 Task: Search one way flight ticket for 5 adults, 1 child, 2 infants in seat and 1 infant on lap in business from Raleigh: Raleigh-durham International Airport to Jackson: Jackson Hole Airport on 5-2-2023. Number of bags: 11 checked bags. Price is upto 91000. Outbound departure time preference is 5:30.
Action: Mouse moved to (352, 446)
Screenshot: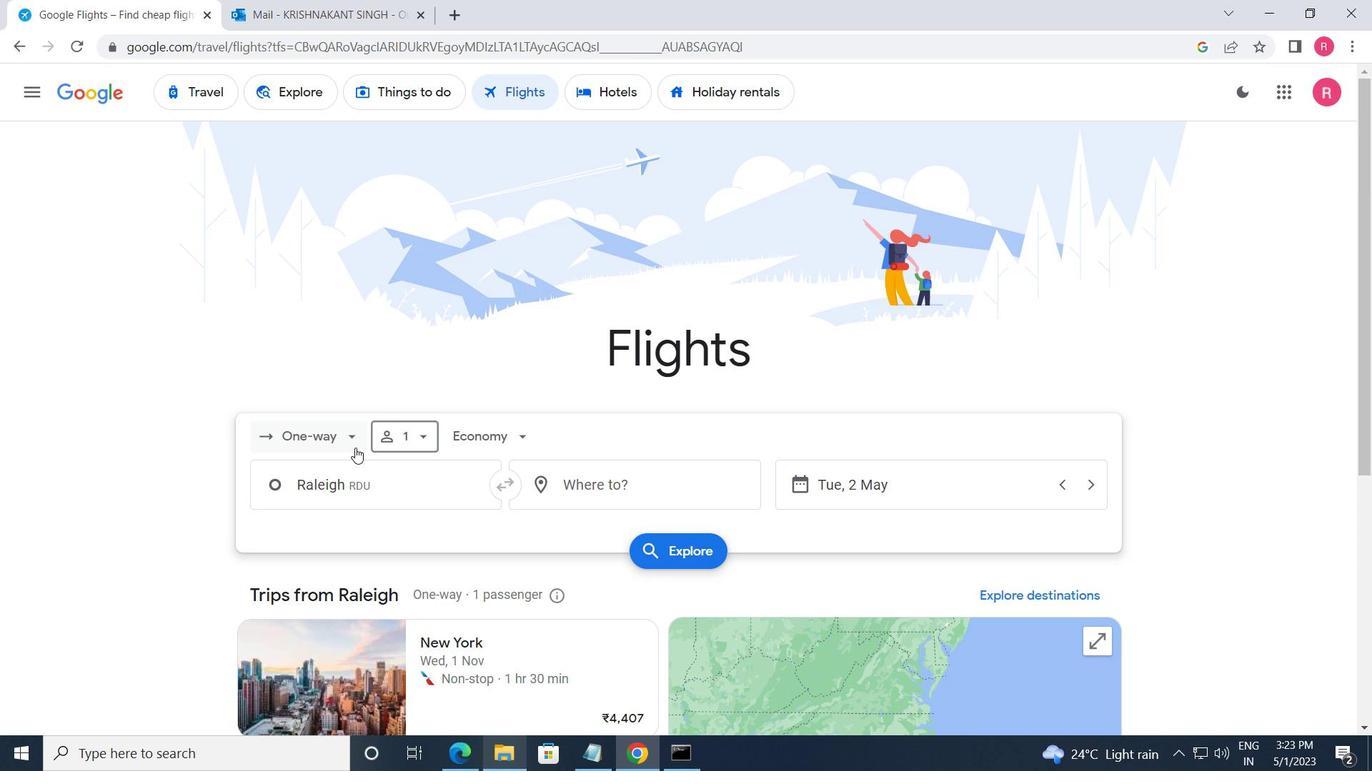 
Action: Mouse pressed left at (352, 446)
Screenshot: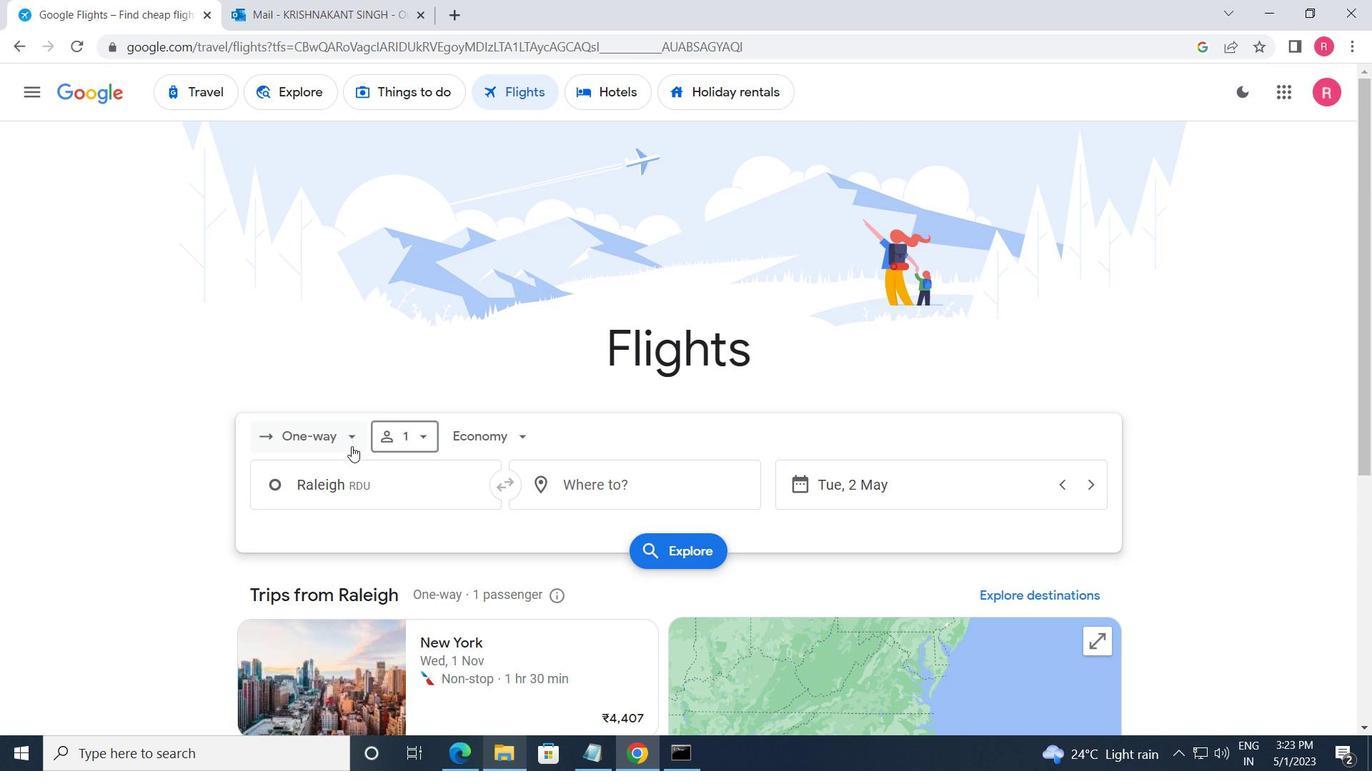 
Action: Mouse moved to (363, 523)
Screenshot: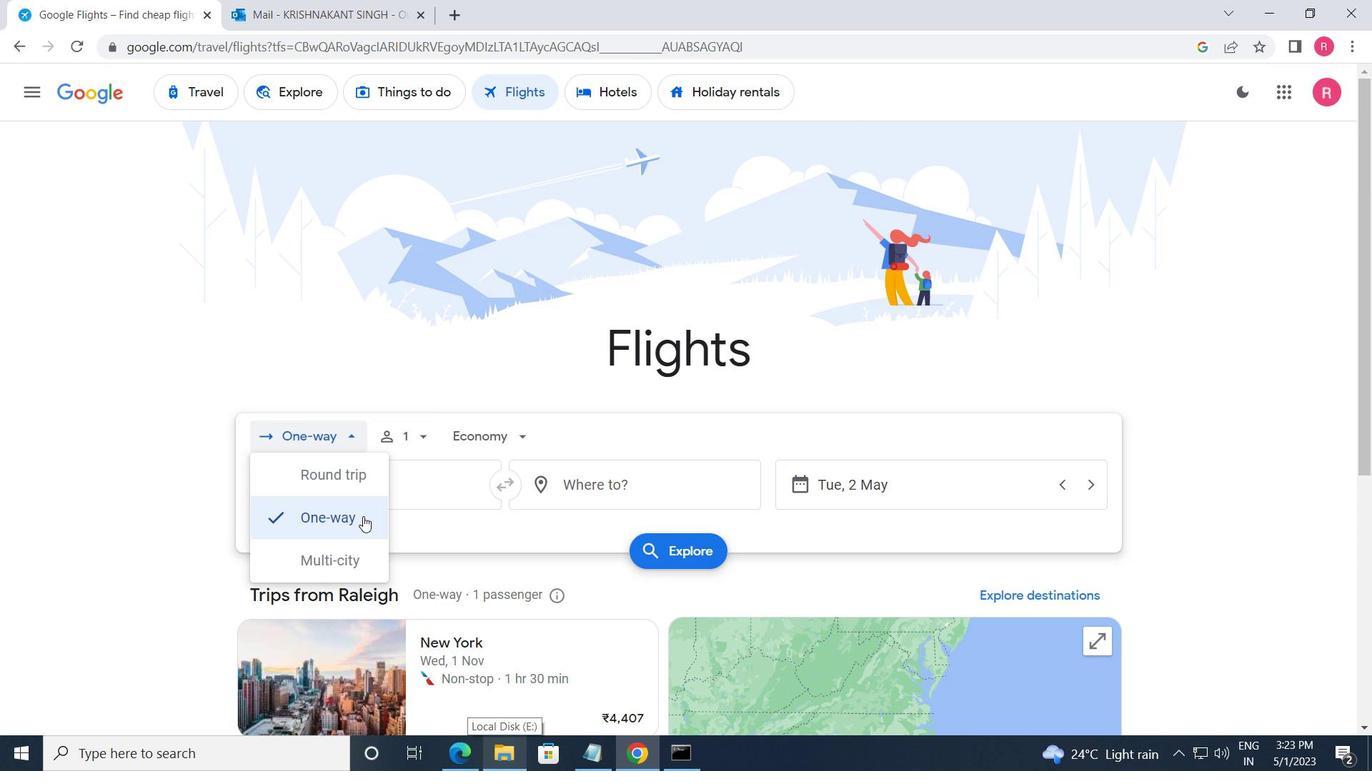 
Action: Mouse pressed left at (363, 523)
Screenshot: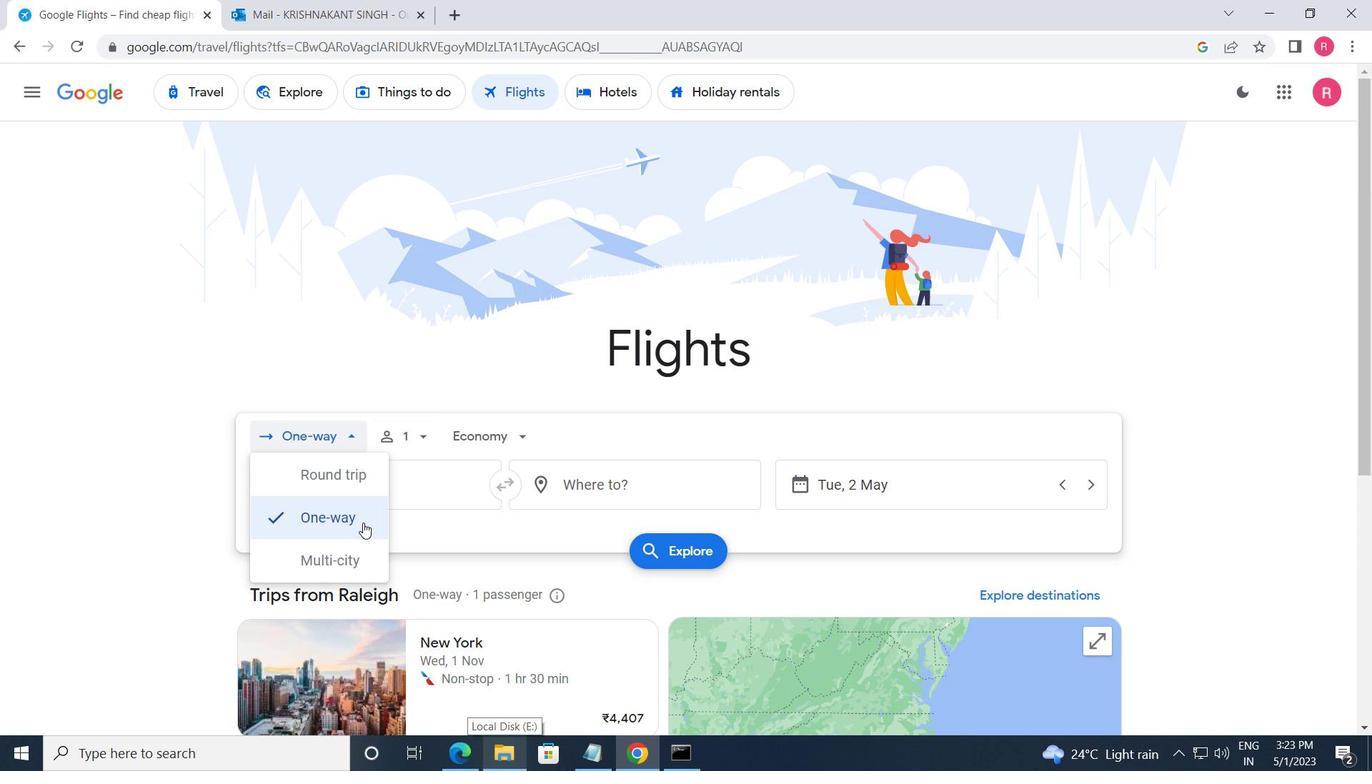 
Action: Mouse moved to (404, 435)
Screenshot: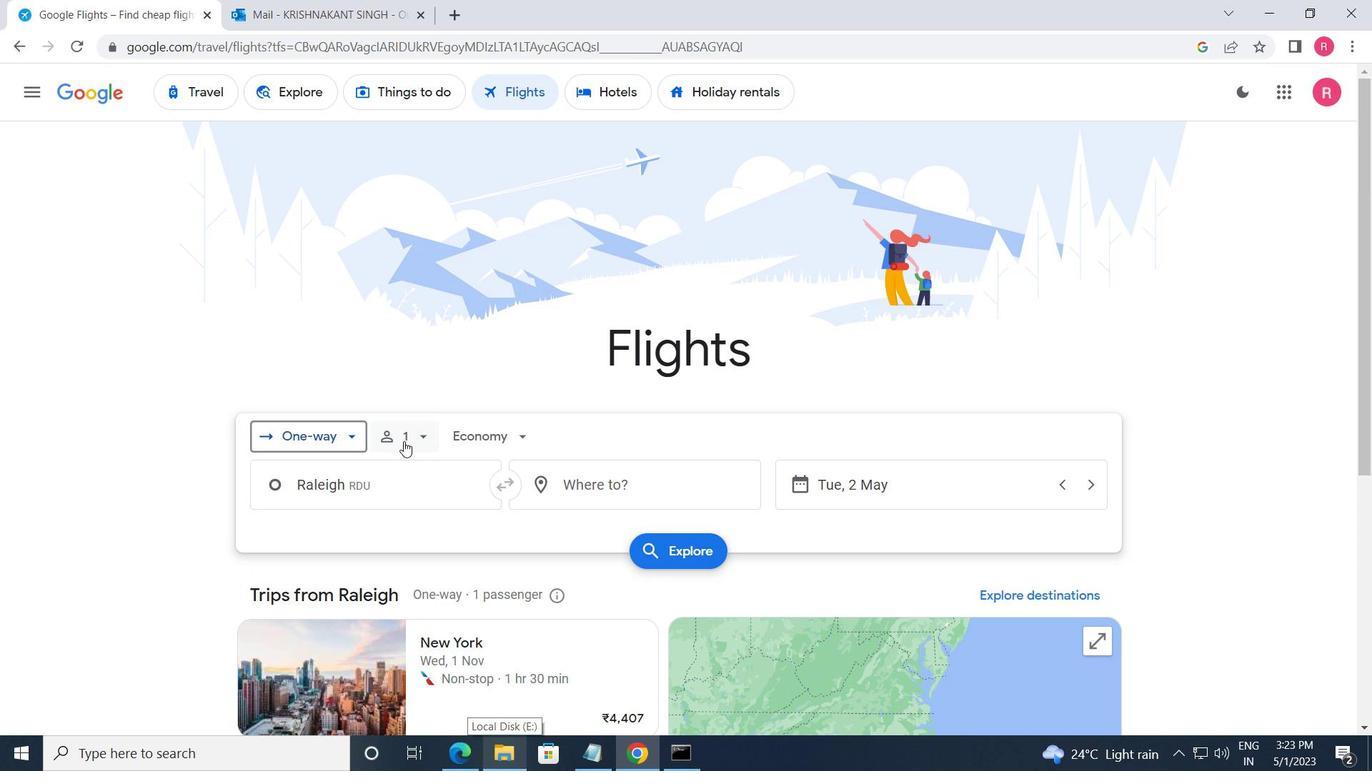 
Action: Mouse pressed left at (404, 435)
Screenshot: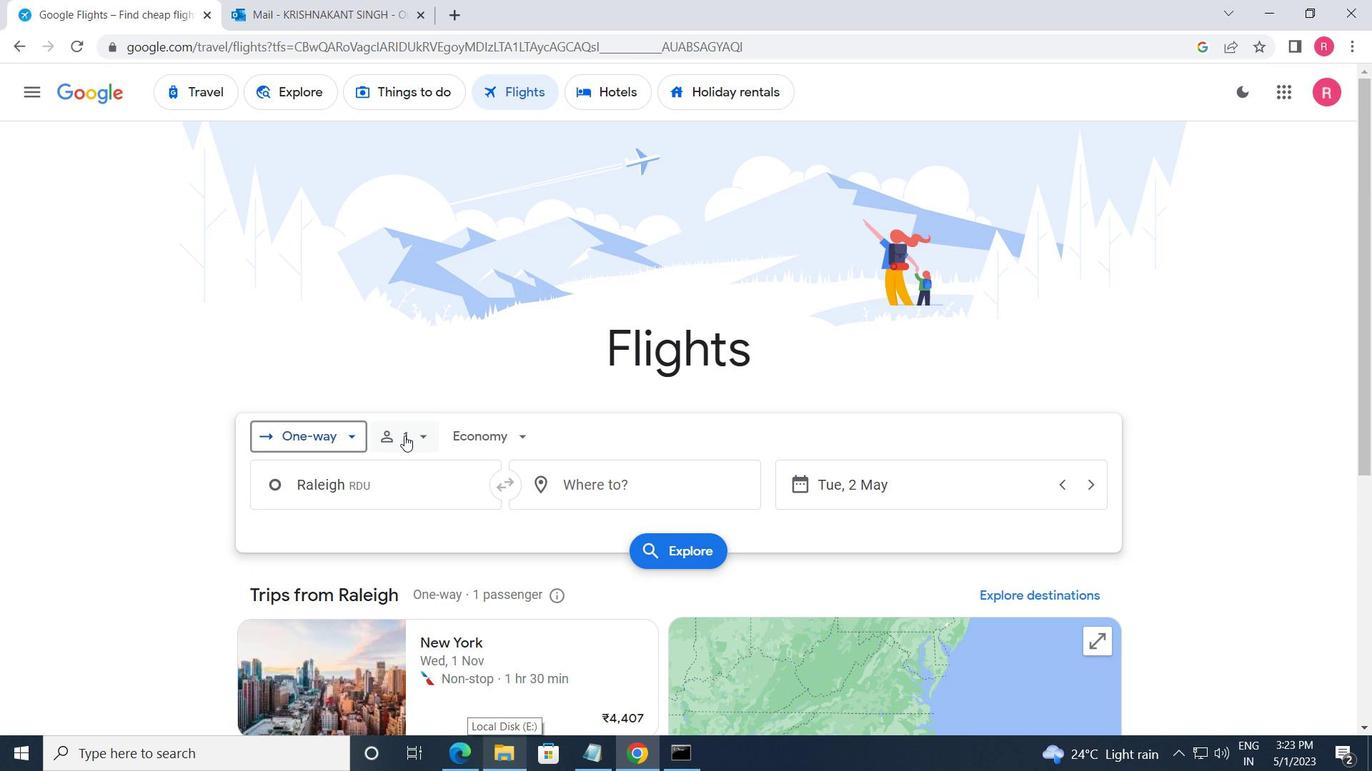 
Action: Mouse moved to (555, 474)
Screenshot: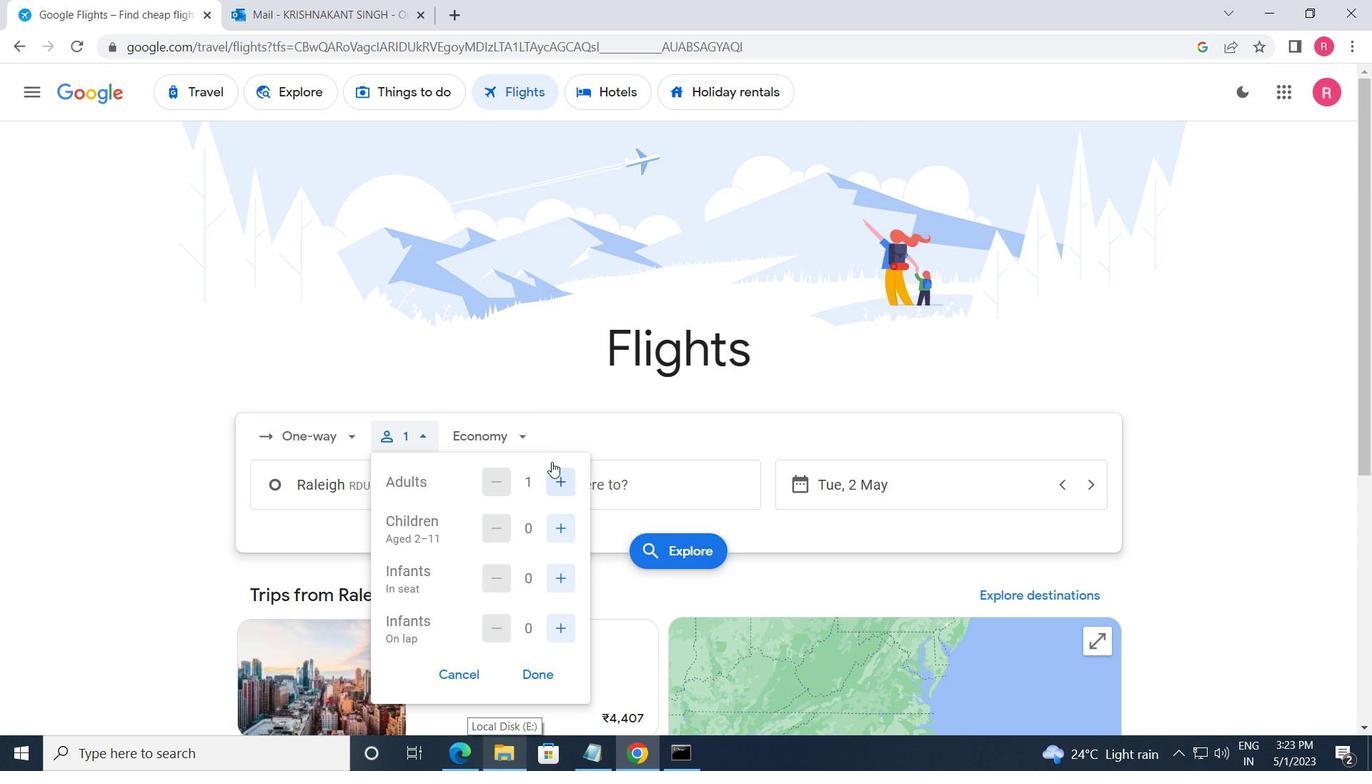 
Action: Mouse pressed left at (555, 474)
Screenshot: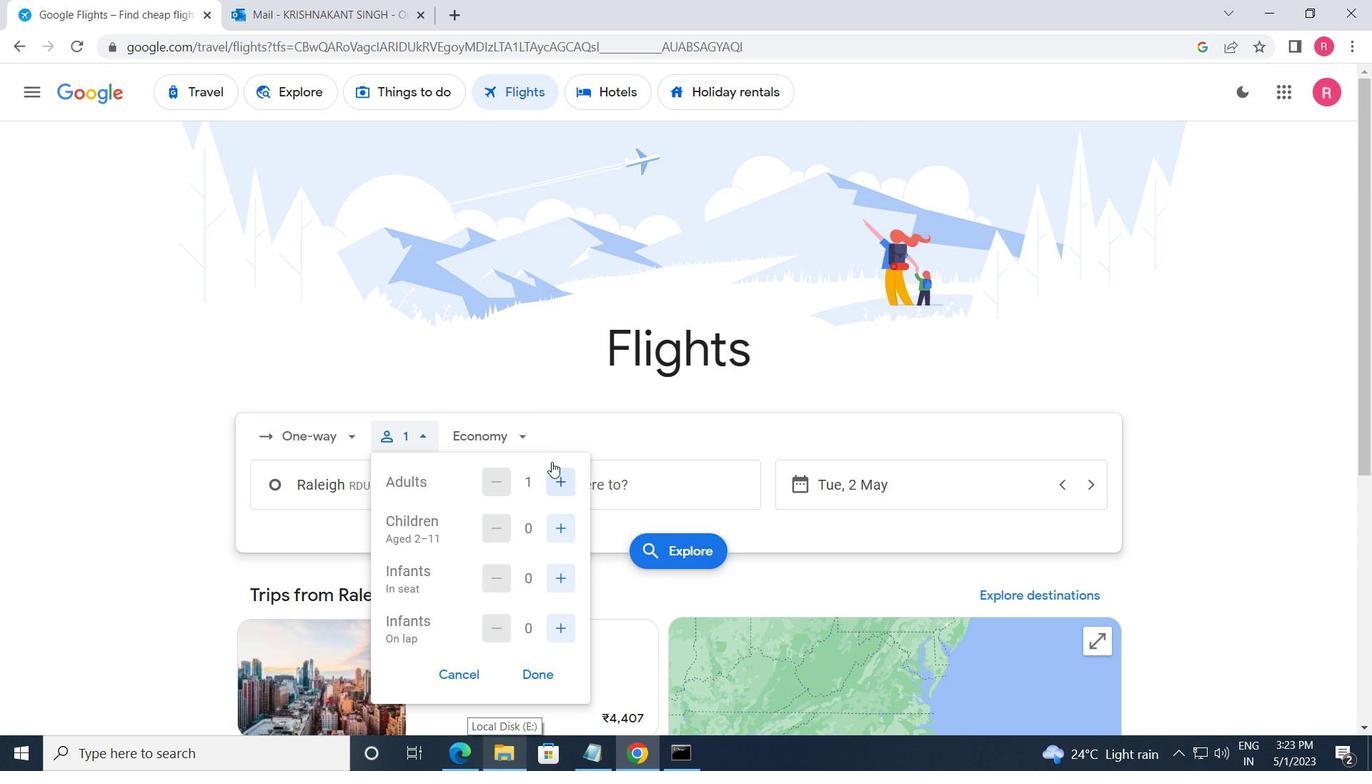 
Action: Mouse pressed left at (555, 474)
Screenshot: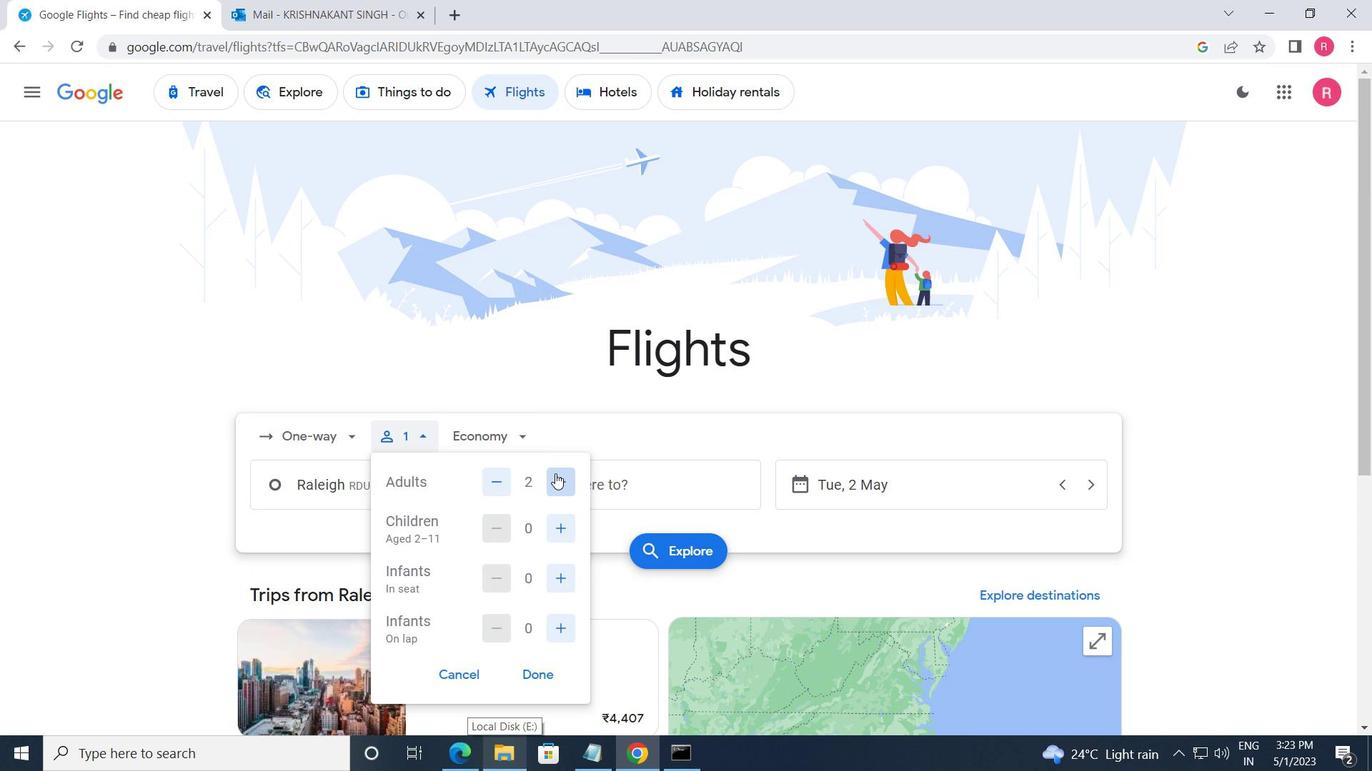 
Action: Mouse pressed left at (555, 474)
Screenshot: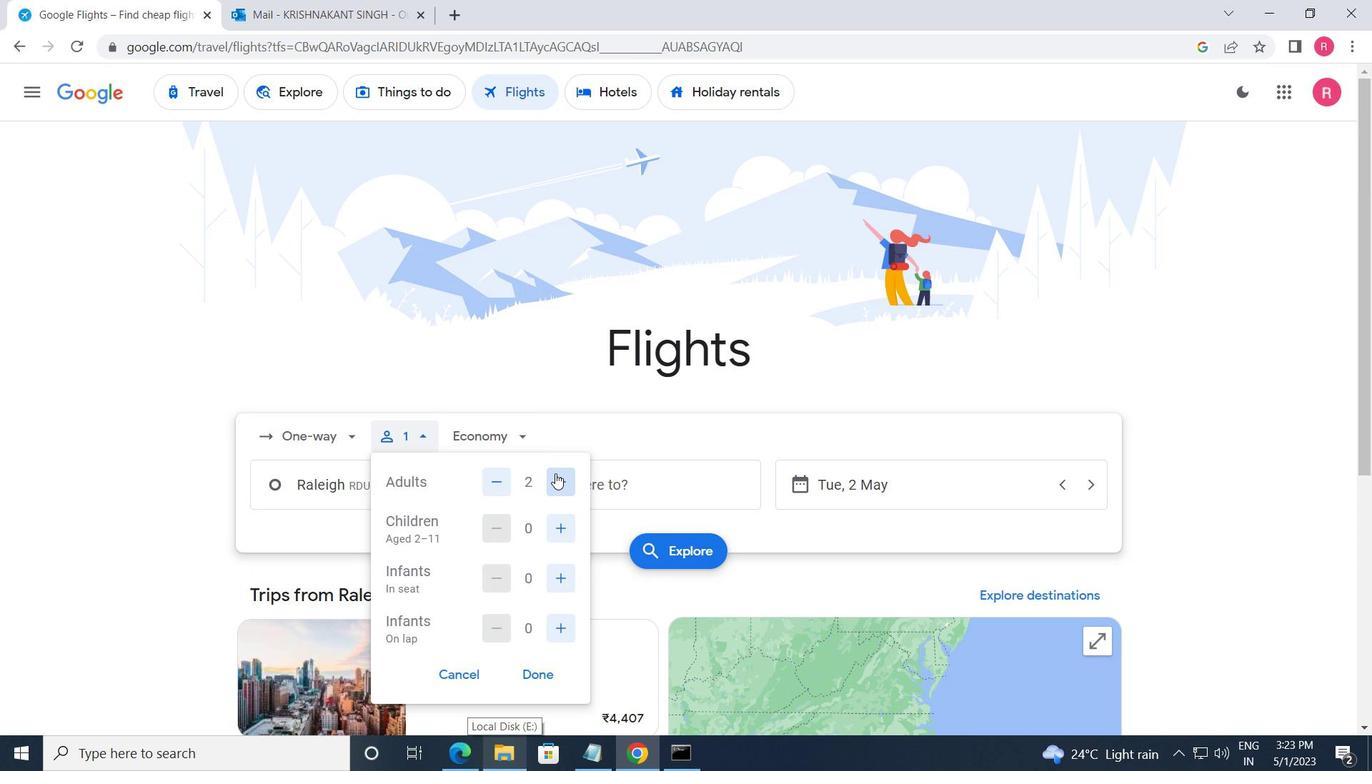 
Action: Mouse pressed left at (555, 474)
Screenshot: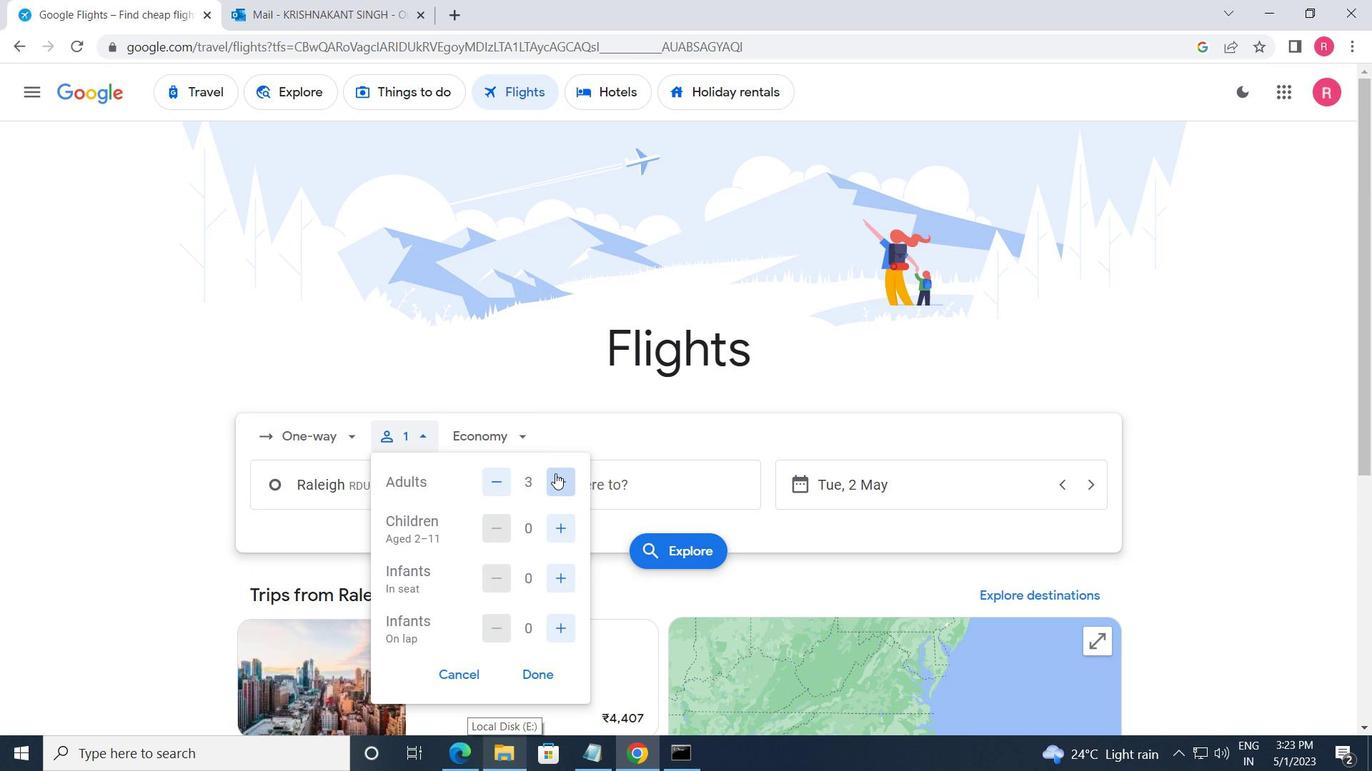 
Action: Mouse moved to (572, 537)
Screenshot: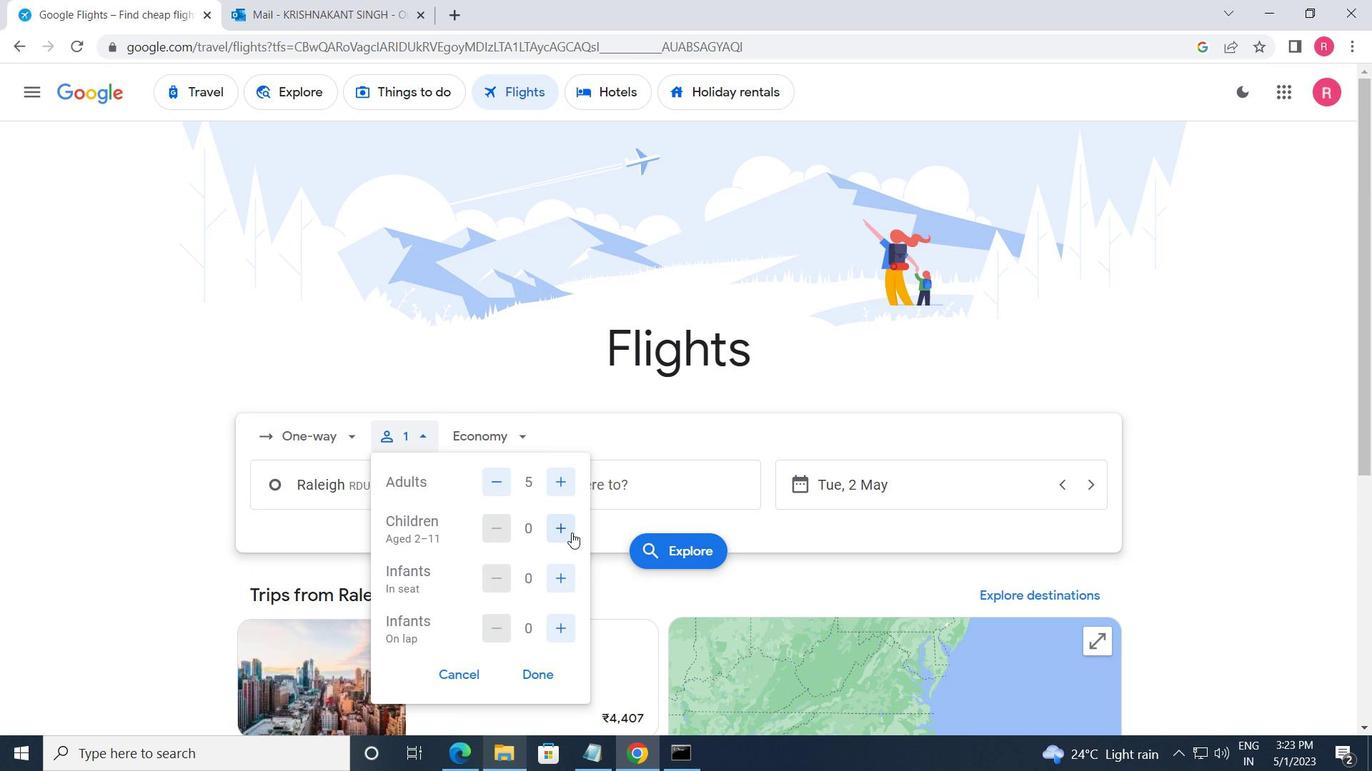 
Action: Mouse pressed left at (572, 537)
Screenshot: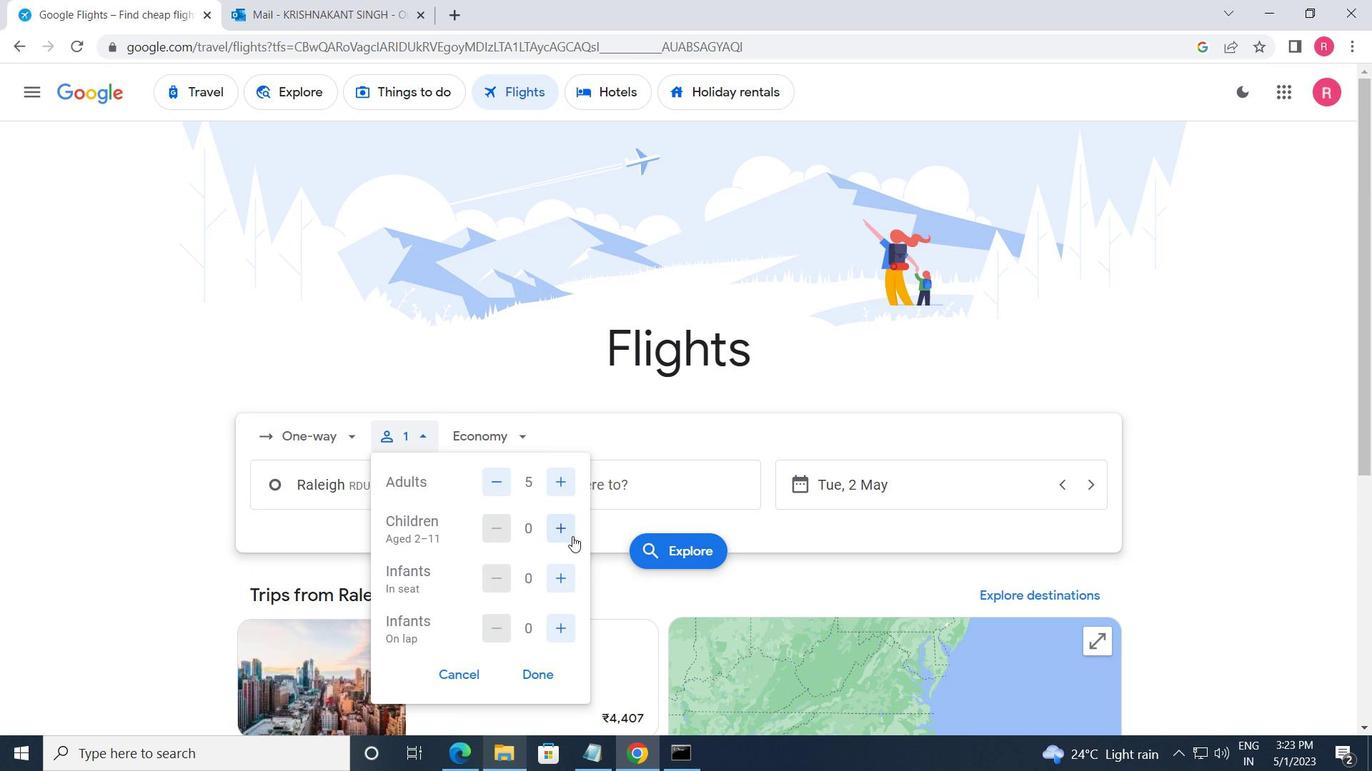 
Action: Mouse moved to (564, 573)
Screenshot: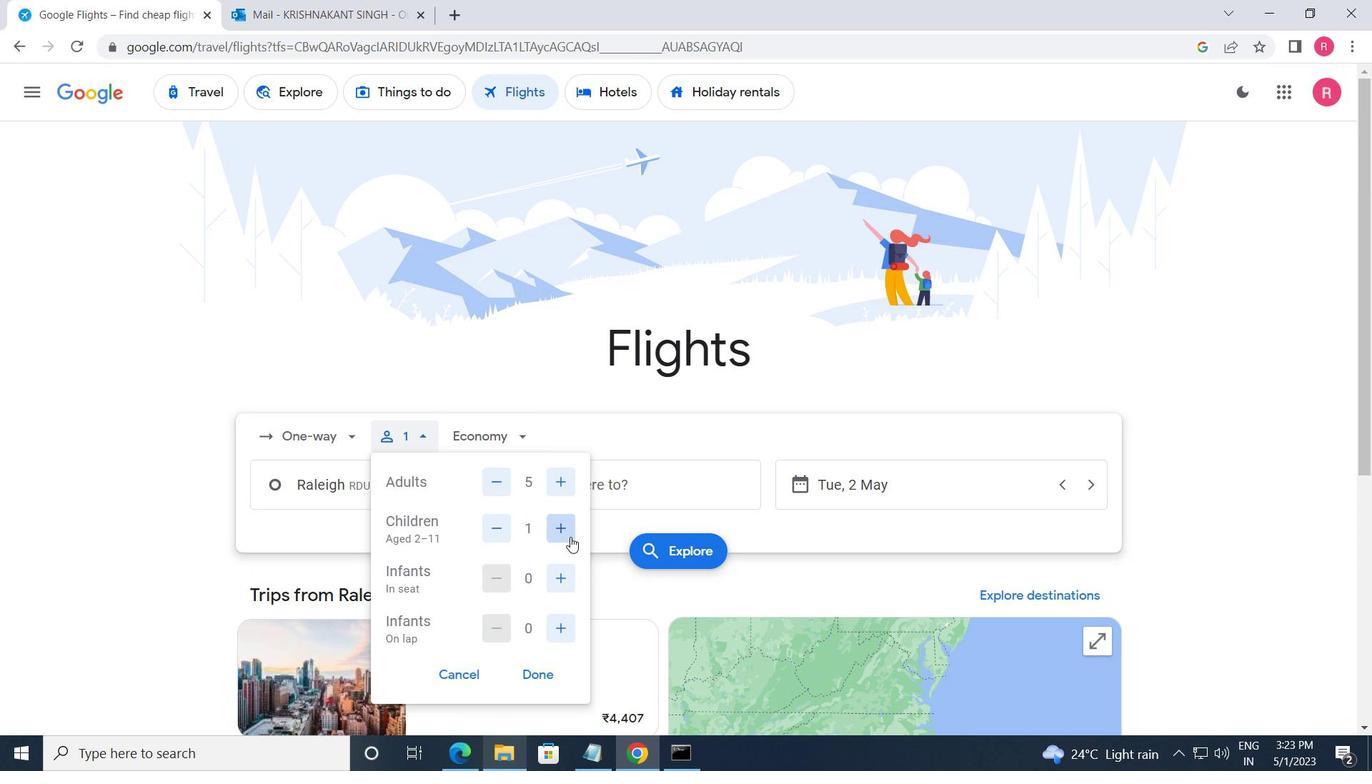 
Action: Mouse pressed left at (564, 573)
Screenshot: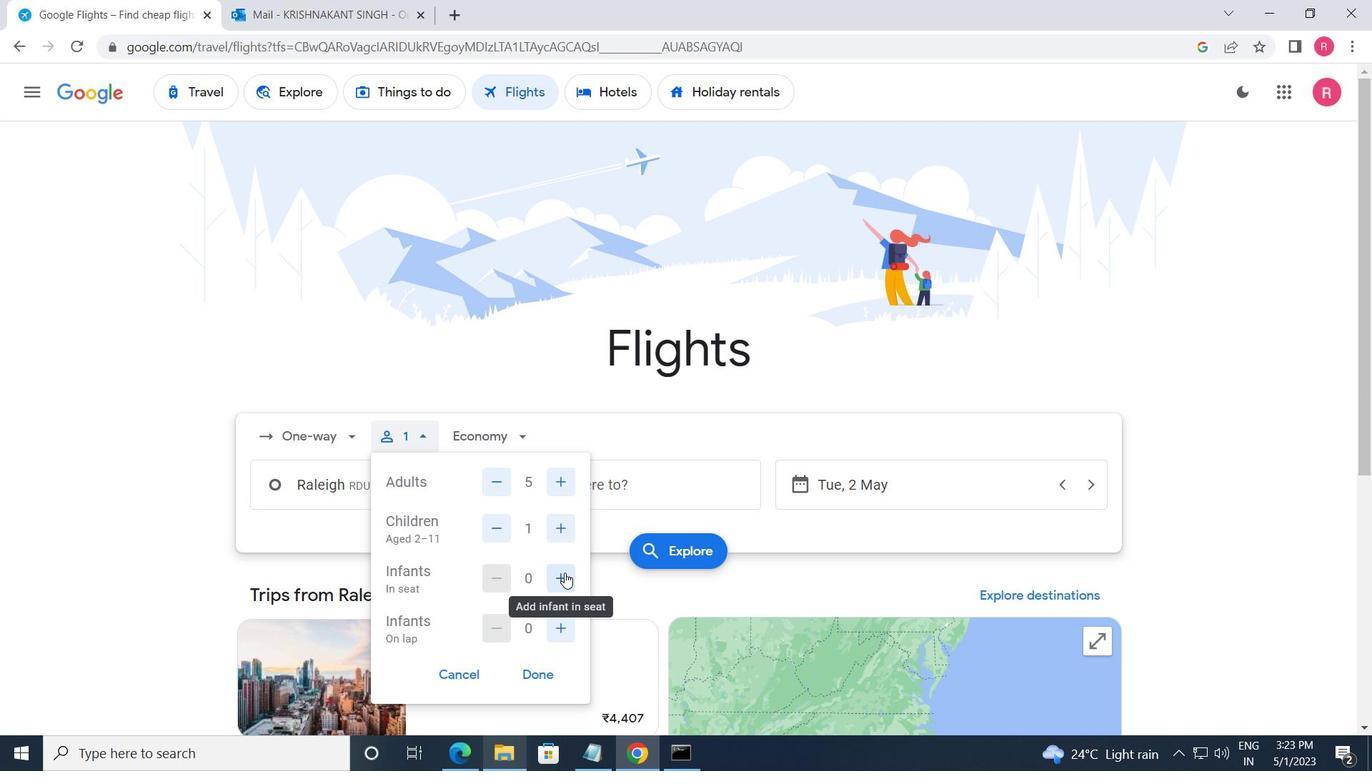 
Action: Mouse pressed left at (564, 573)
Screenshot: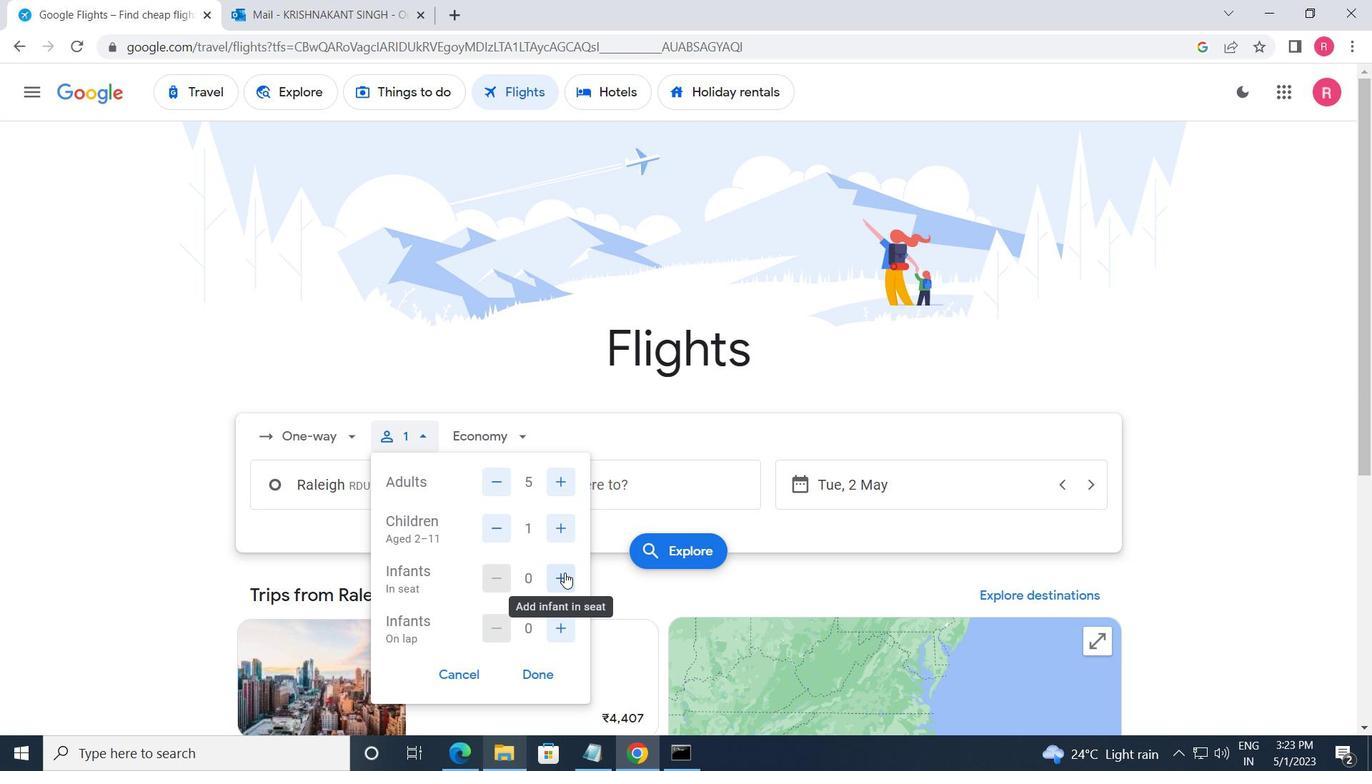 
Action: Mouse moved to (560, 613)
Screenshot: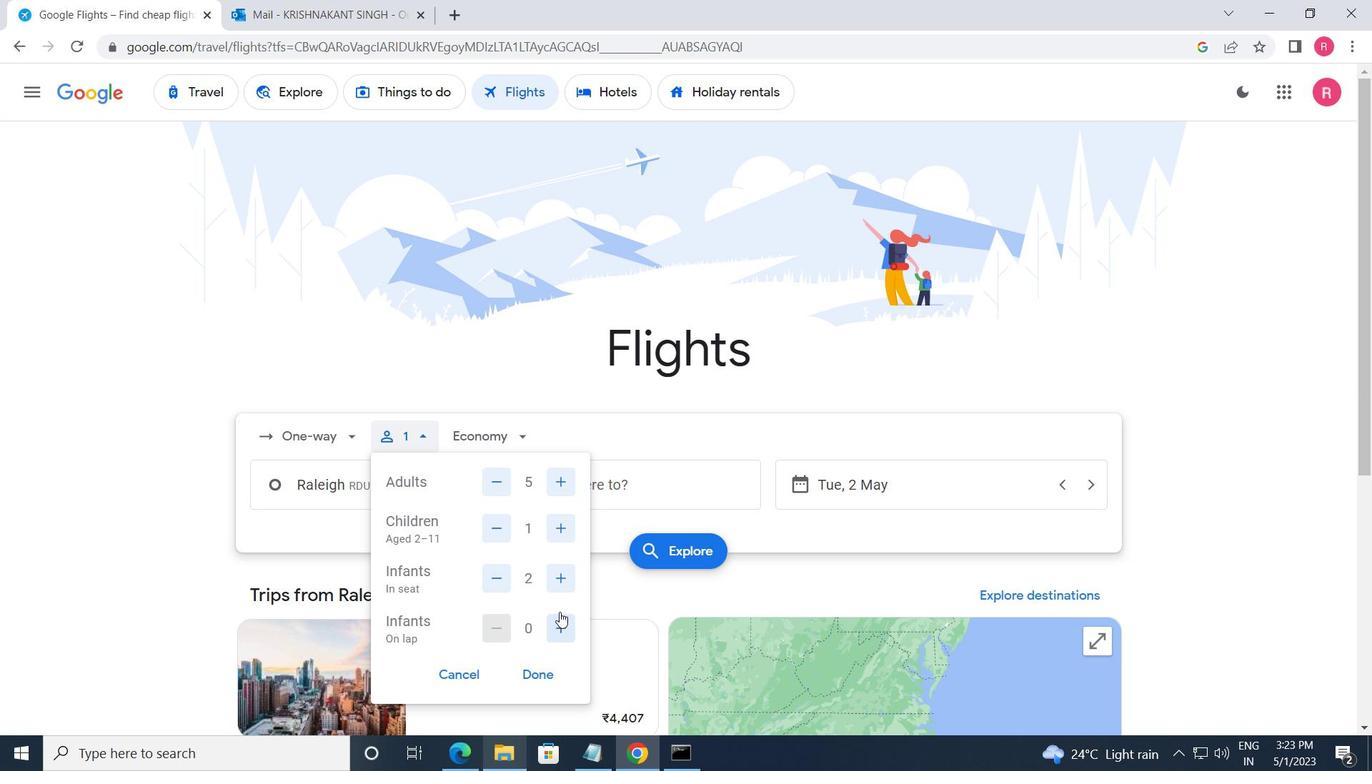 
Action: Mouse pressed left at (560, 613)
Screenshot: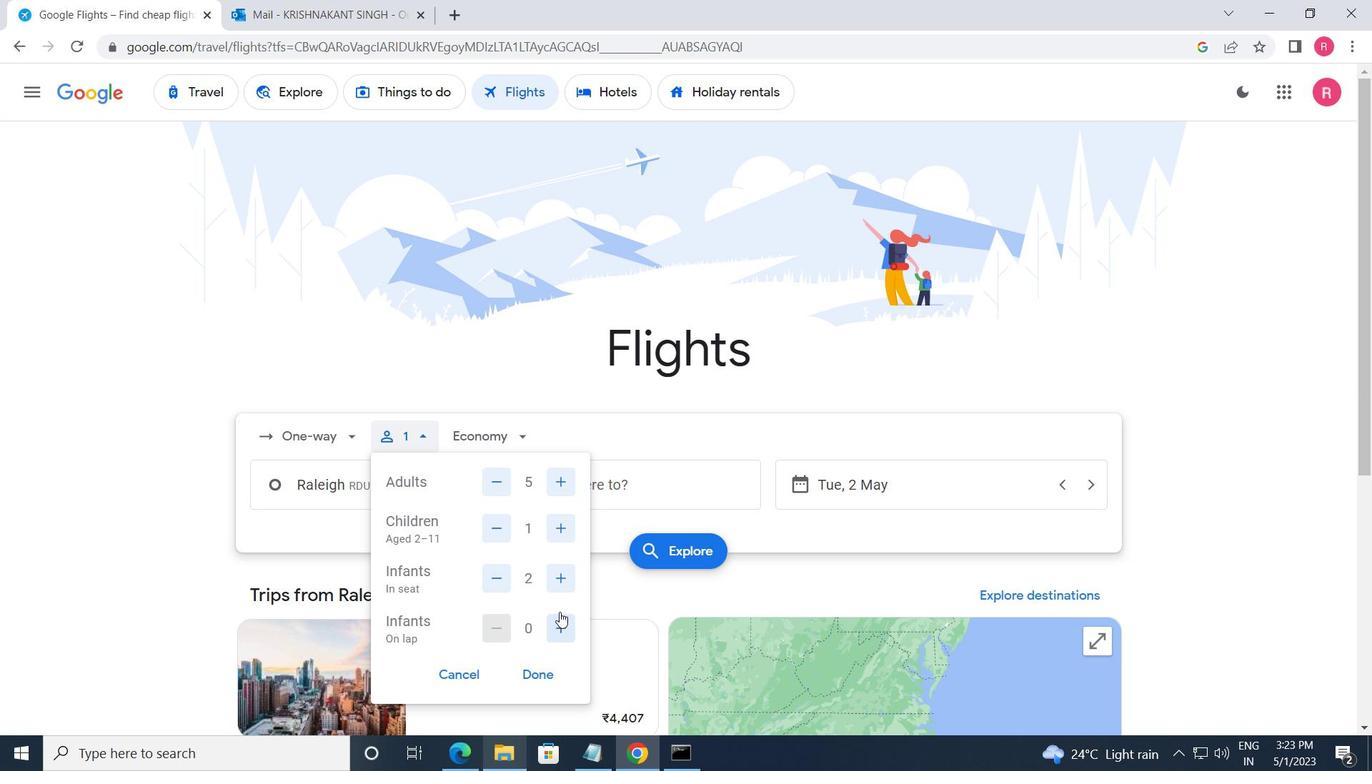 
Action: Mouse moved to (545, 676)
Screenshot: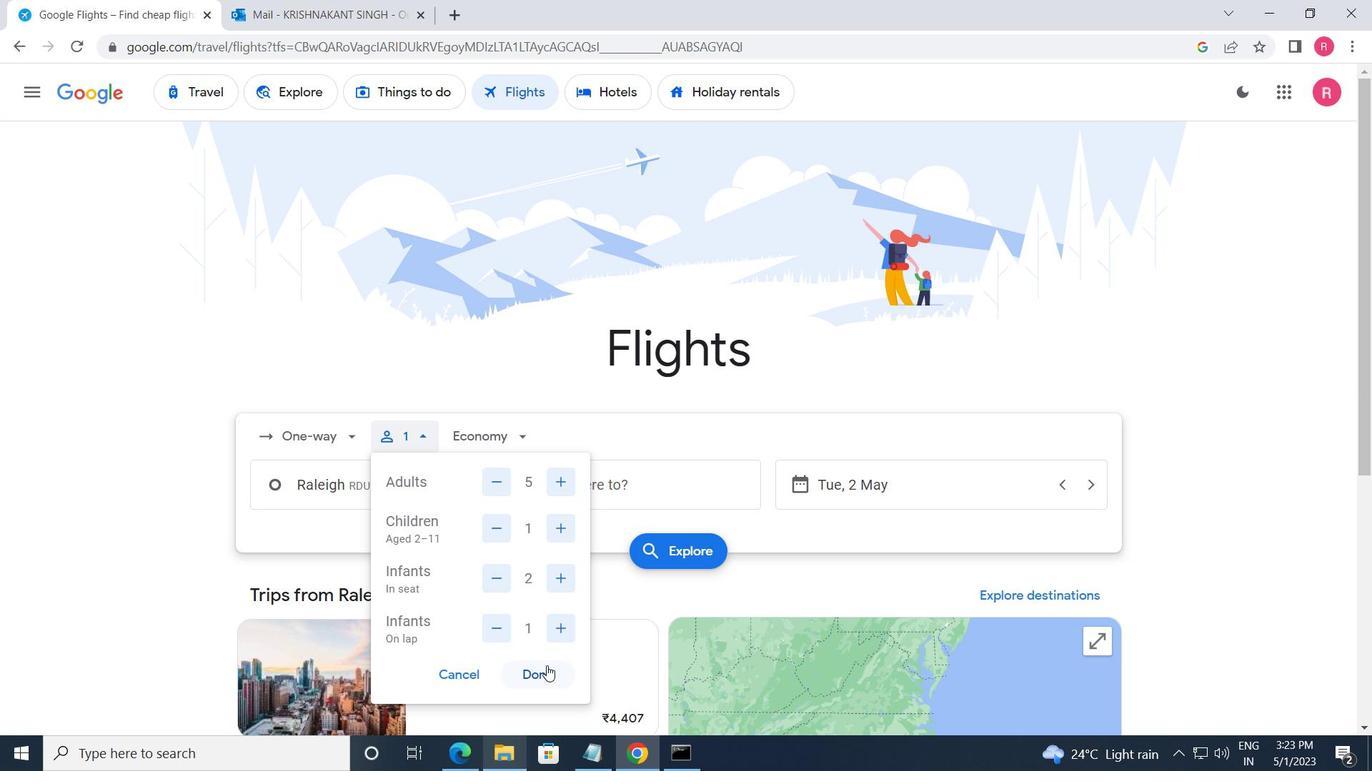 
Action: Mouse pressed left at (545, 676)
Screenshot: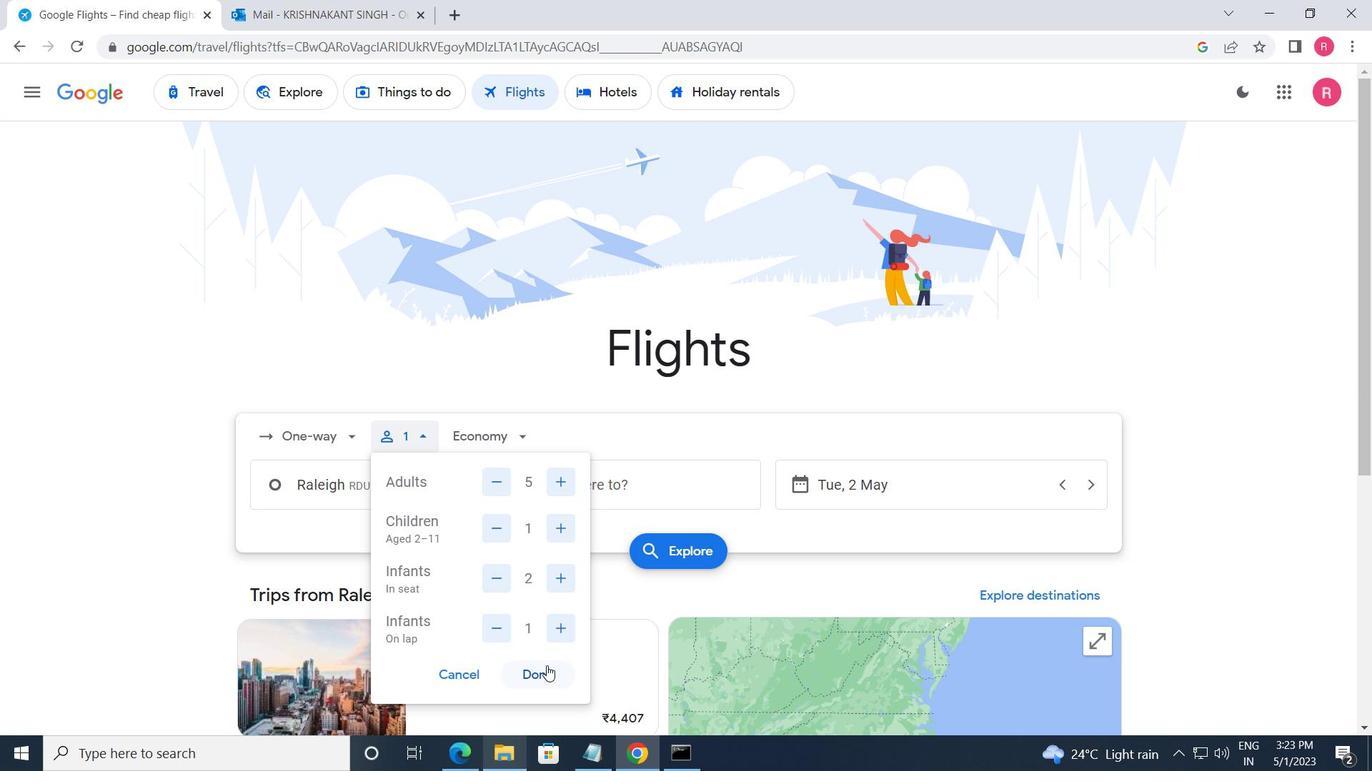 
Action: Mouse moved to (495, 435)
Screenshot: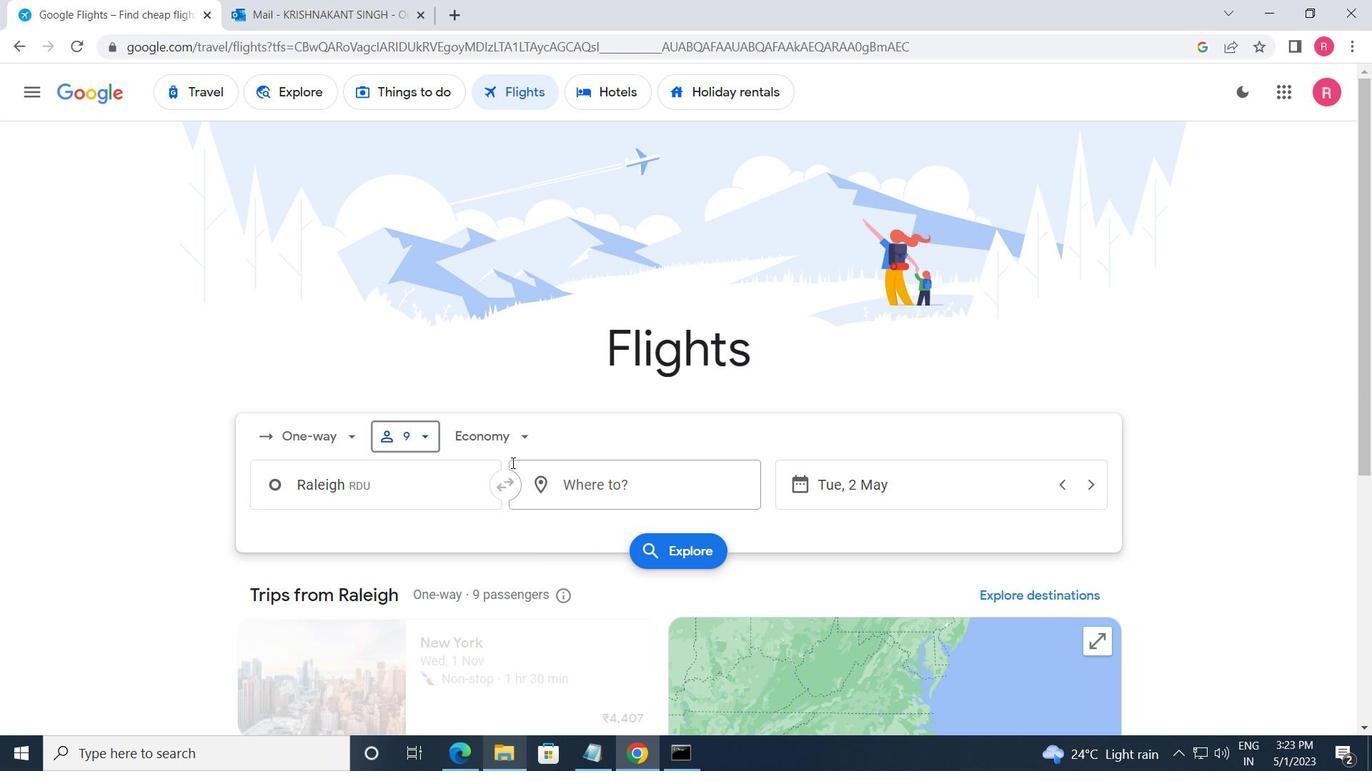 
Action: Mouse pressed left at (495, 435)
Screenshot: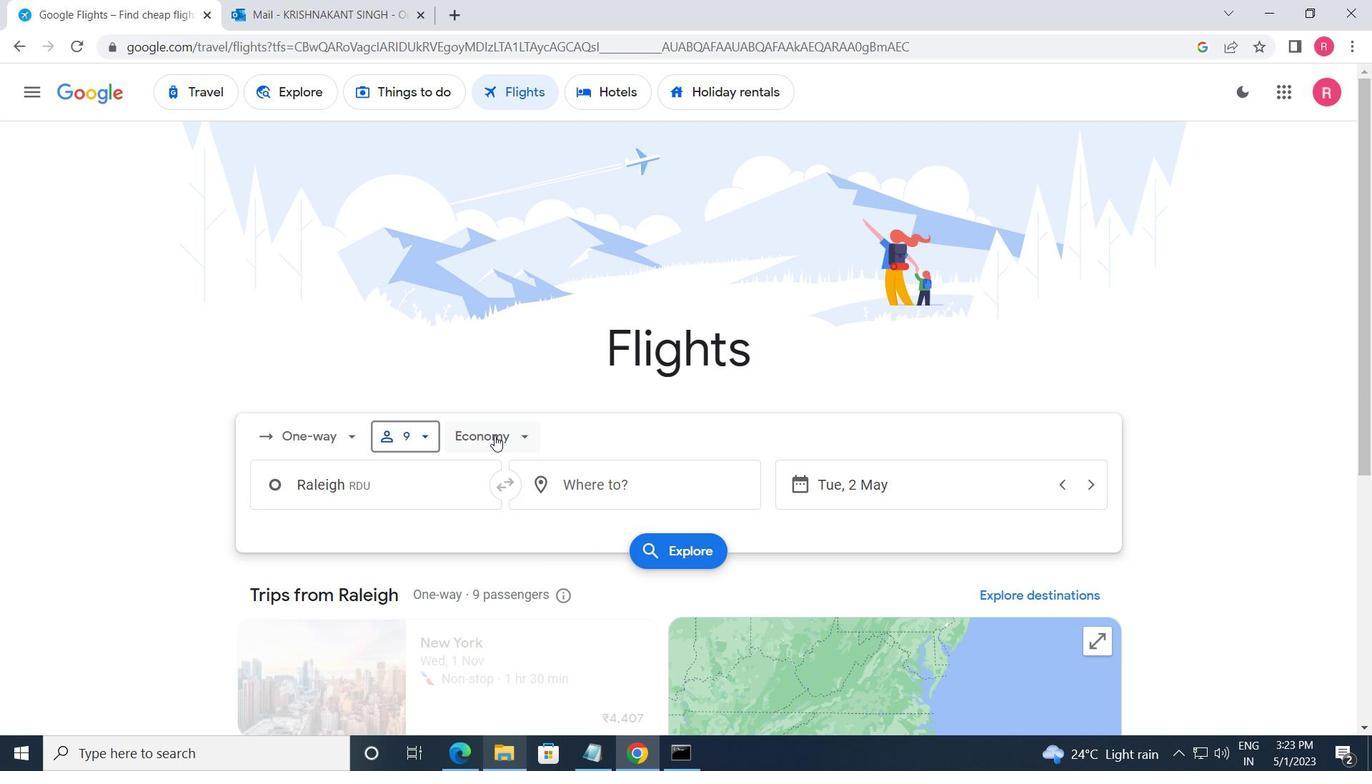 
Action: Mouse moved to (510, 564)
Screenshot: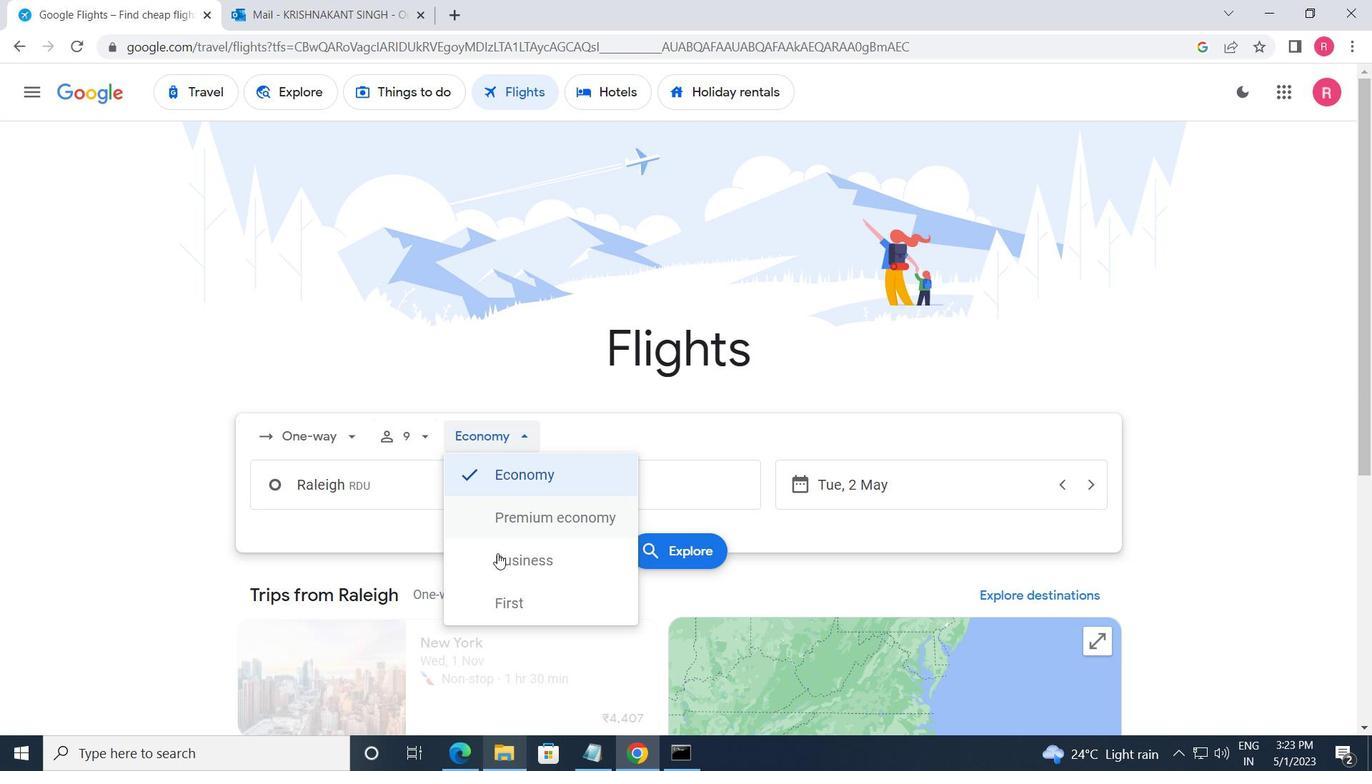 
Action: Mouse pressed left at (510, 564)
Screenshot: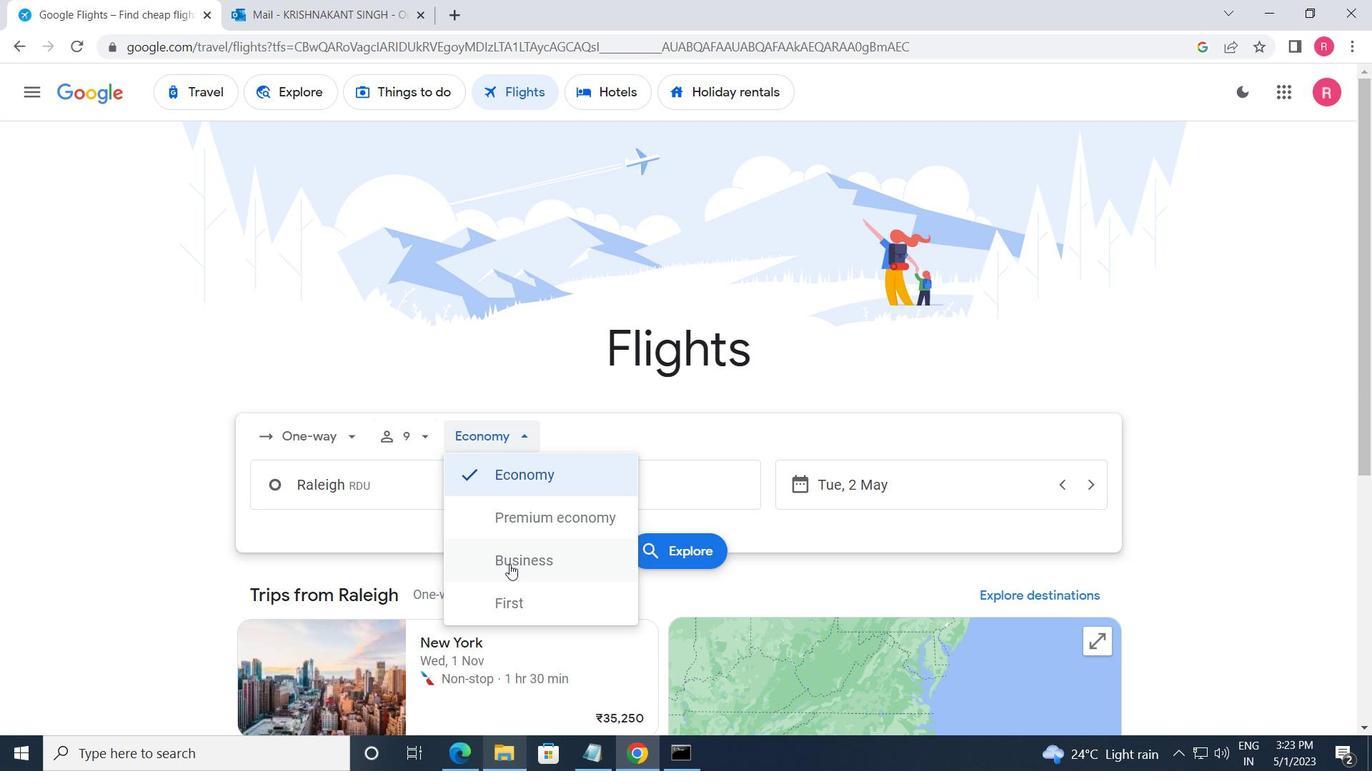 
Action: Mouse moved to (440, 503)
Screenshot: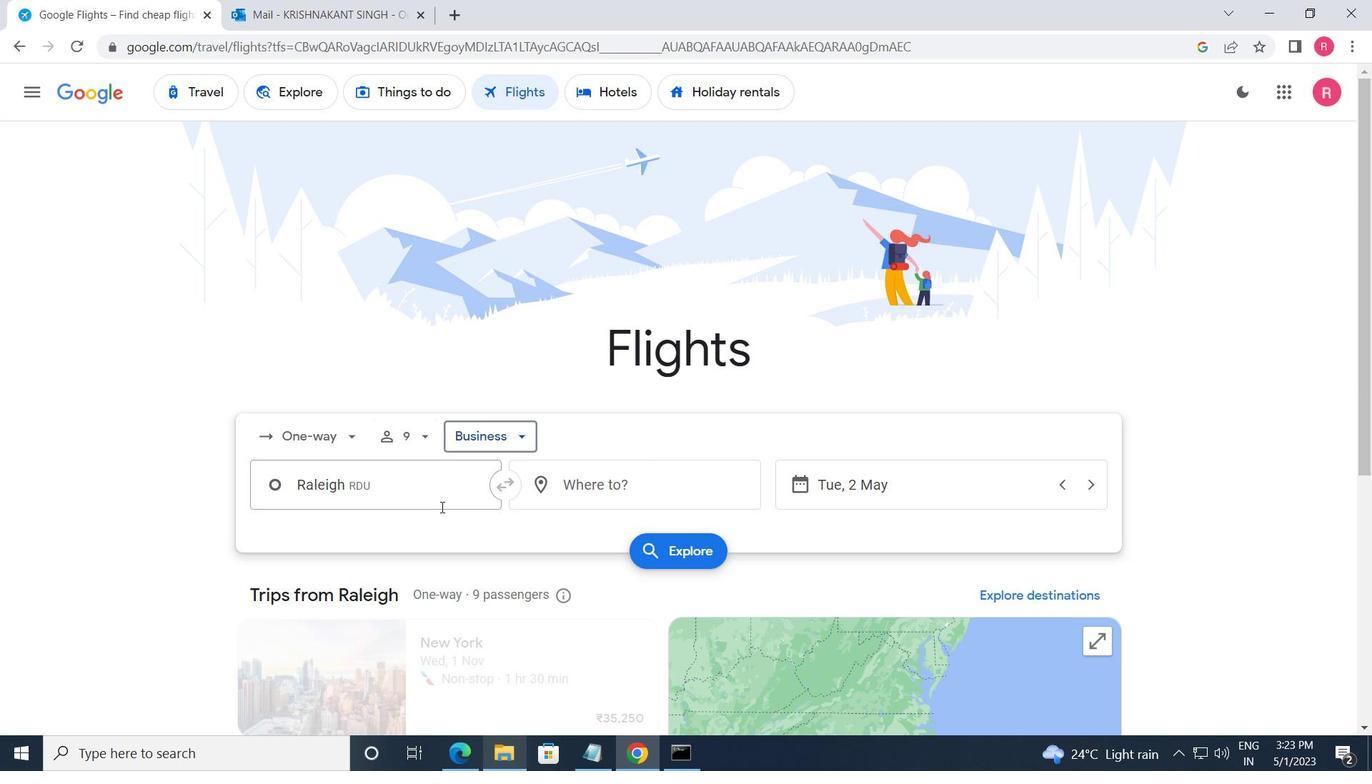 
Action: Mouse pressed left at (440, 503)
Screenshot: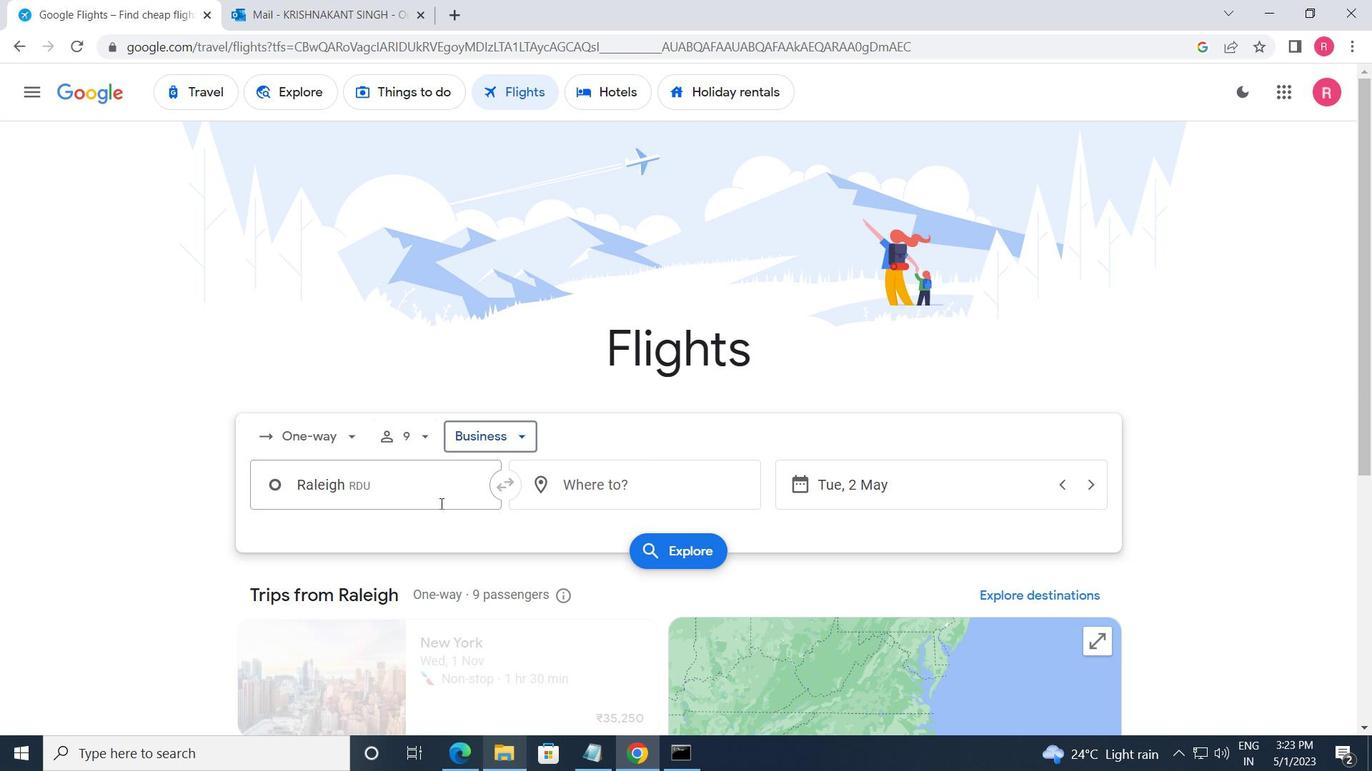 
Action: Mouse moved to (471, 568)
Screenshot: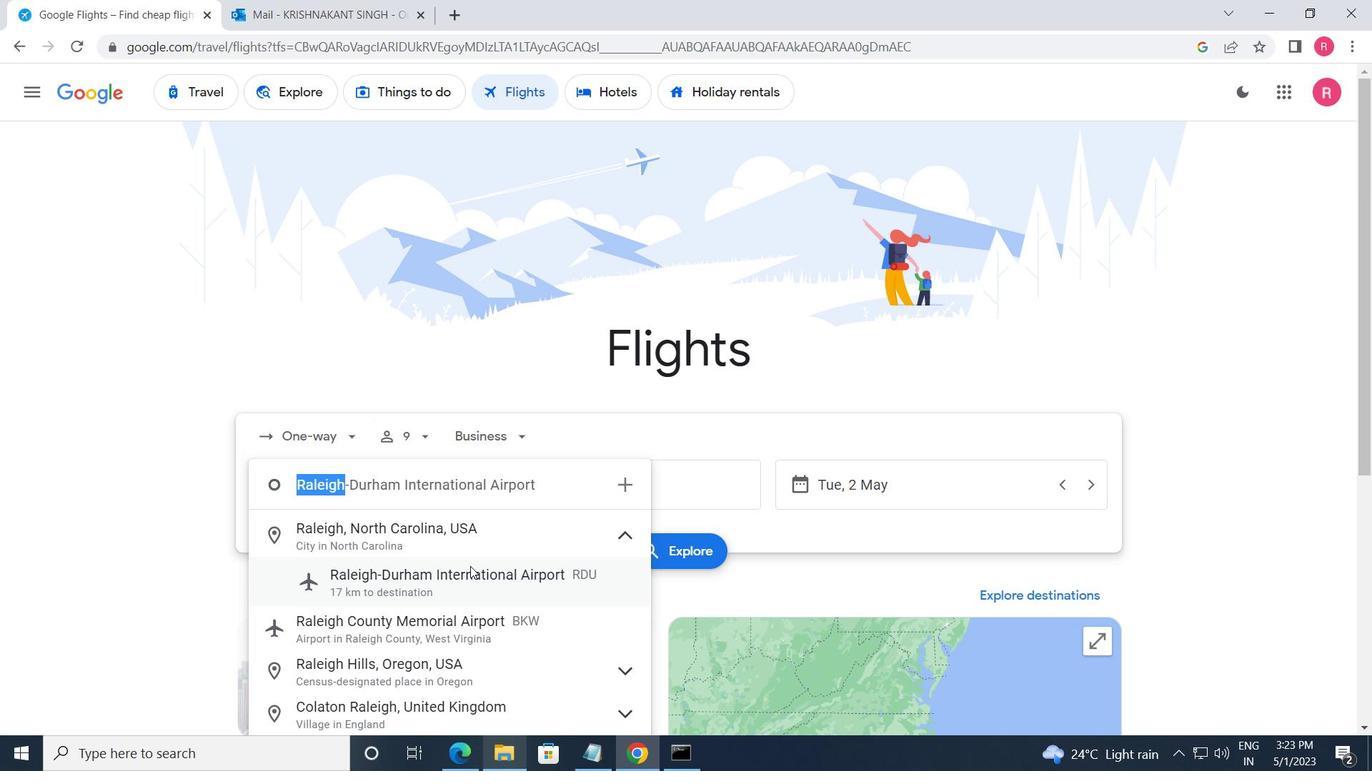 
Action: Mouse pressed left at (471, 568)
Screenshot: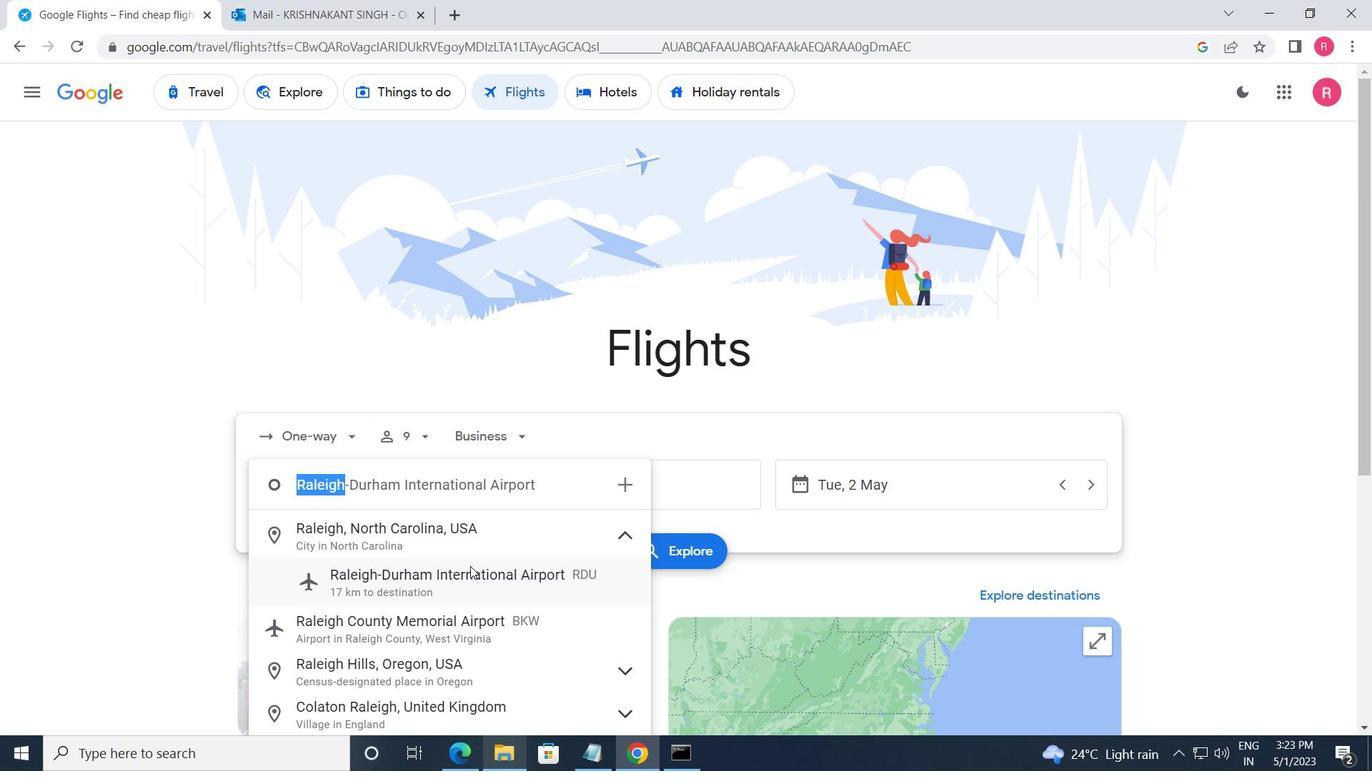 
Action: Mouse moved to (596, 487)
Screenshot: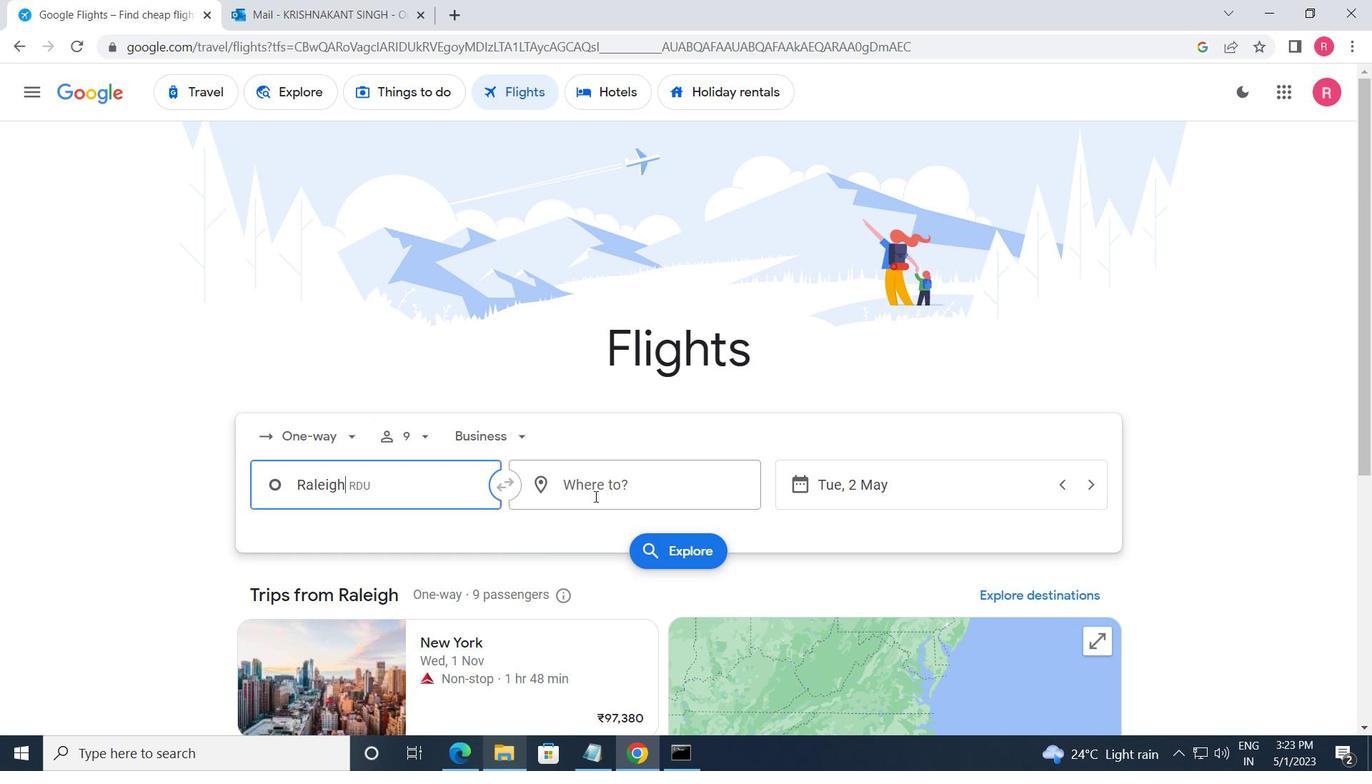 
Action: Mouse pressed left at (596, 487)
Screenshot: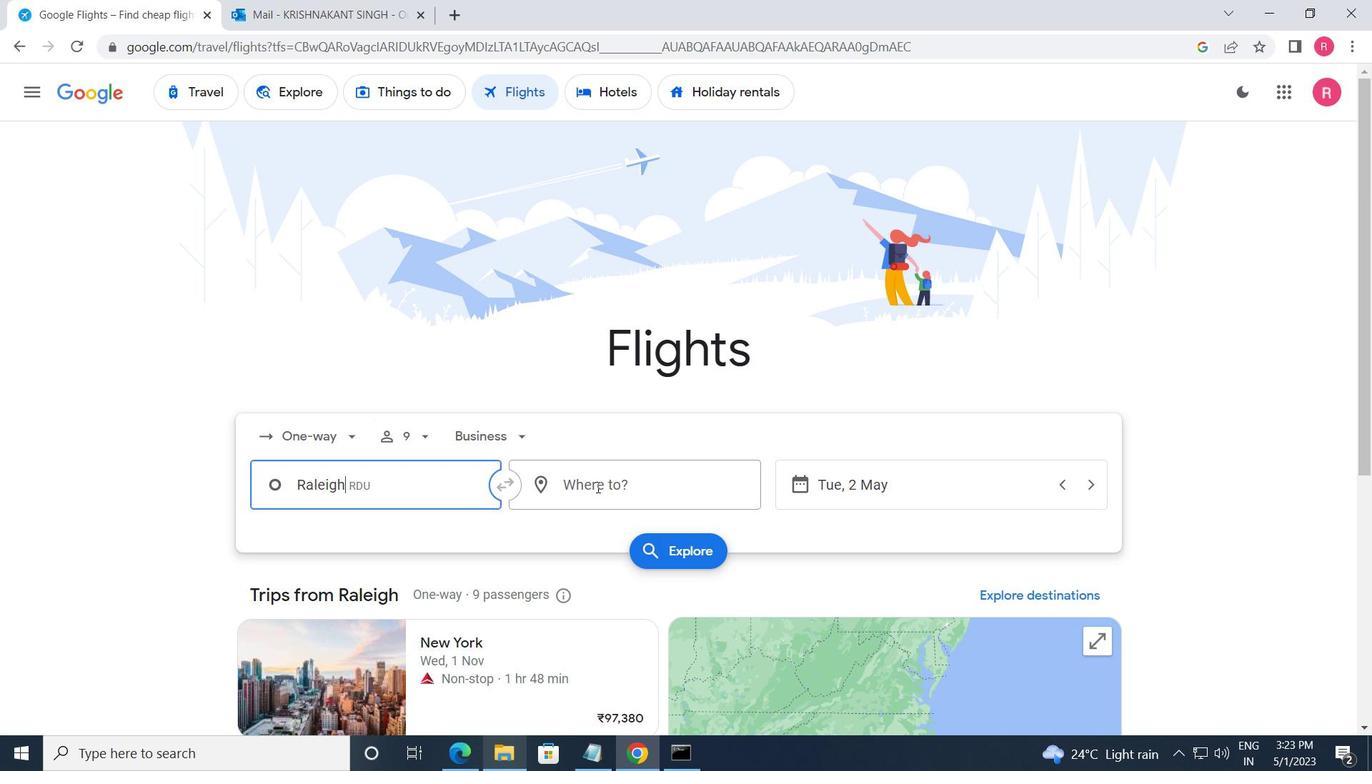 
Action: Mouse moved to (594, 672)
Screenshot: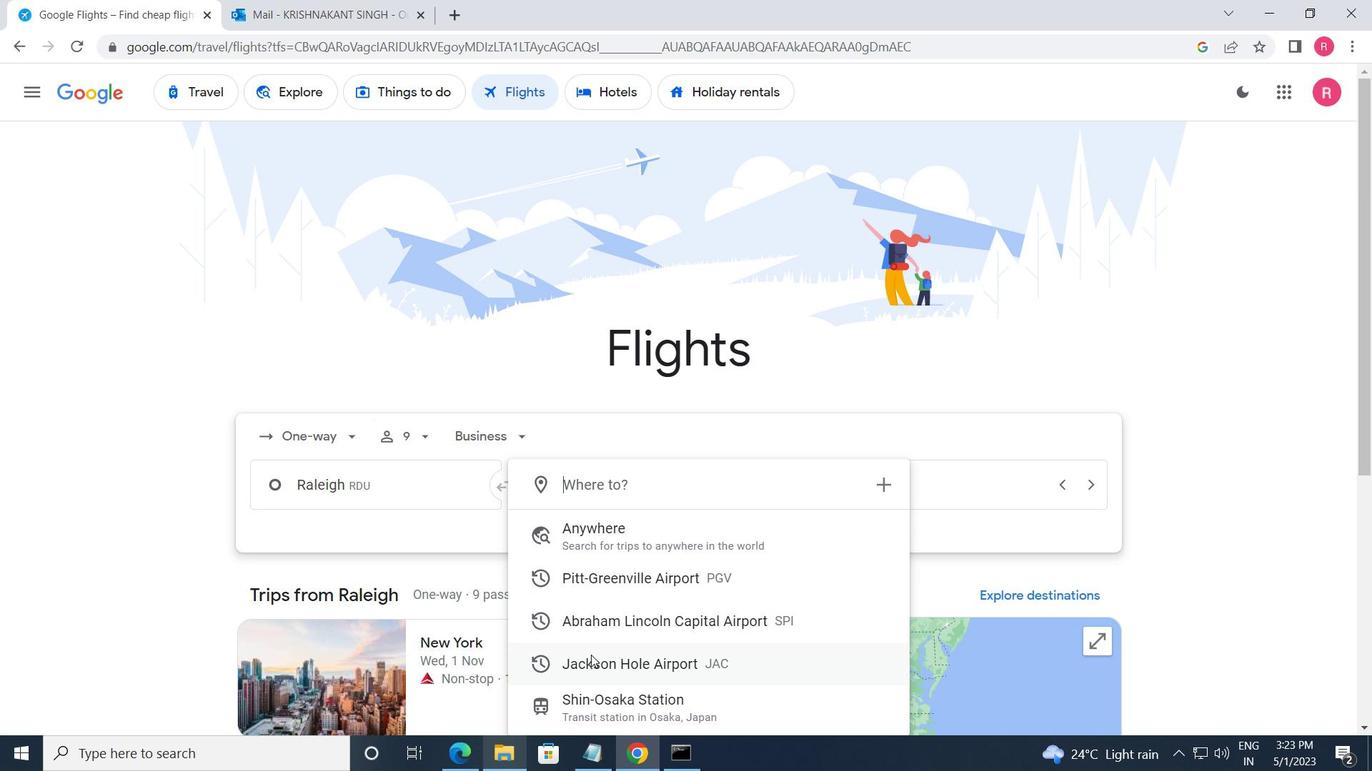 
Action: Mouse pressed left at (594, 672)
Screenshot: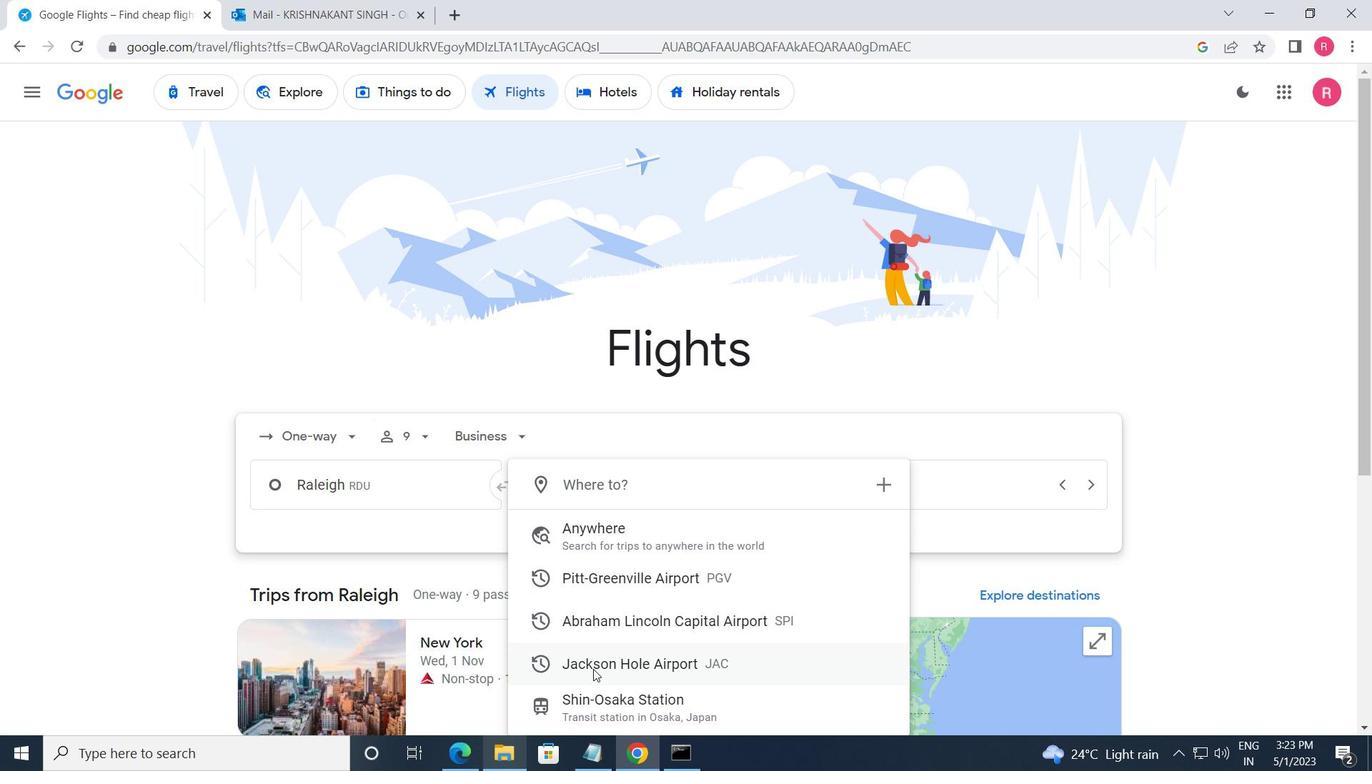 
Action: Mouse moved to (881, 480)
Screenshot: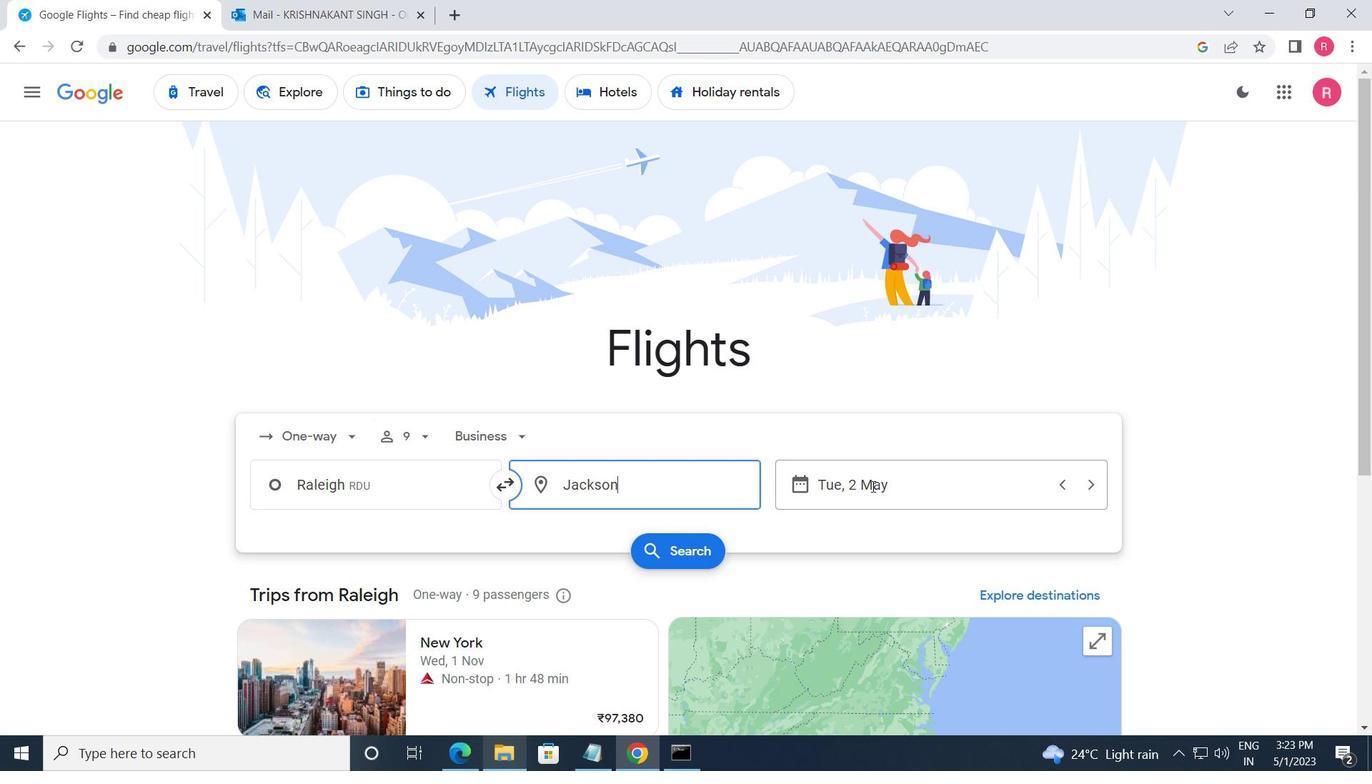 
Action: Mouse pressed left at (881, 480)
Screenshot: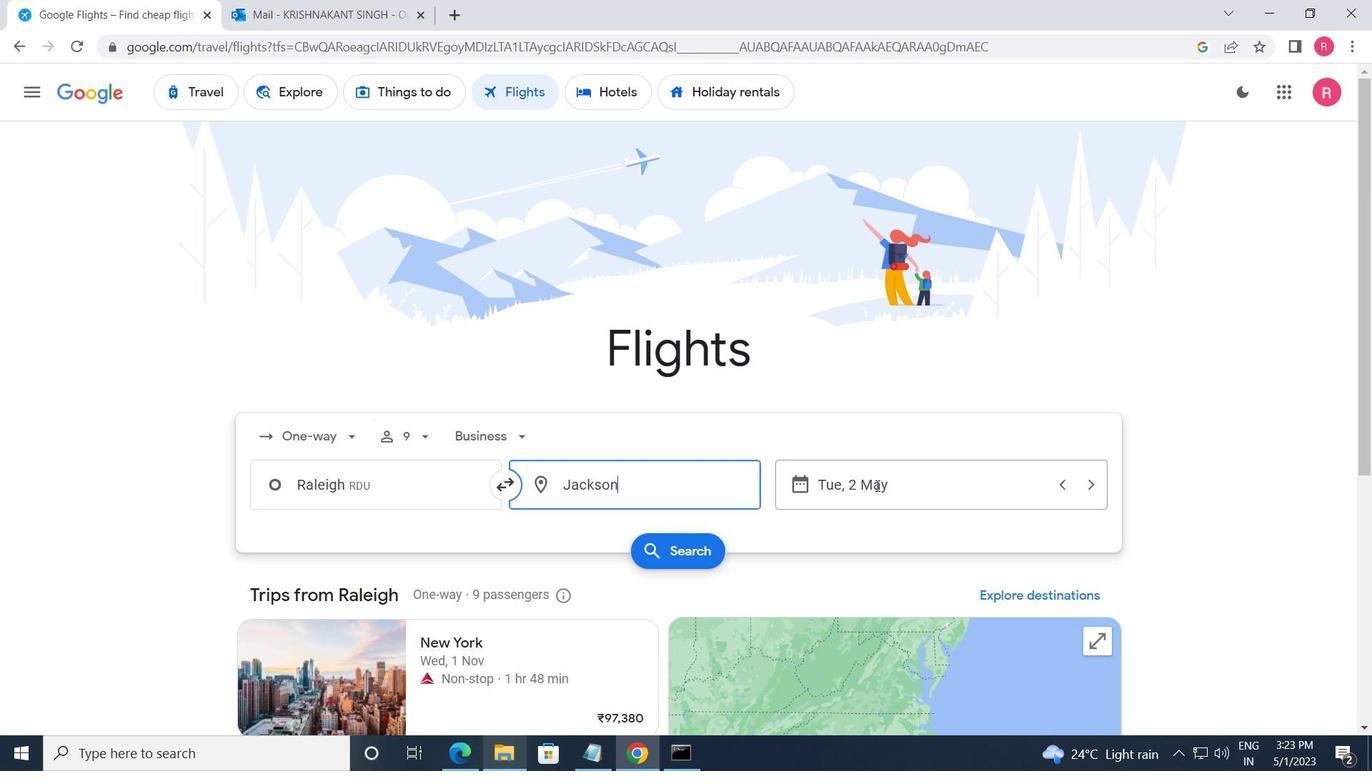 
Action: Mouse moved to (548, 413)
Screenshot: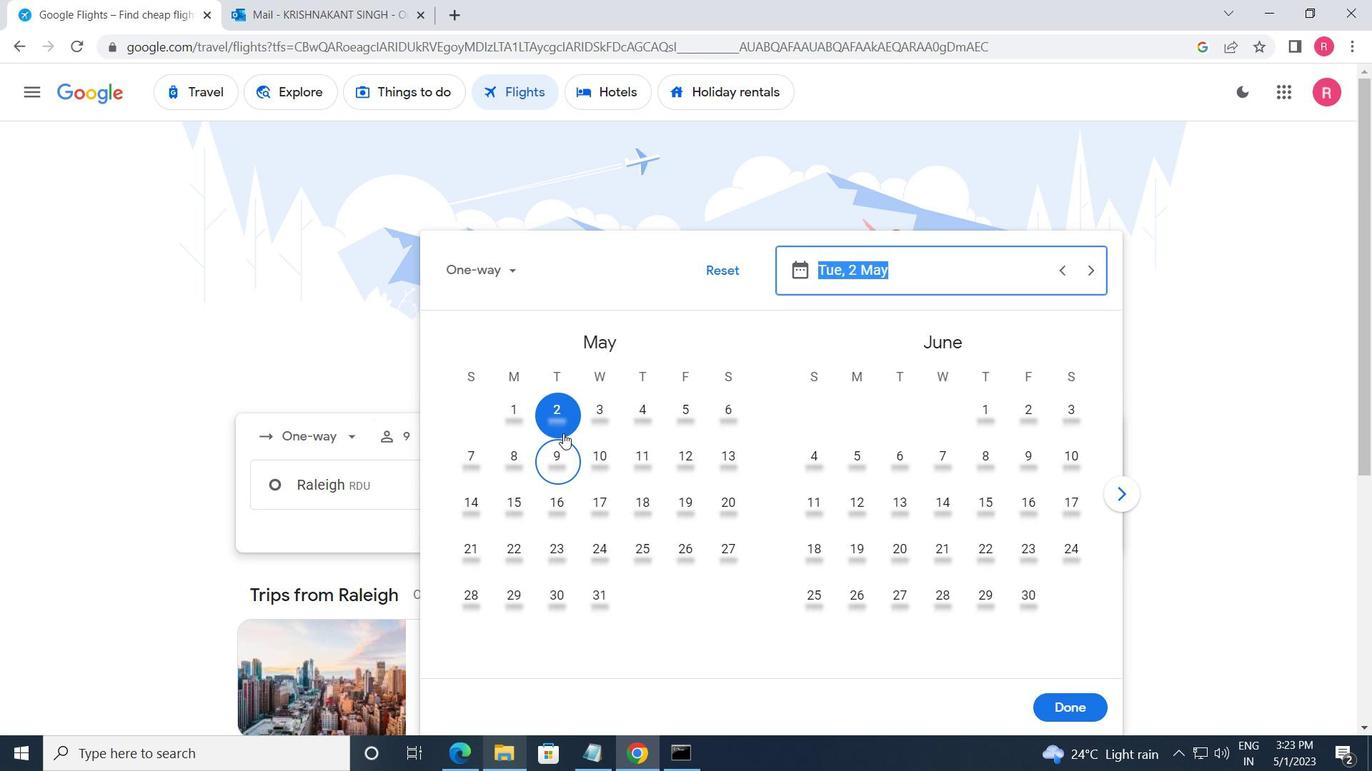 
Action: Mouse pressed left at (548, 413)
Screenshot: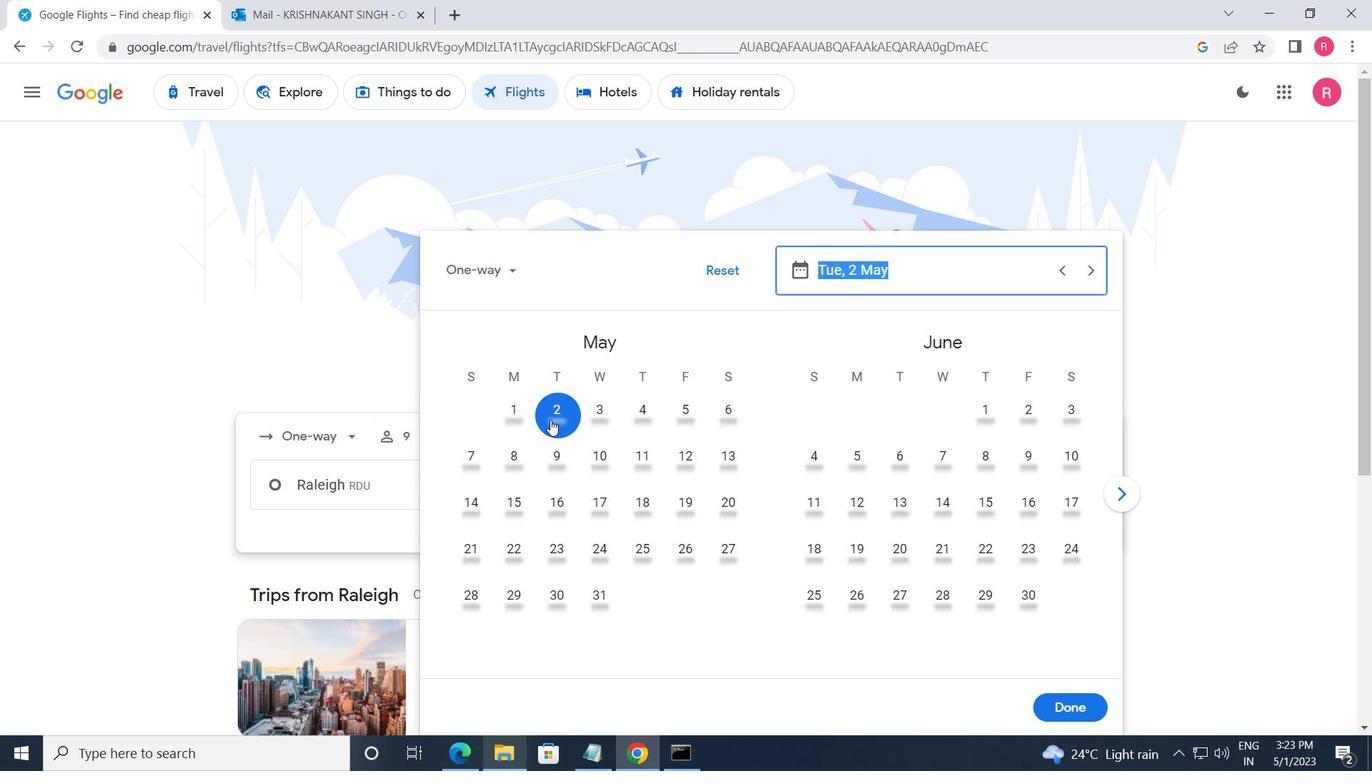 
Action: Mouse moved to (1064, 704)
Screenshot: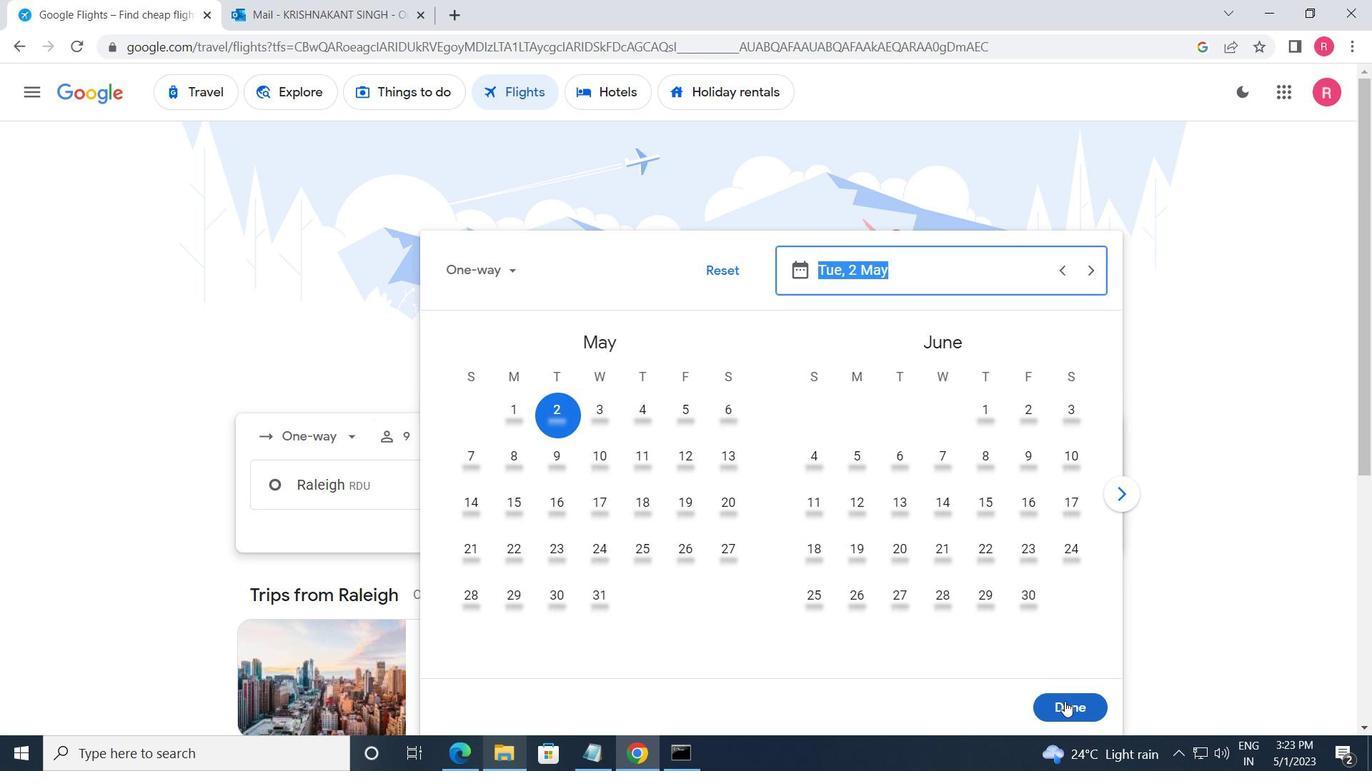 
Action: Mouse pressed left at (1064, 704)
Screenshot: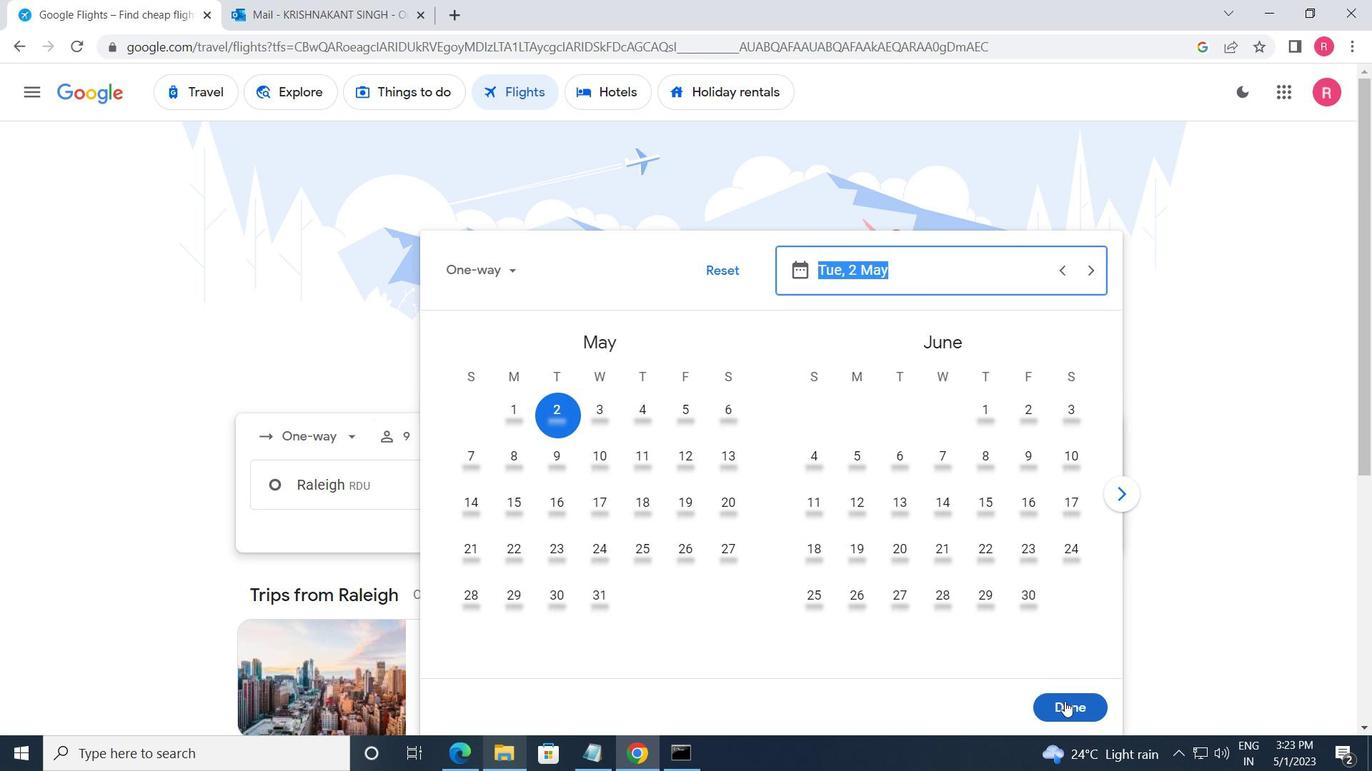 
Action: Mouse moved to (672, 541)
Screenshot: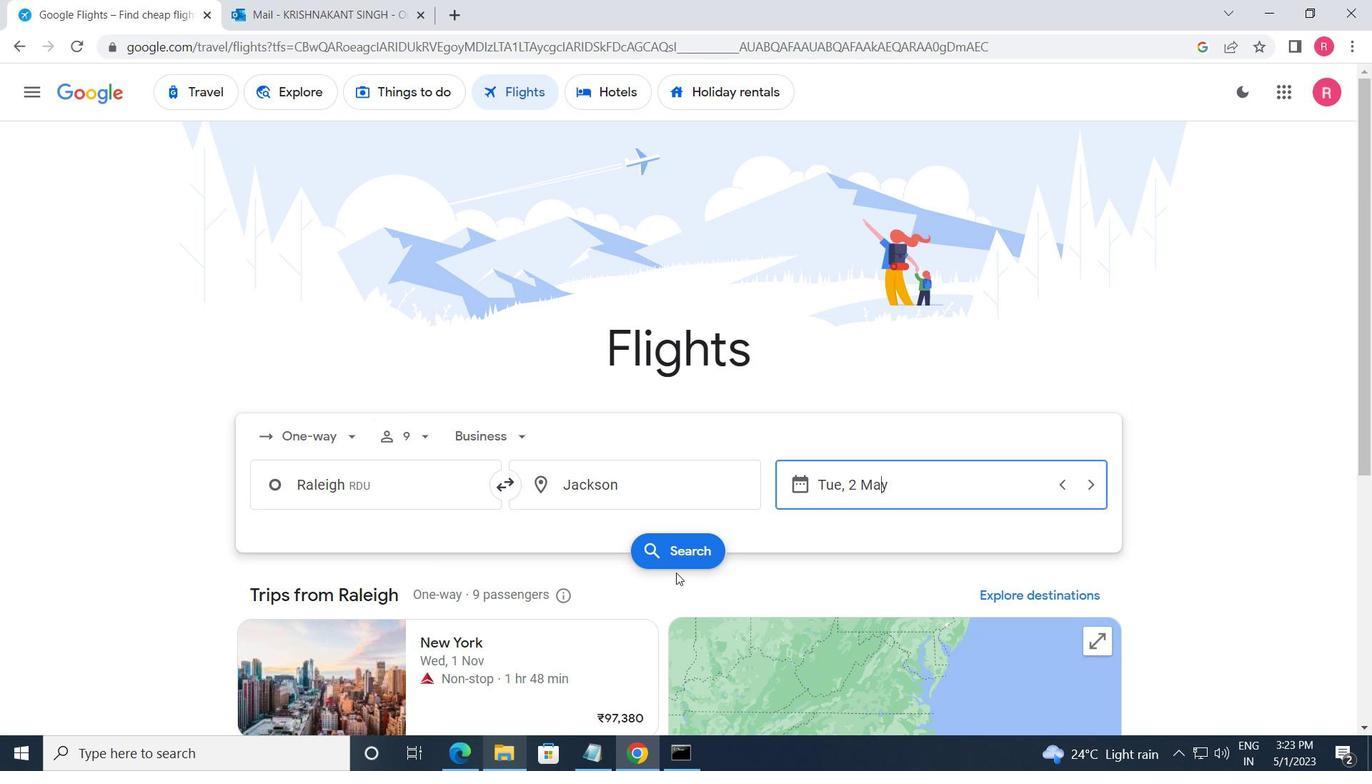
Action: Mouse pressed left at (672, 541)
Screenshot: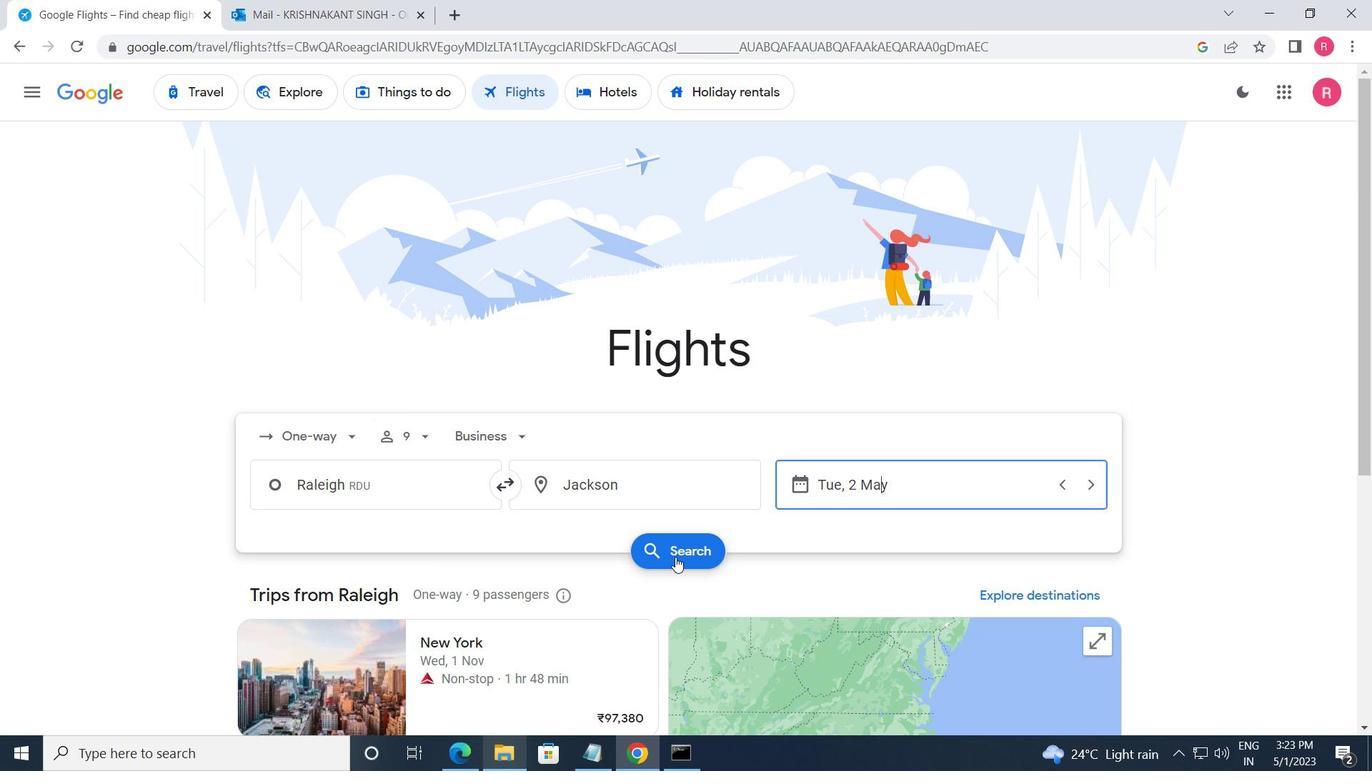 
Action: Mouse moved to (658, 560)
Screenshot: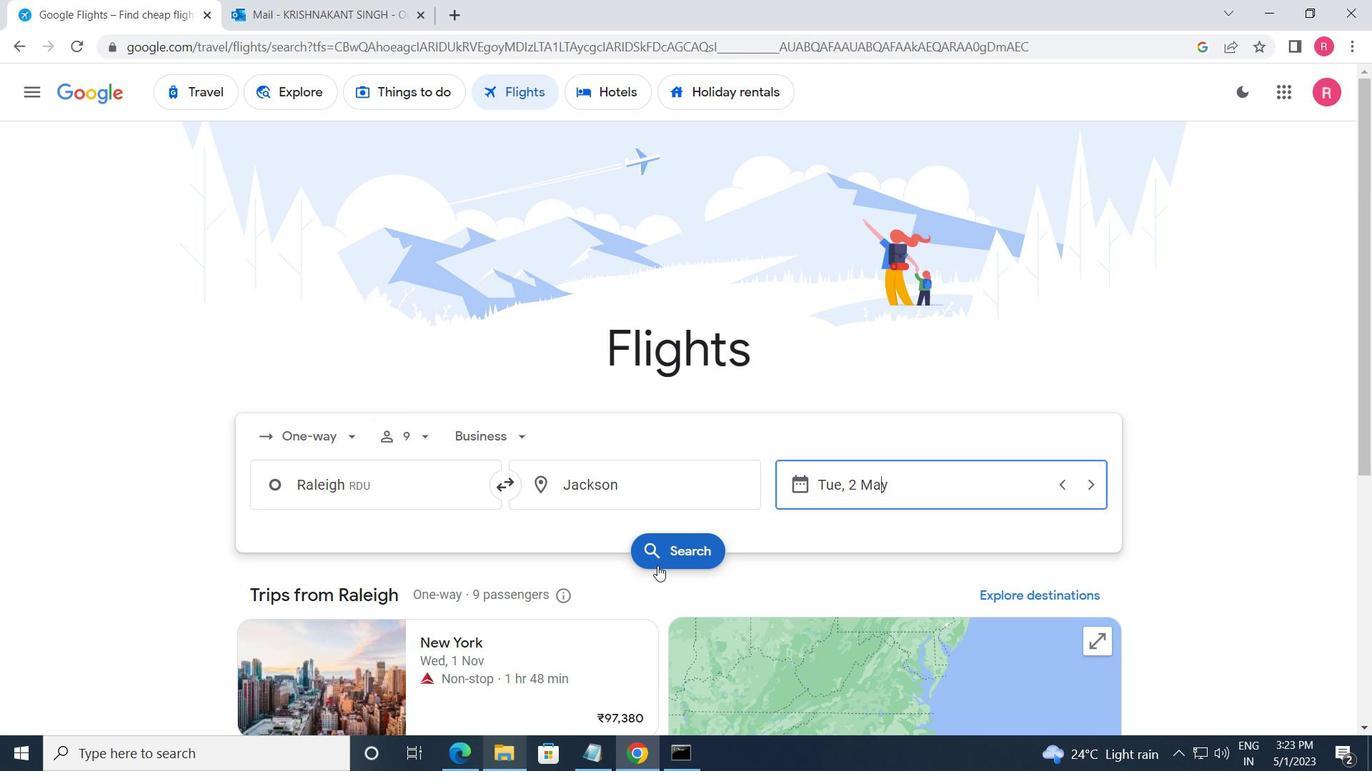 
Action: Mouse pressed left at (658, 560)
Screenshot: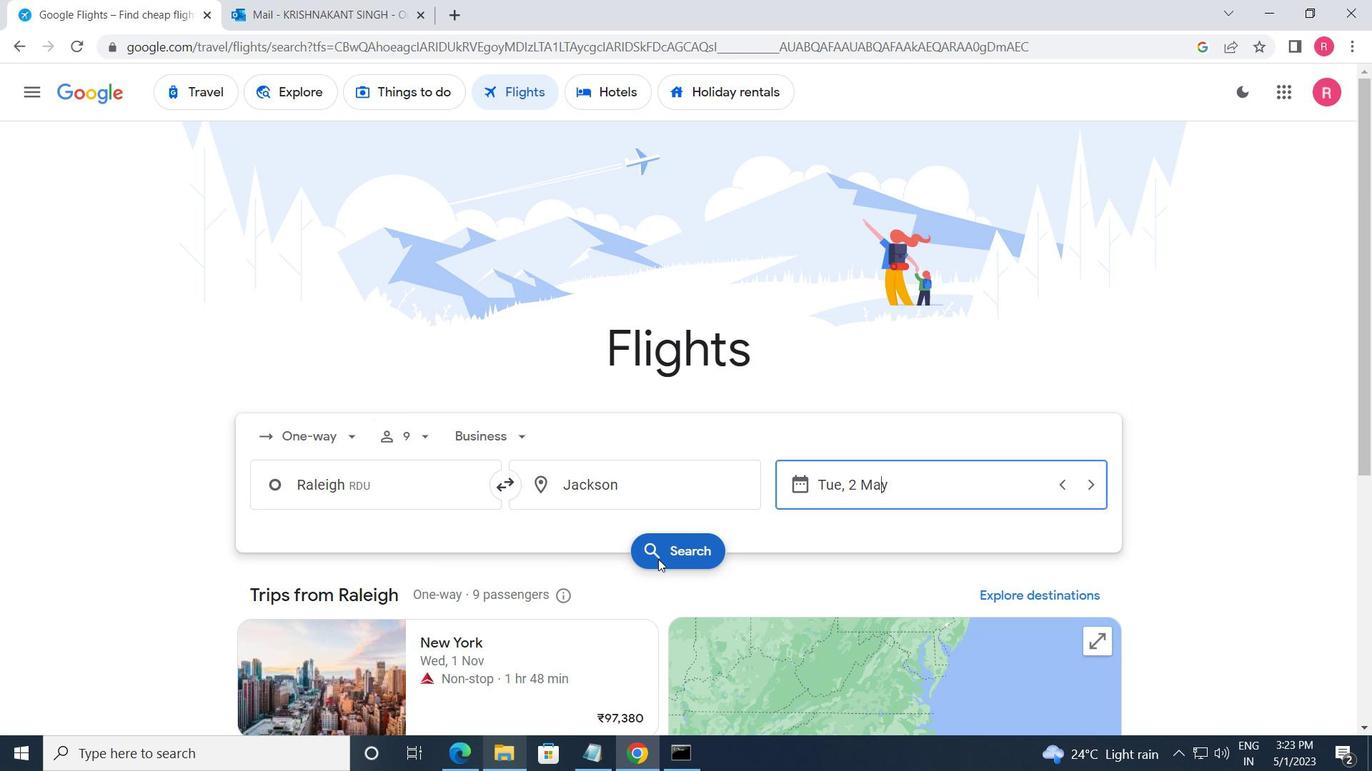 
Action: Mouse moved to (263, 264)
Screenshot: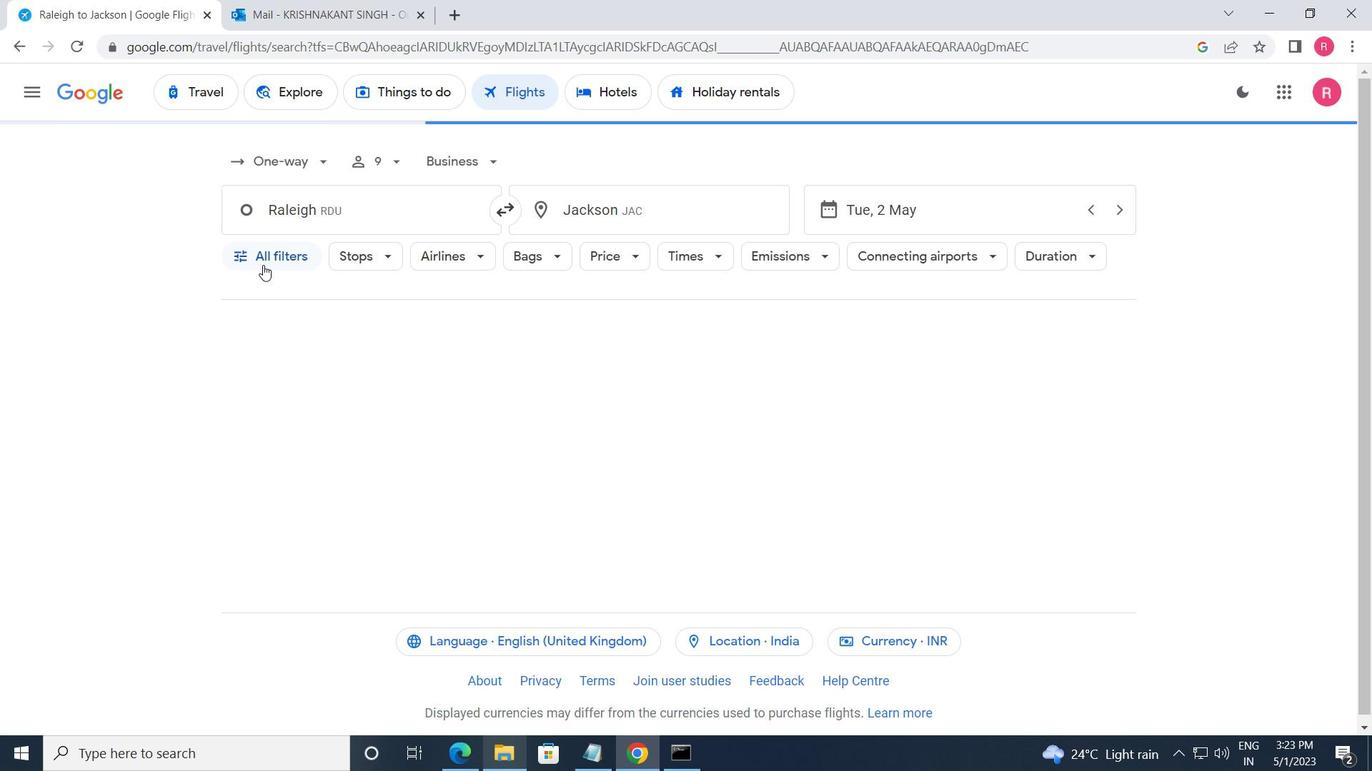 
Action: Mouse pressed left at (263, 264)
Screenshot: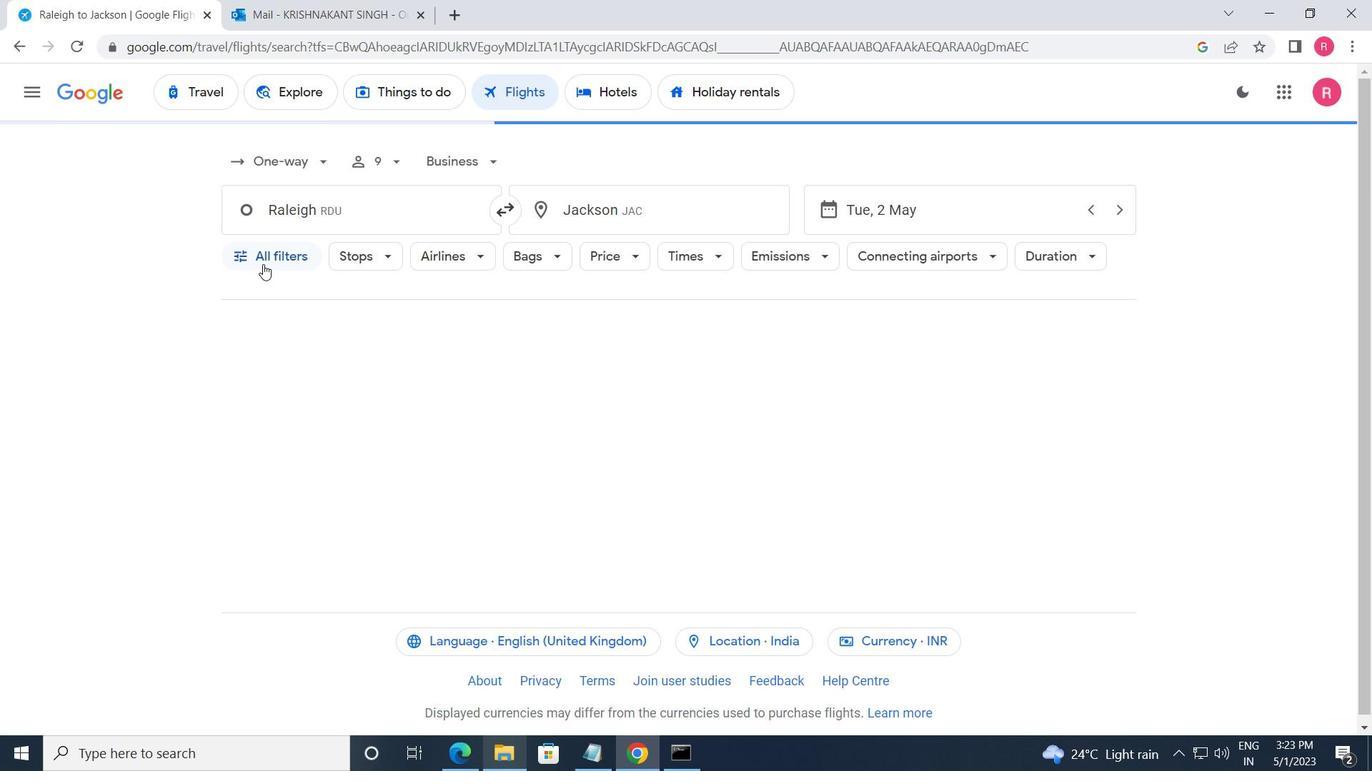 
Action: Mouse moved to (325, 451)
Screenshot: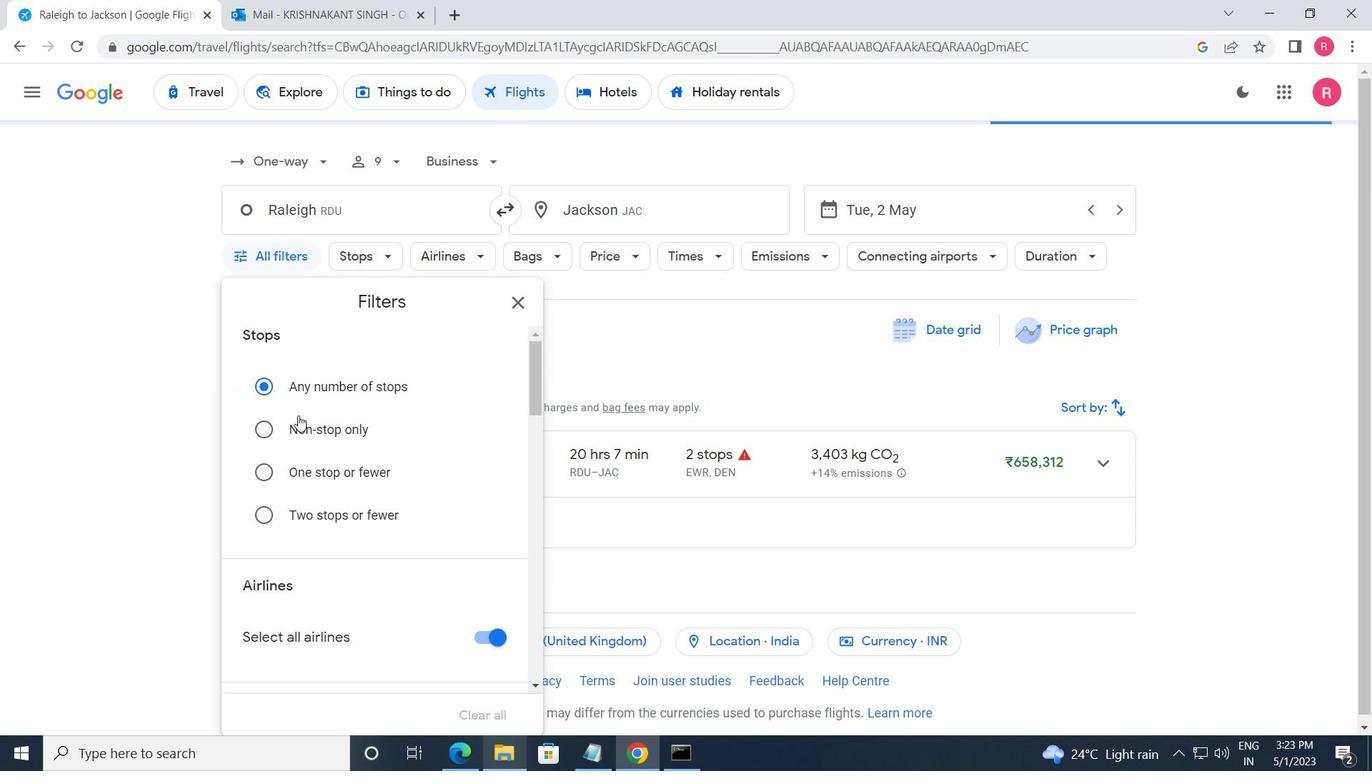 
Action: Mouse scrolled (325, 450) with delta (0, 0)
Screenshot: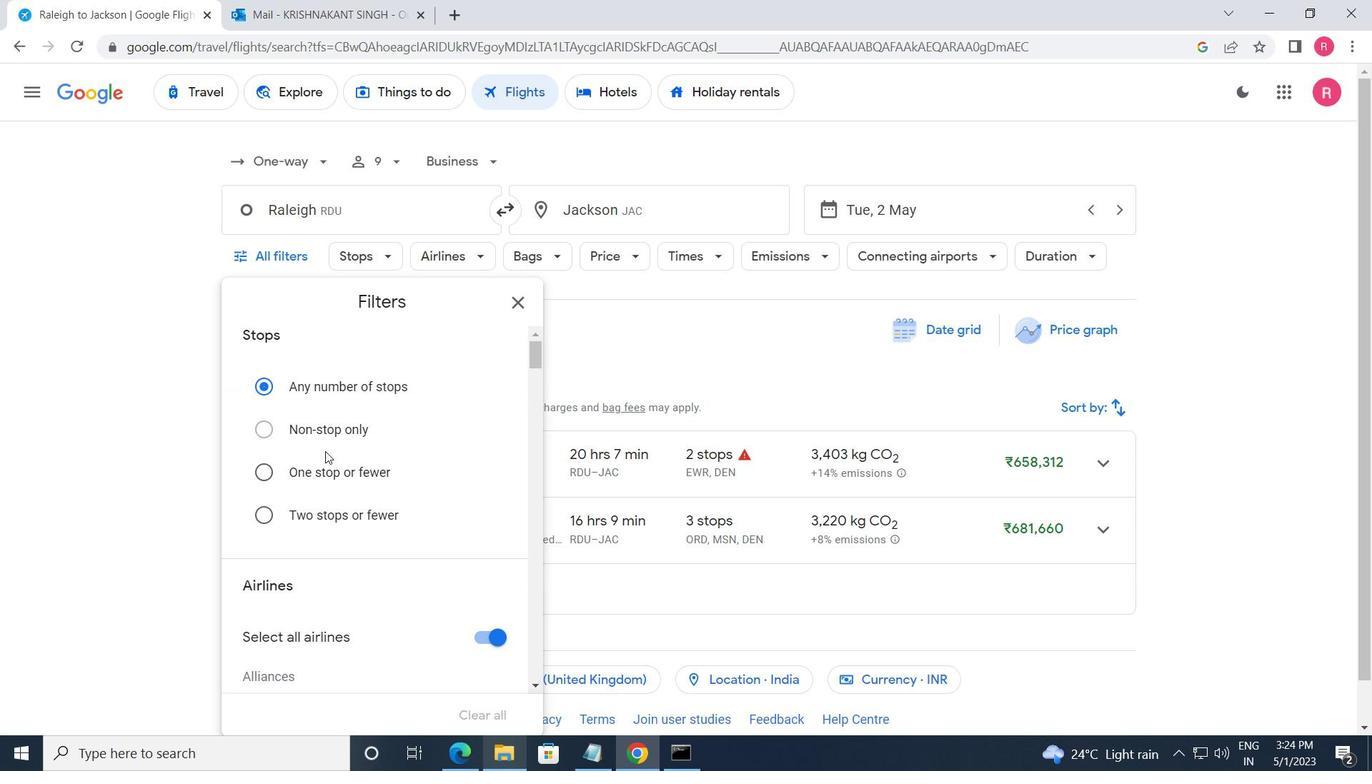 
Action: Mouse scrolled (325, 450) with delta (0, 0)
Screenshot: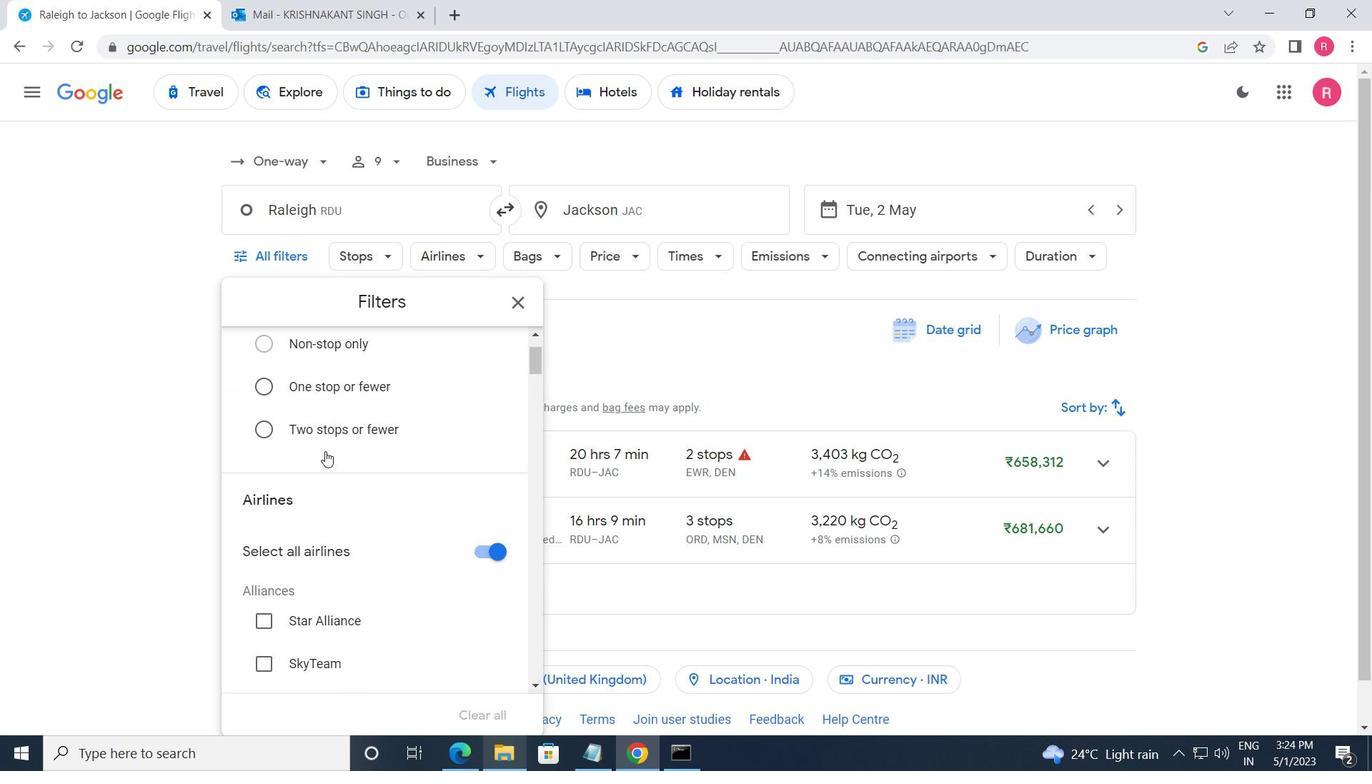 
Action: Mouse moved to (325, 454)
Screenshot: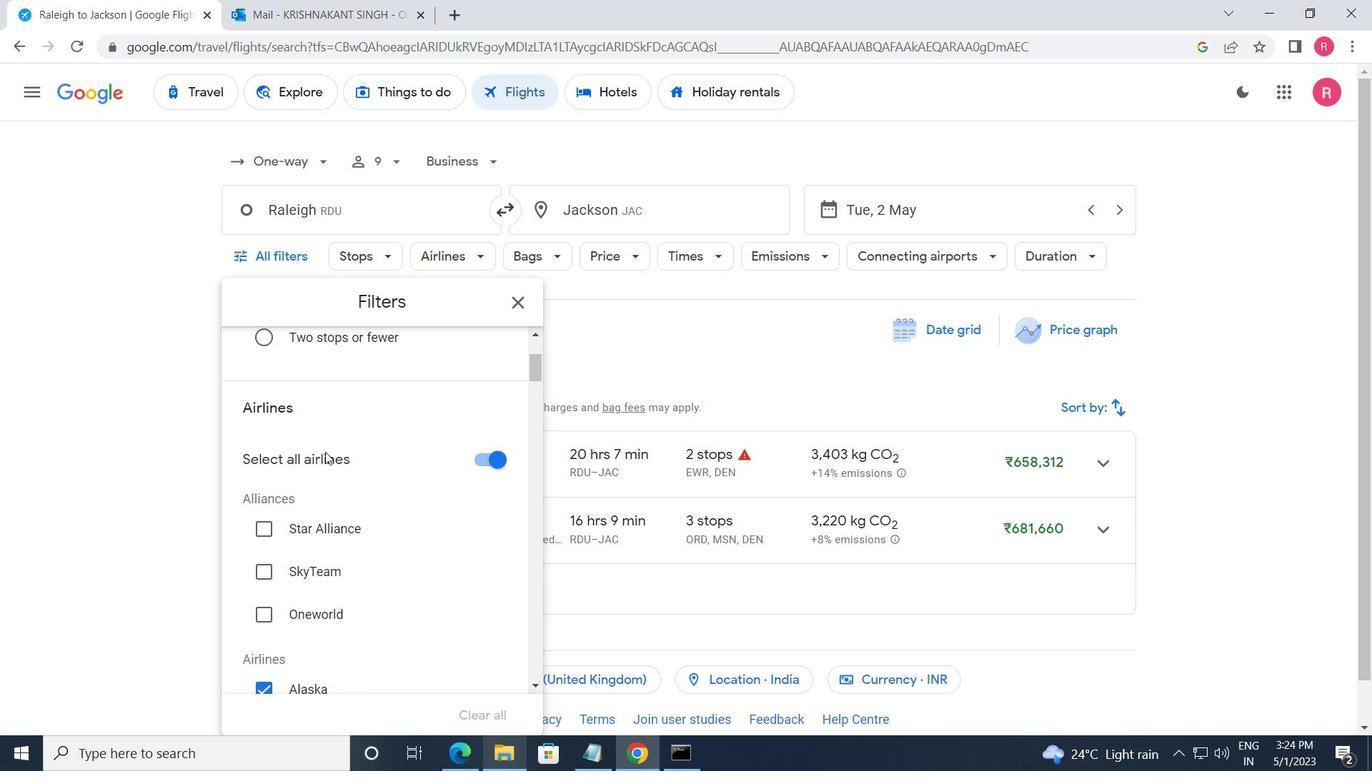 
Action: Mouse scrolled (325, 453) with delta (0, 0)
Screenshot: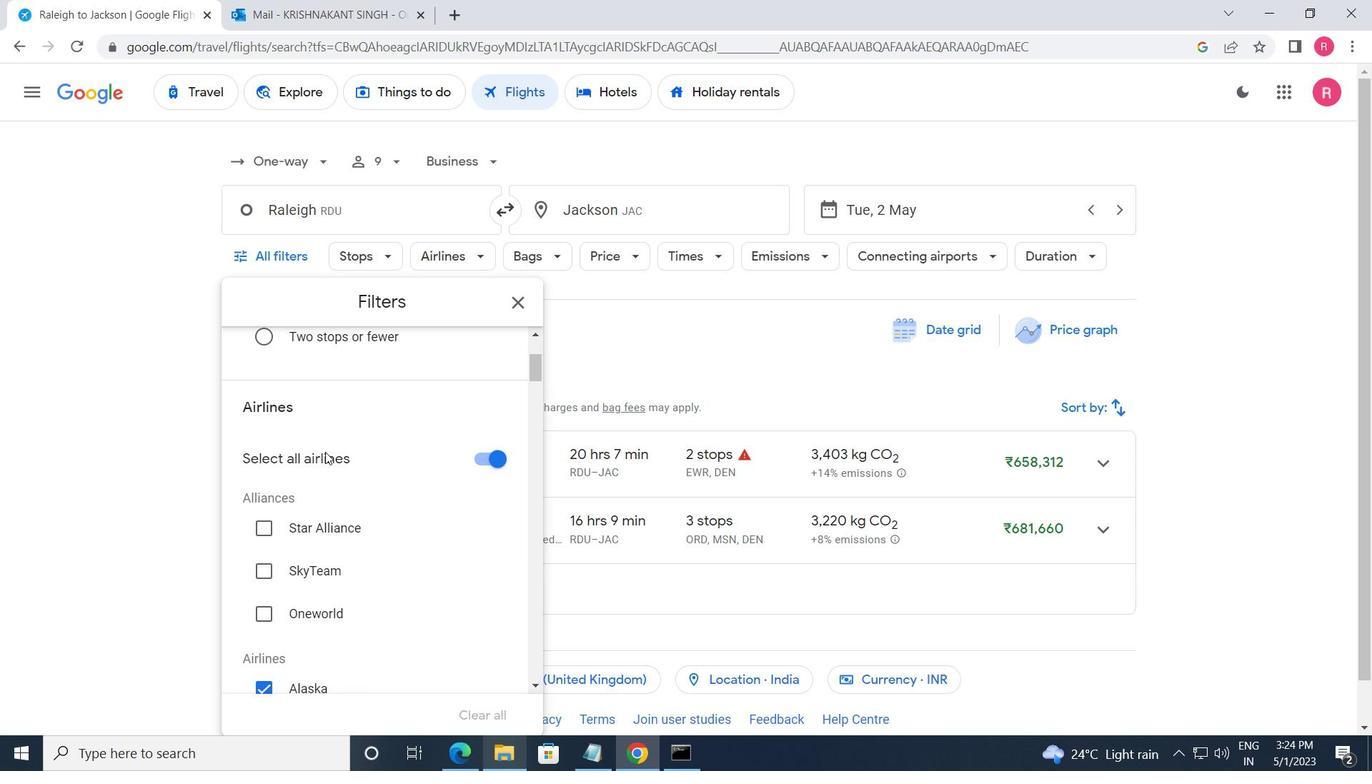 
Action: Mouse scrolled (325, 453) with delta (0, 0)
Screenshot: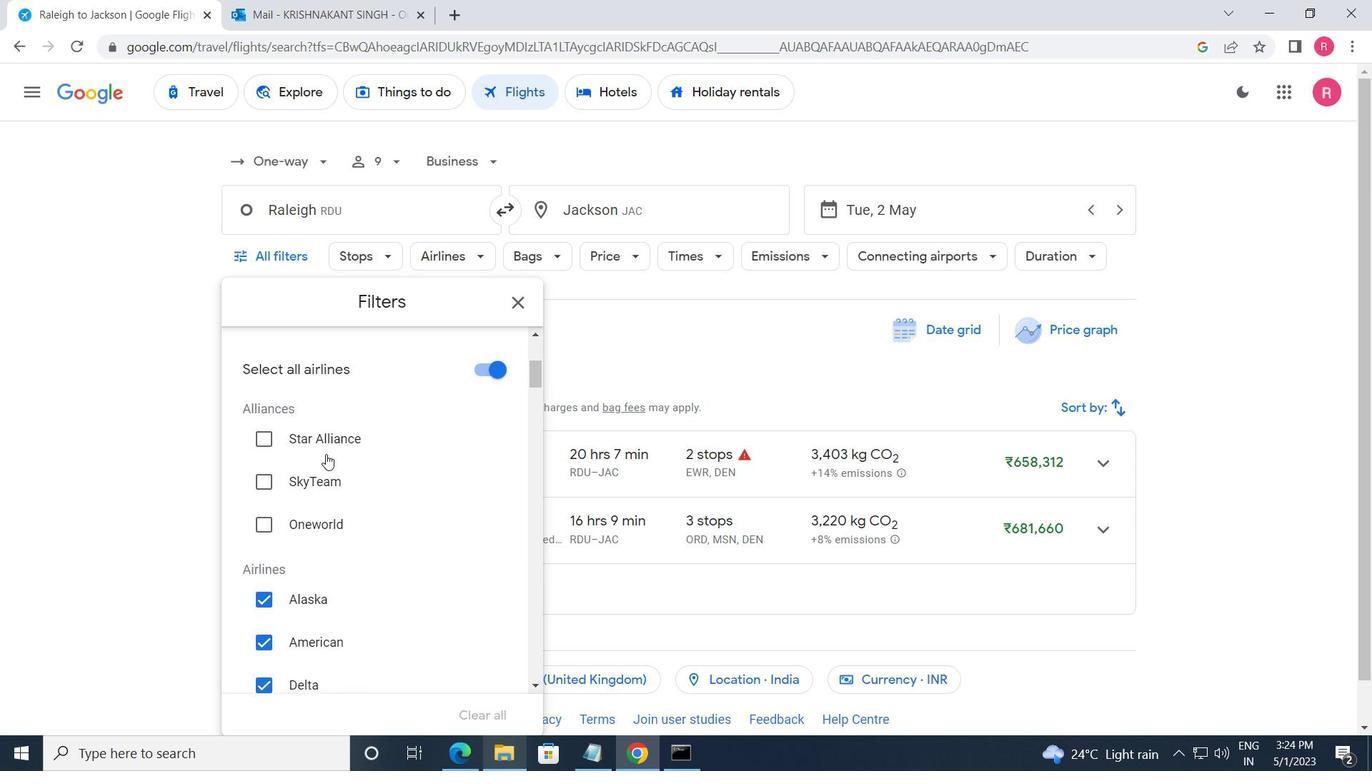 
Action: Mouse scrolled (325, 453) with delta (0, 0)
Screenshot: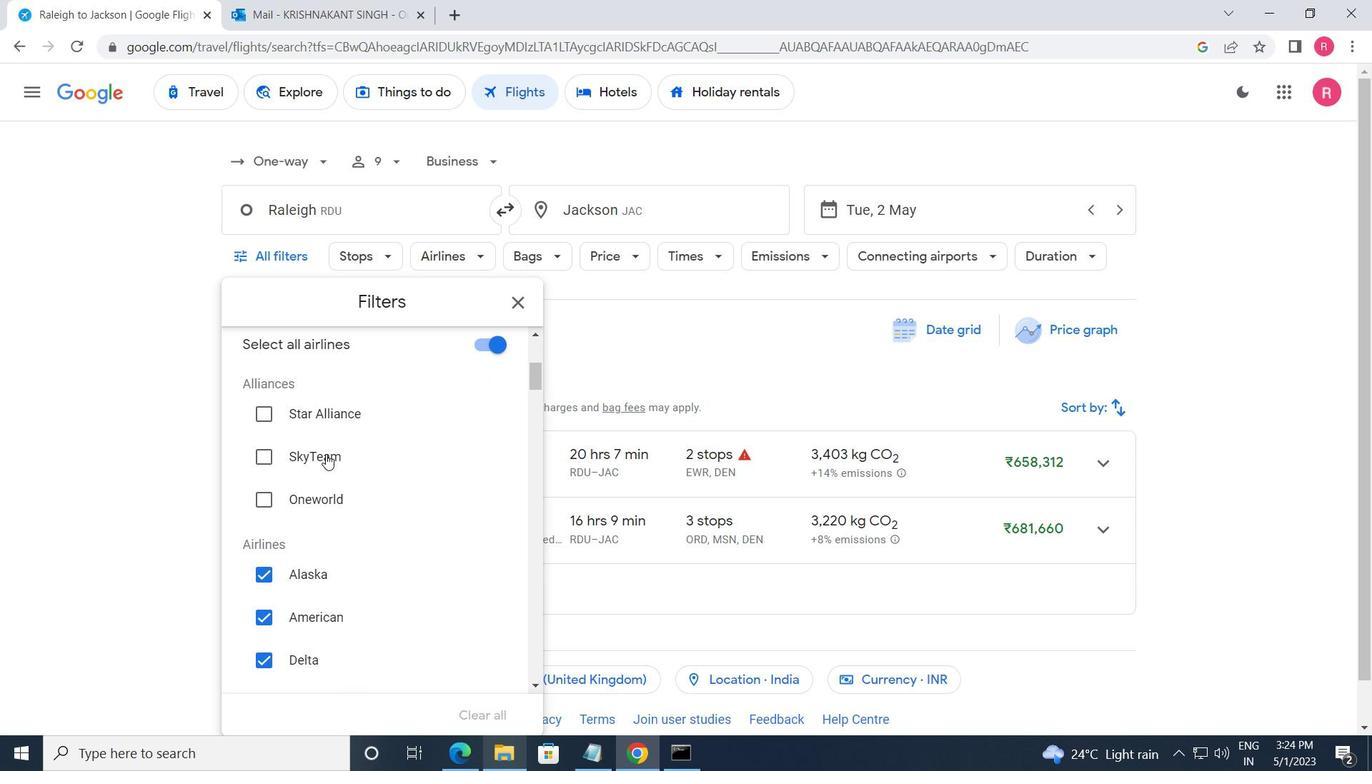 
Action: Mouse scrolled (325, 453) with delta (0, 0)
Screenshot: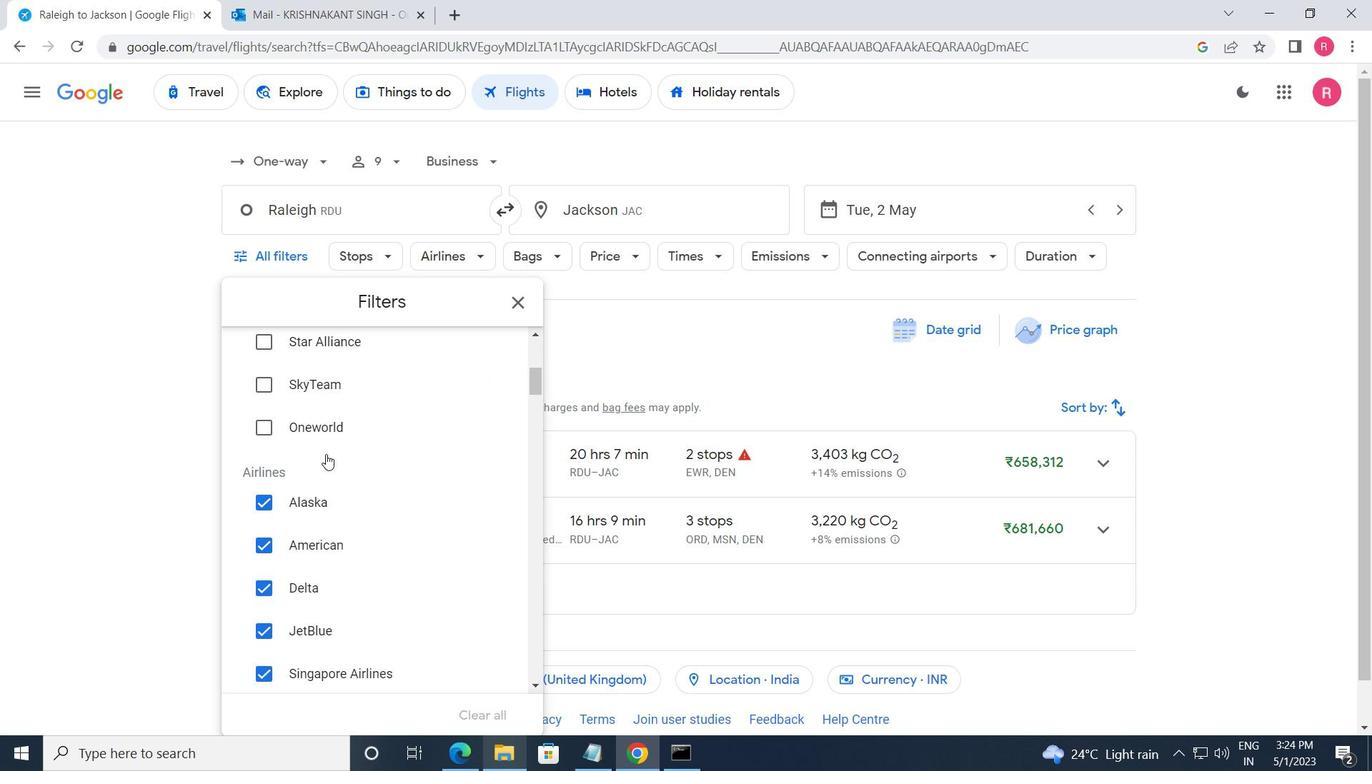
Action: Mouse scrolled (325, 453) with delta (0, 0)
Screenshot: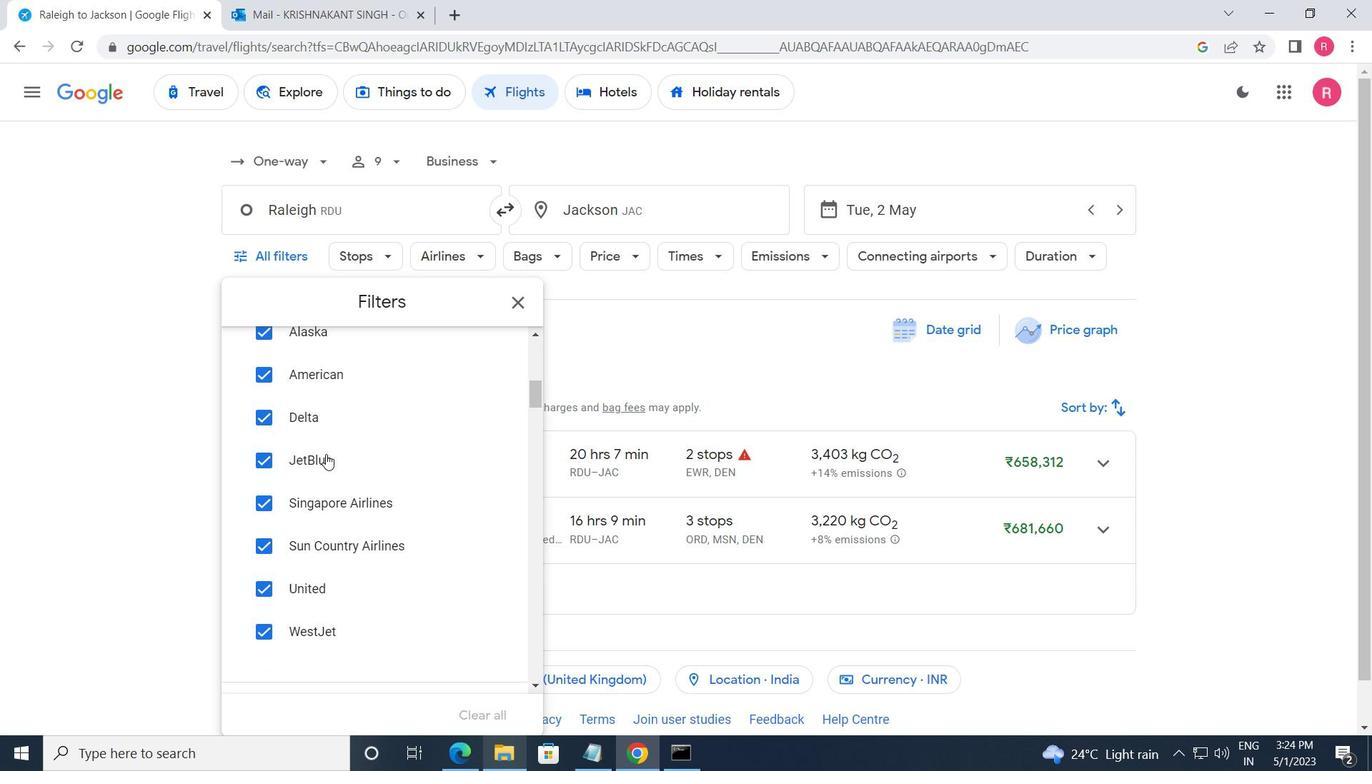 
Action: Mouse scrolled (325, 453) with delta (0, 0)
Screenshot: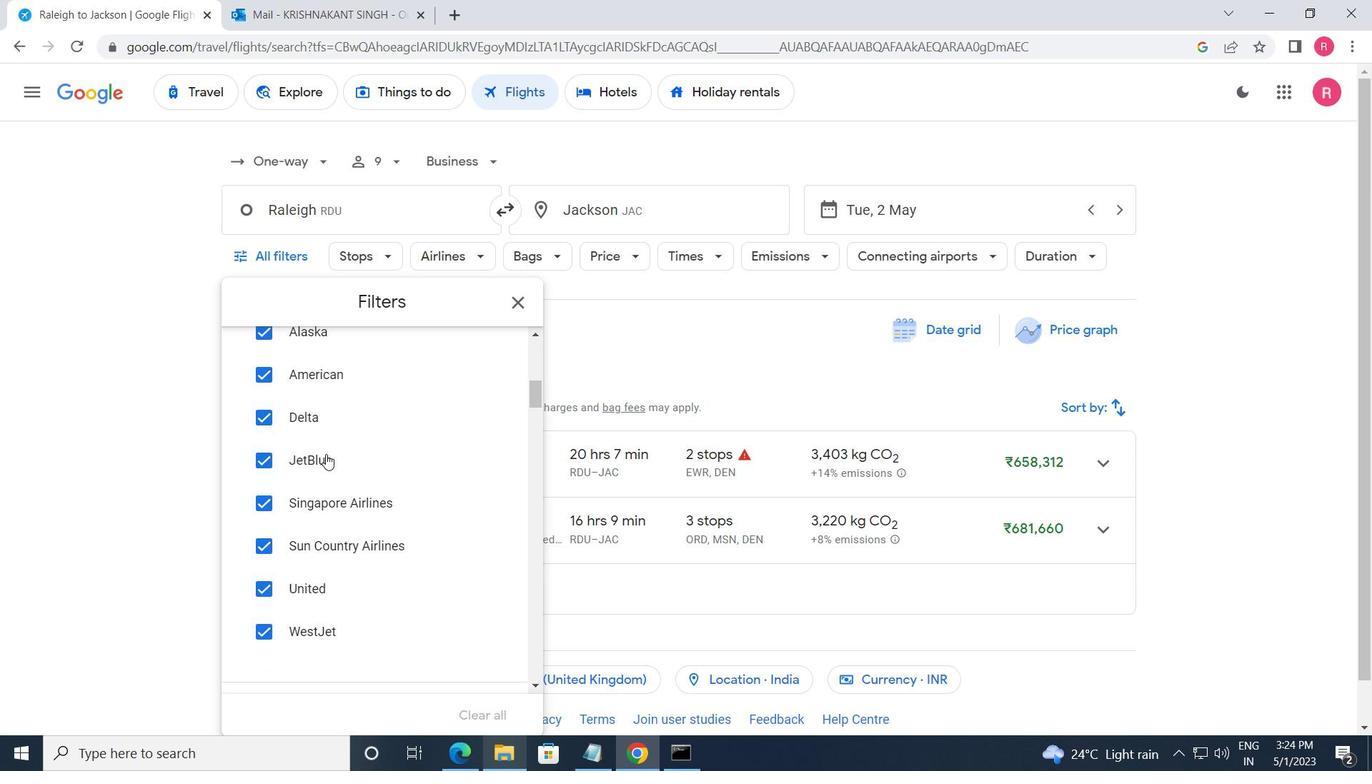 
Action: Mouse scrolled (325, 453) with delta (0, 0)
Screenshot: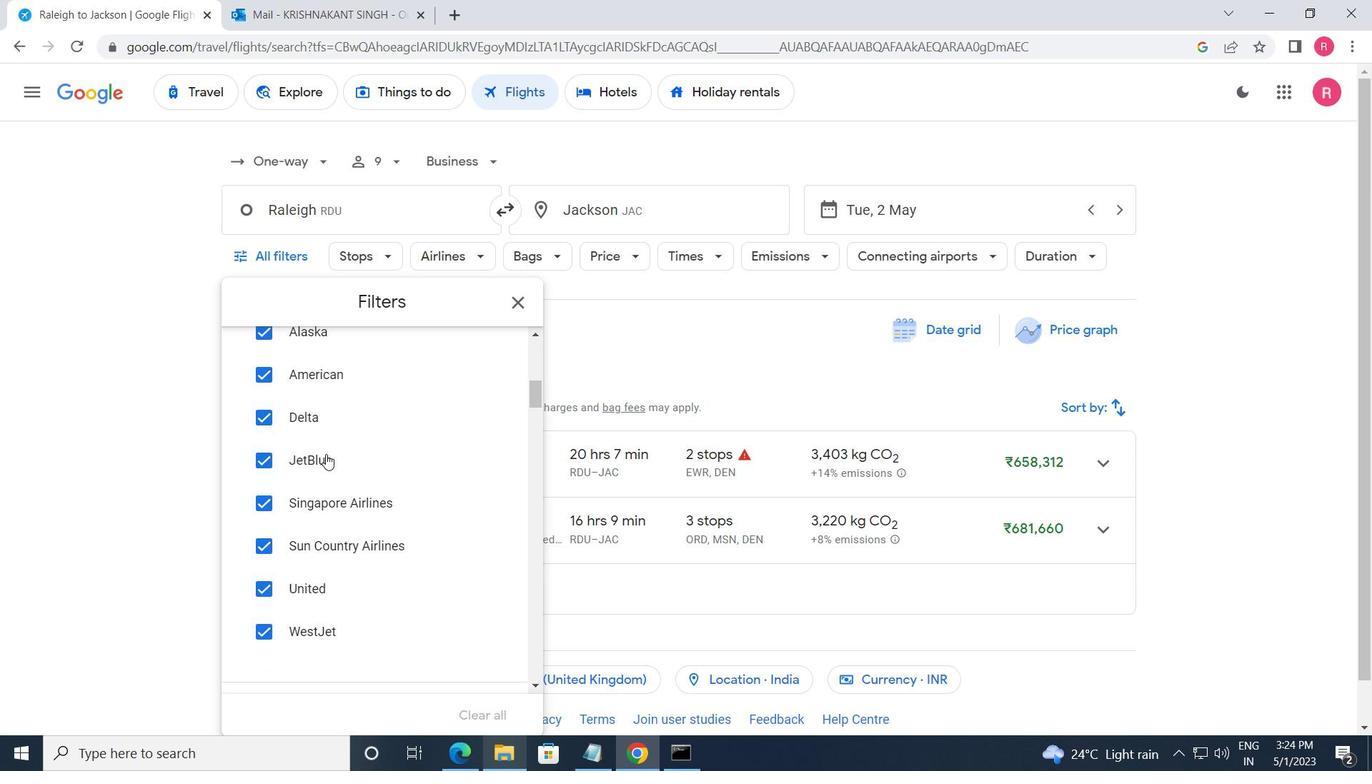 
Action: Mouse moved to (505, 531)
Screenshot: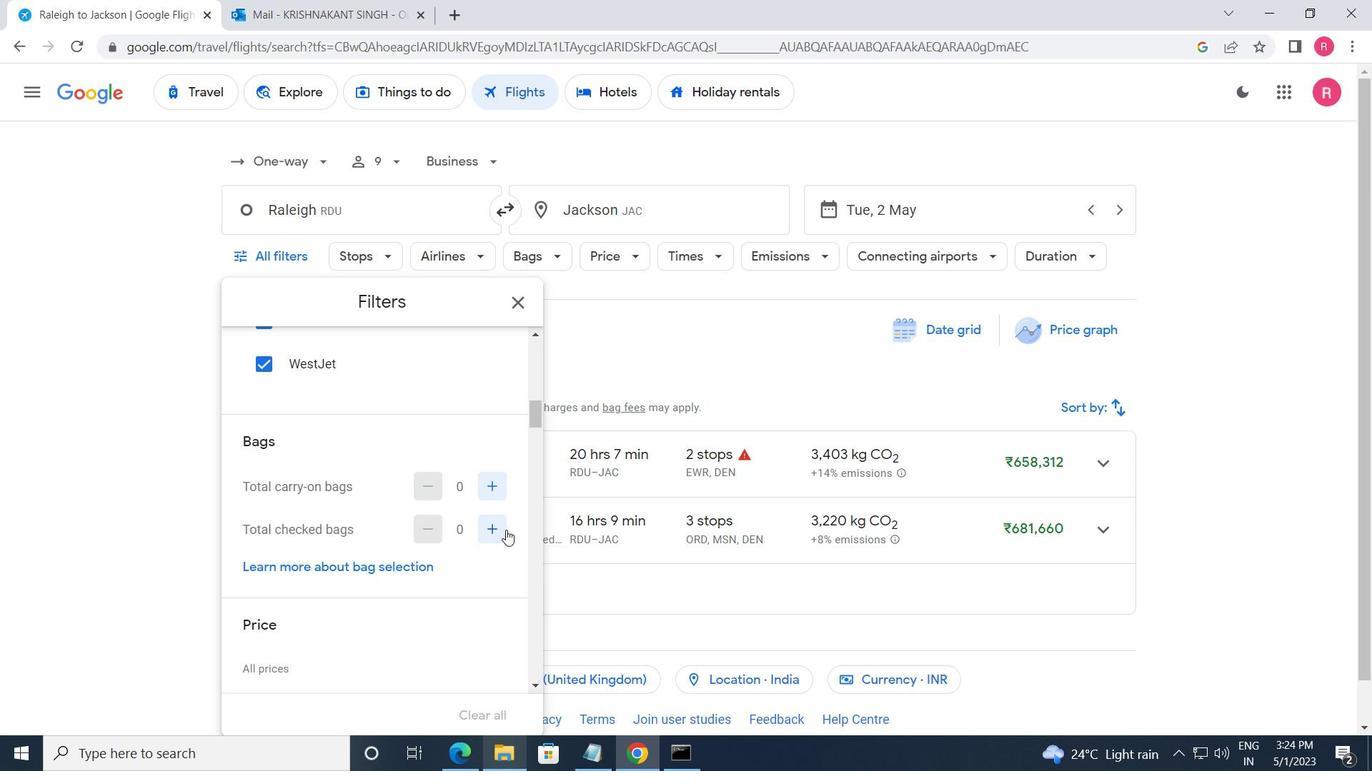 
Action: Mouse pressed left at (505, 531)
Screenshot: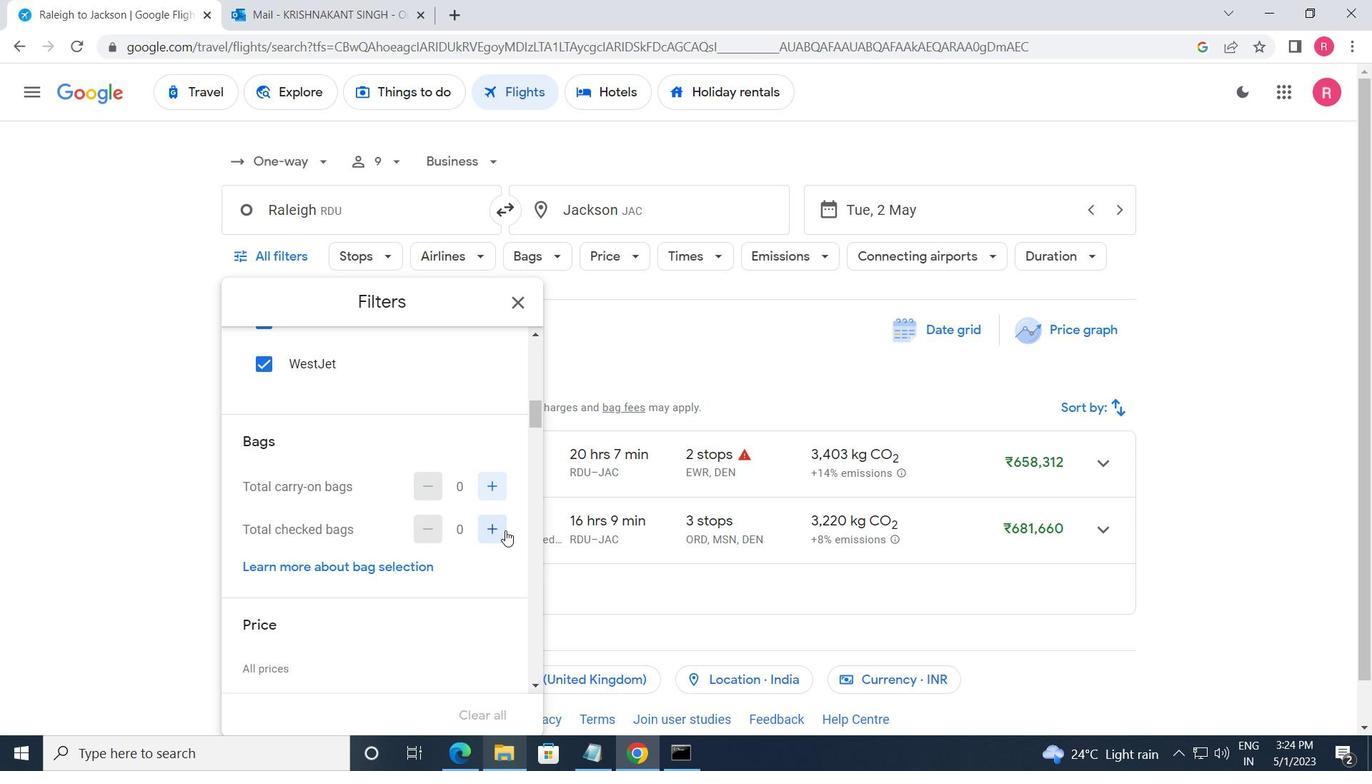 
Action: Mouse pressed left at (505, 531)
Screenshot: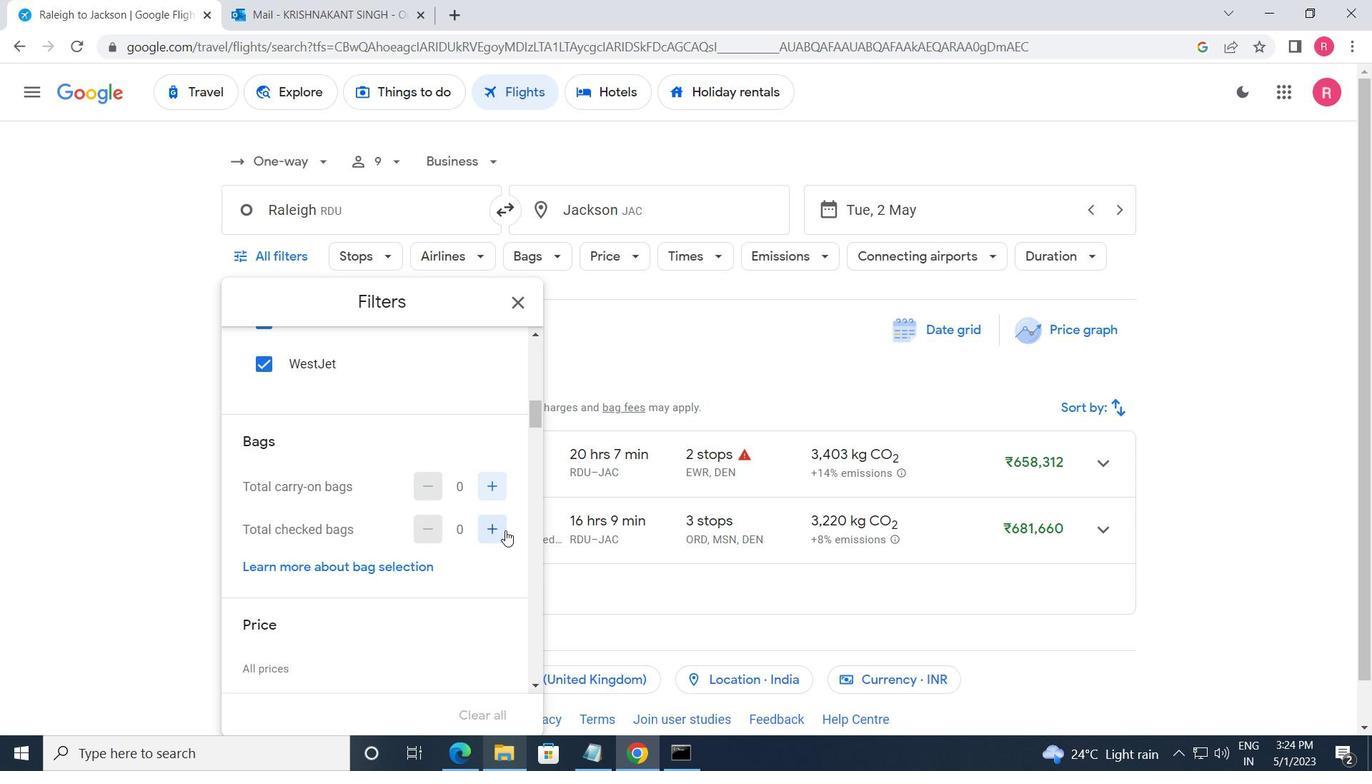 
Action: Mouse pressed left at (505, 531)
Screenshot: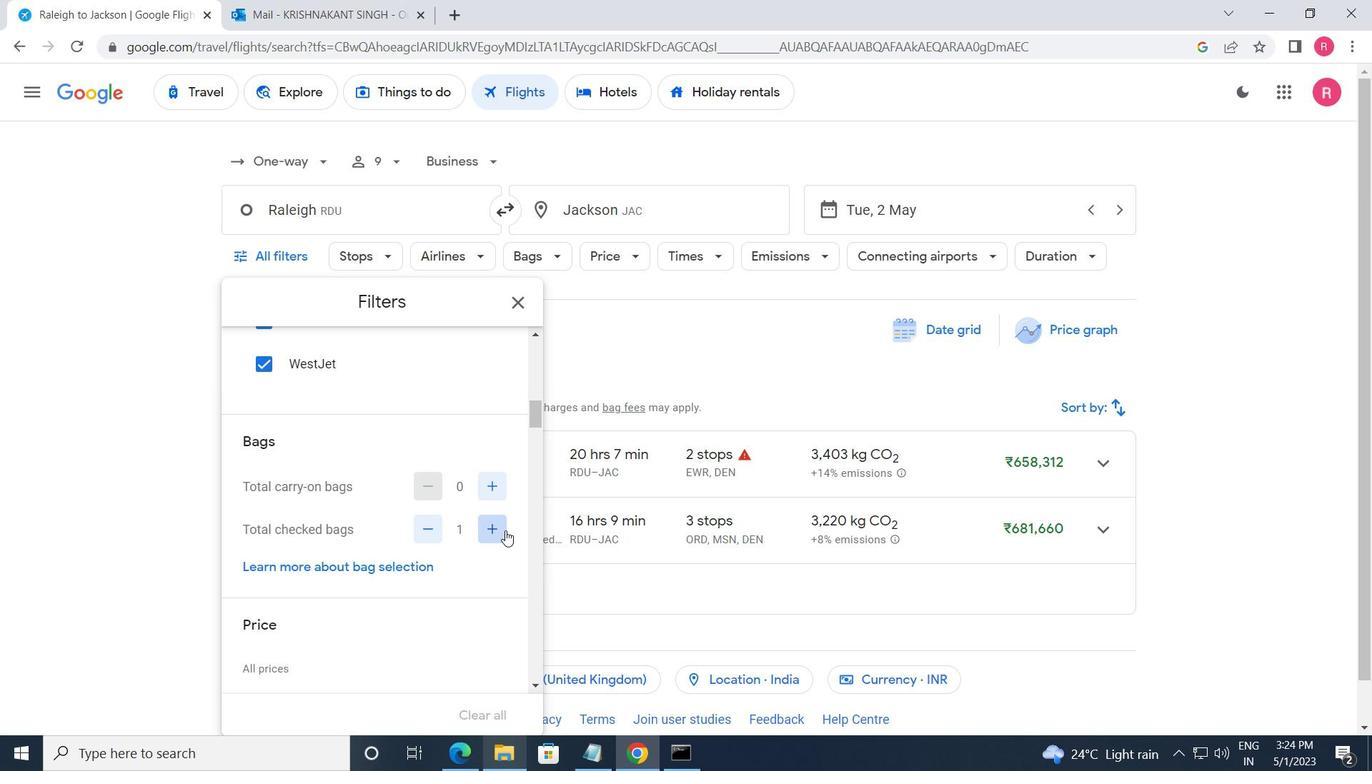 
Action: Mouse pressed left at (505, 531)
Screenshot: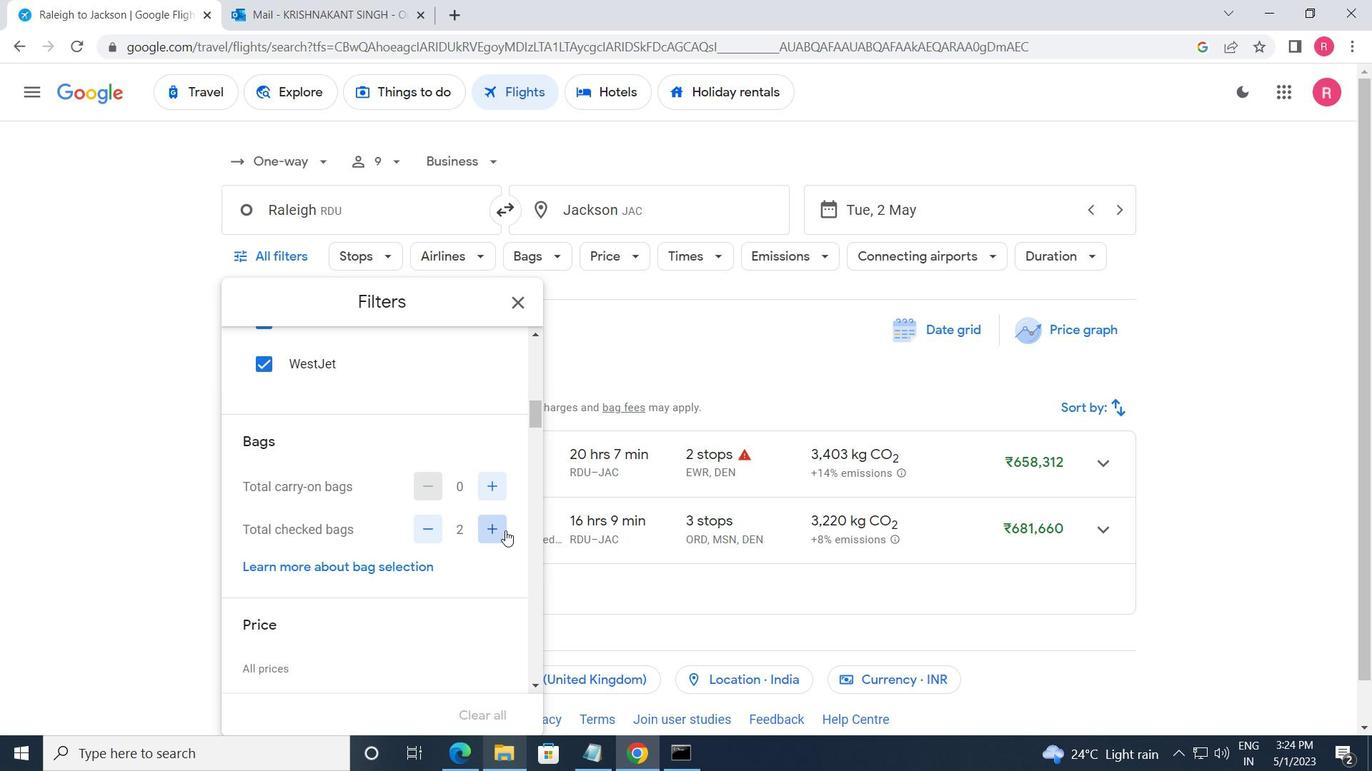 
Action: Mouse pressed left at (505, 531)
Screenshot: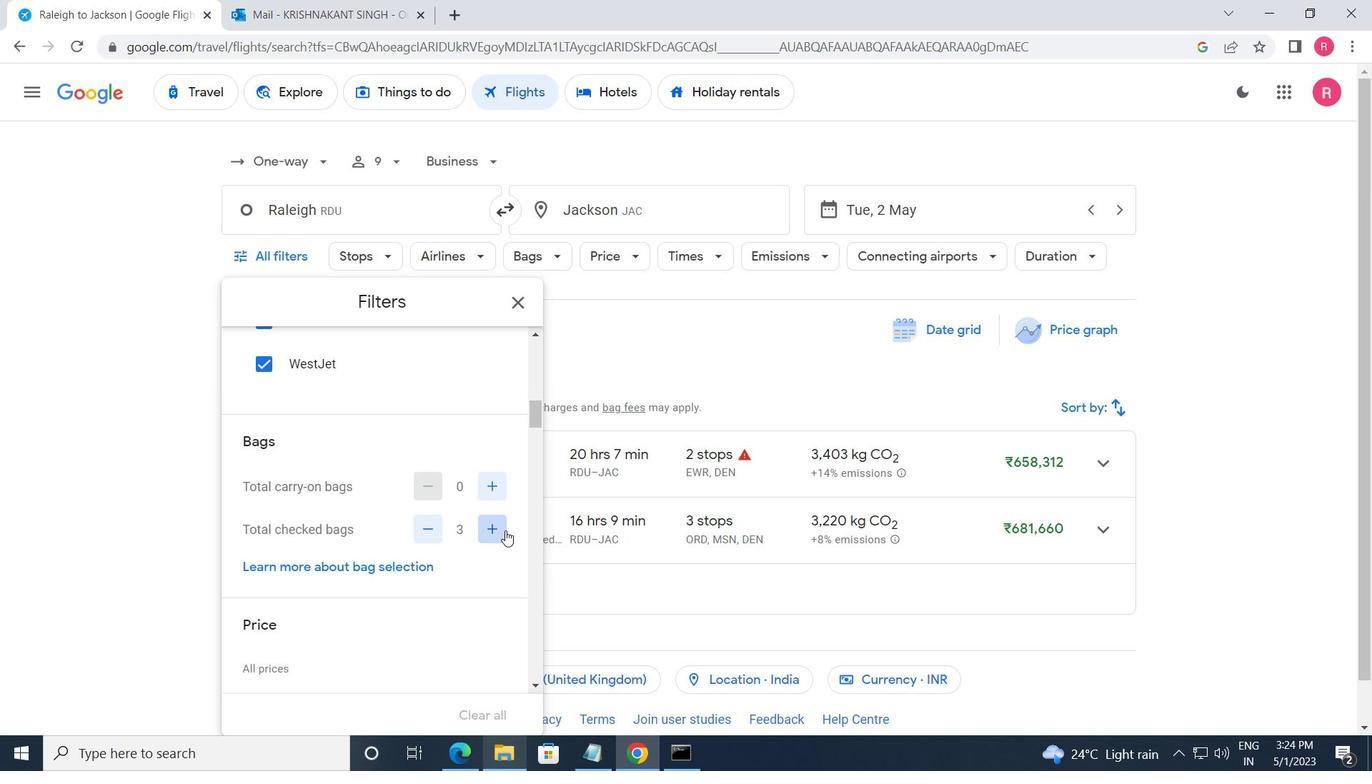 
Action: Mouse pressed left at (505, 531)
Screenshot: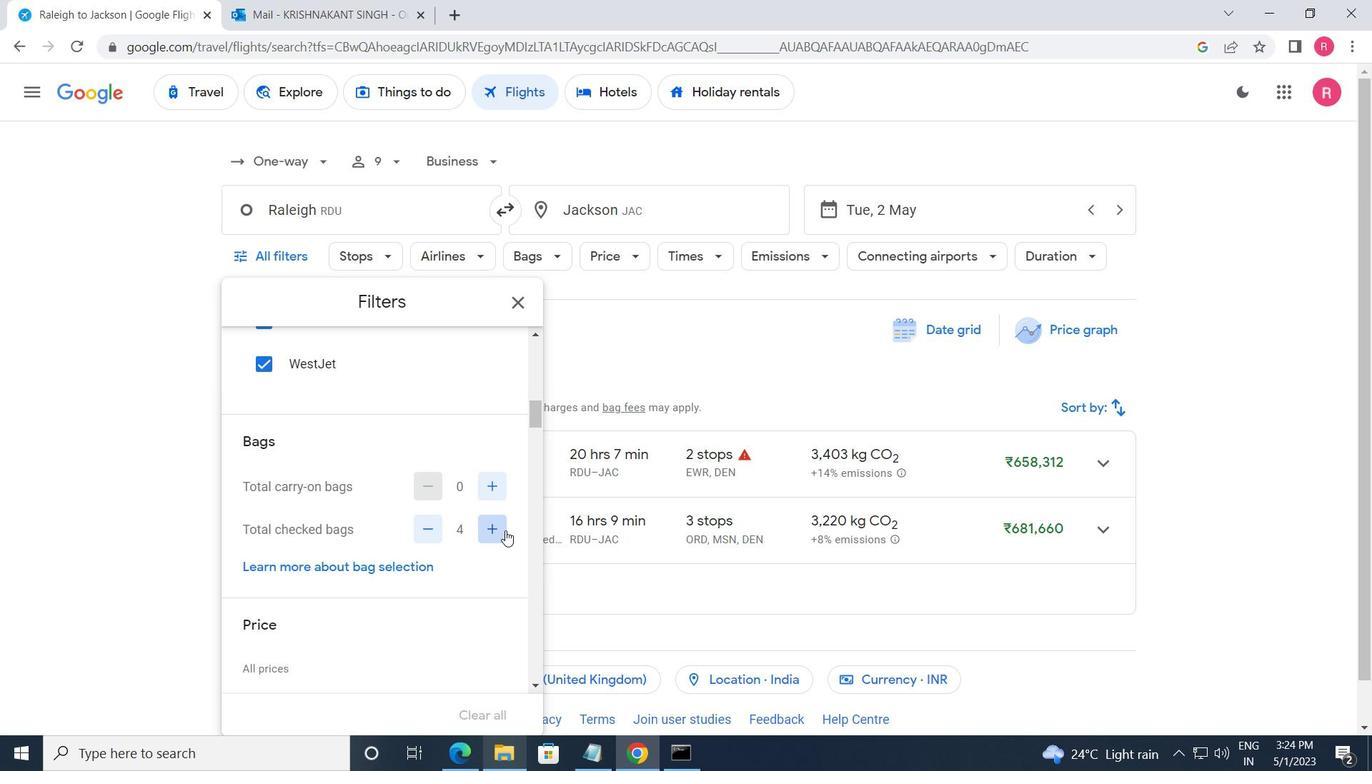 
Action: Mouse pressed left at (505, 531)
Screenshot: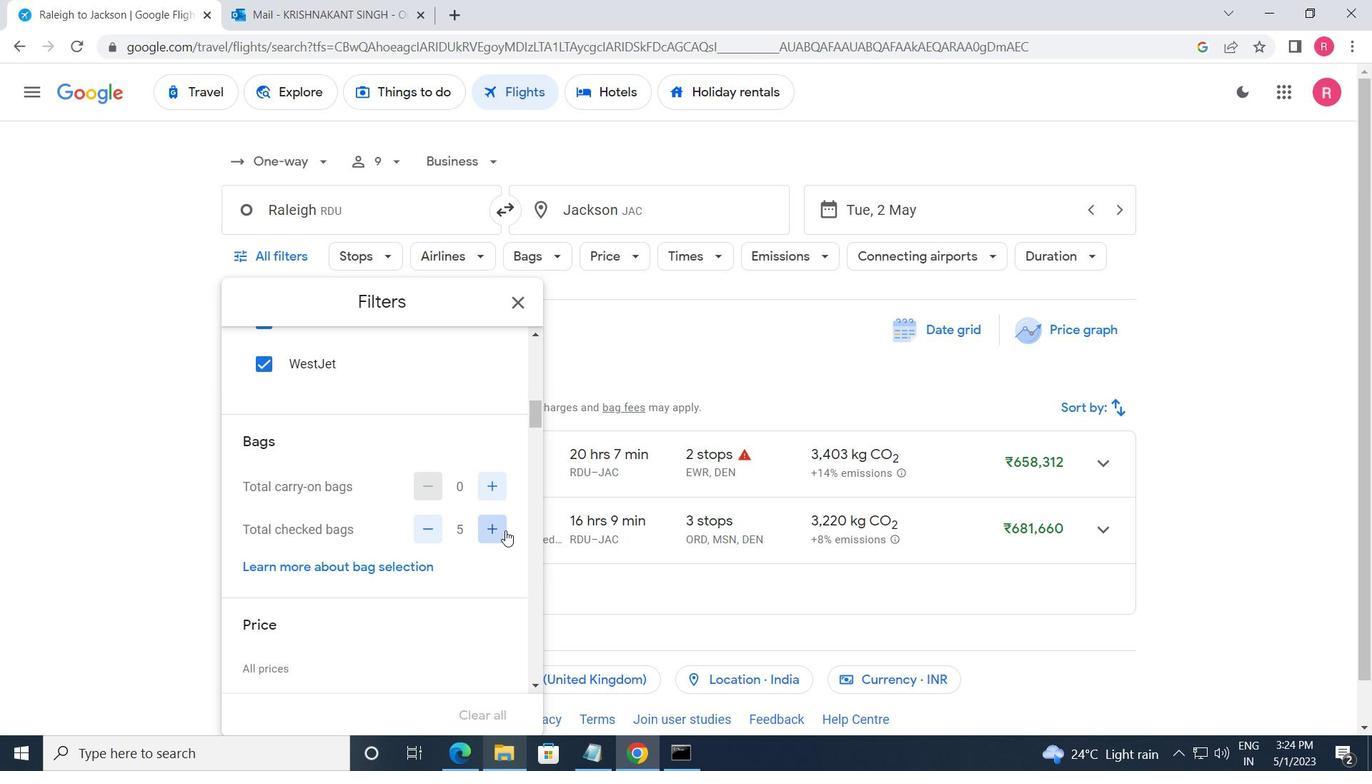 
Action: Mouse pressed left at (505, 531)
Screenshot: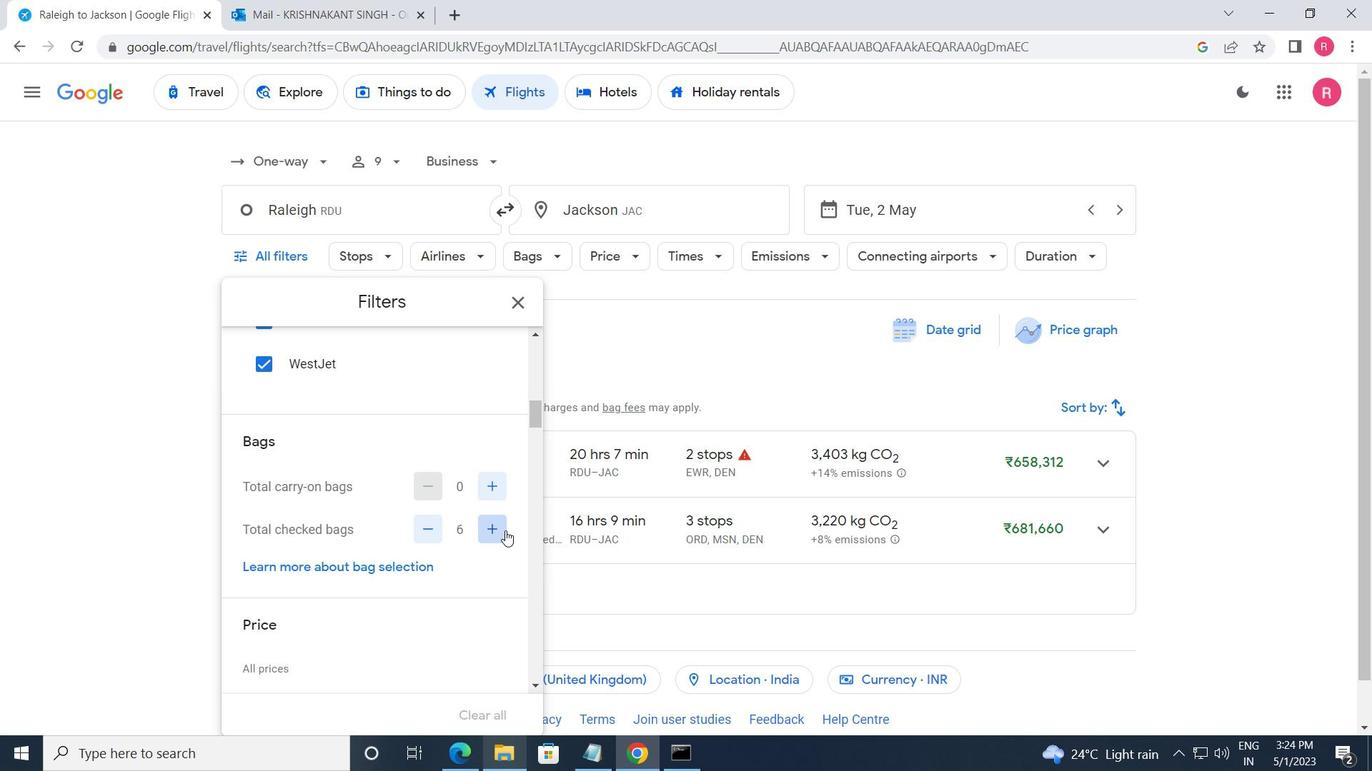 
Action: Mouse pressed left at (505, 531)
Screenshot: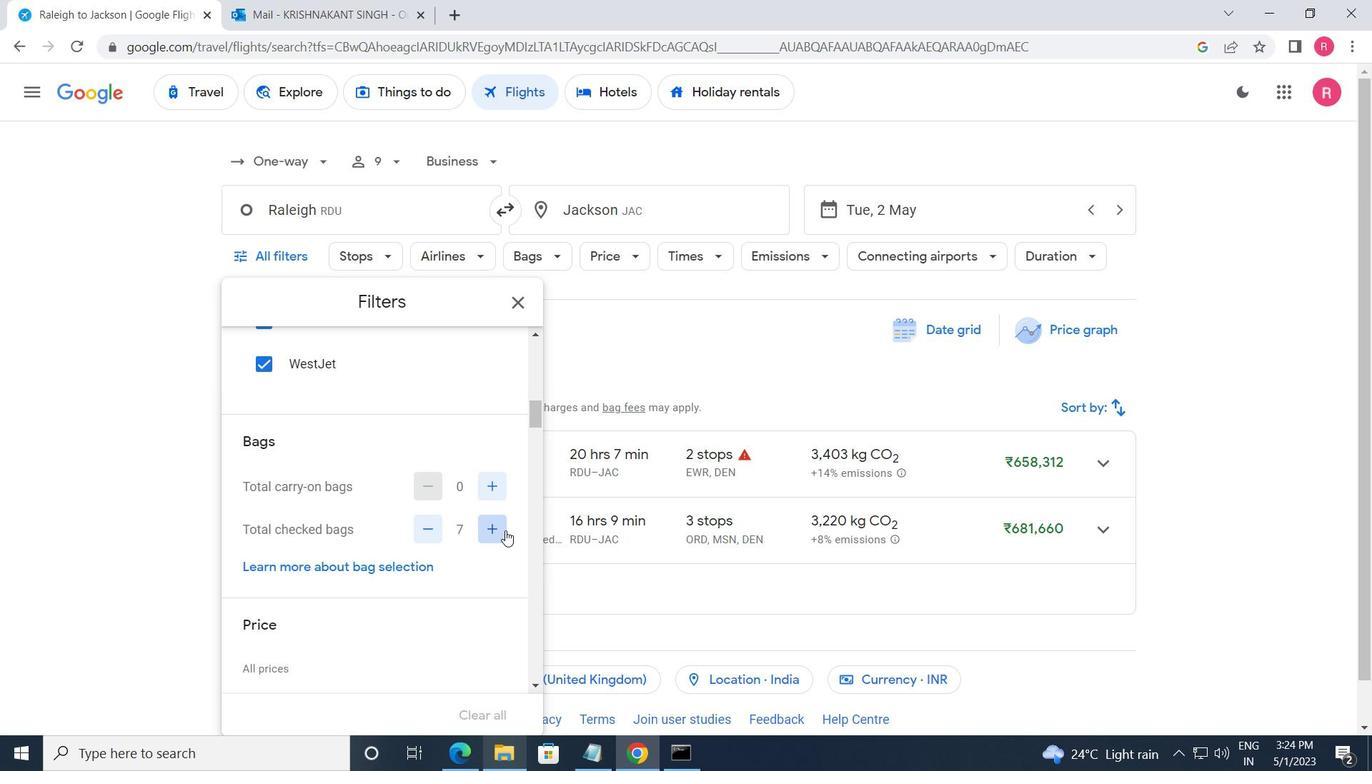 
Action: Mouse pressed left at (505, 531)
Screenshot: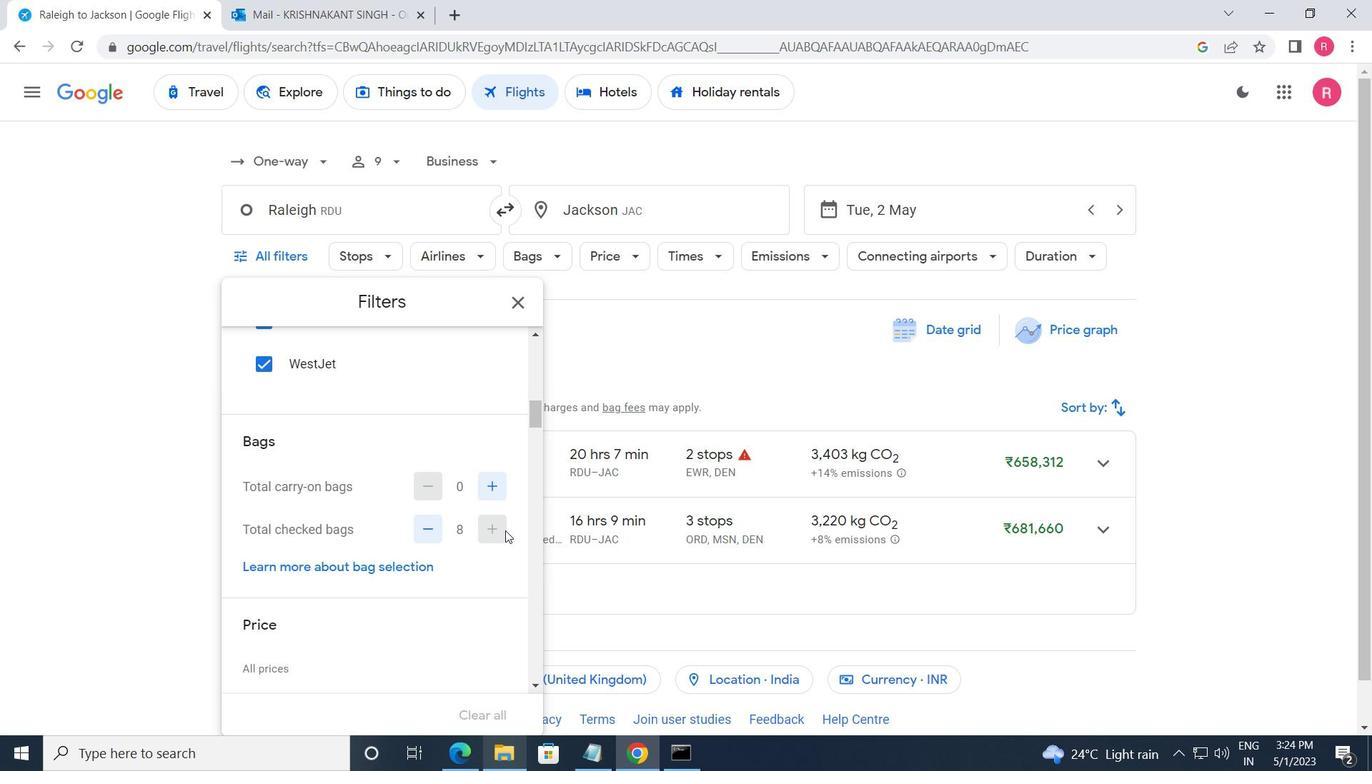 
Action: Mouse scrolled (505, 530) with delta (0, 0)
Screenshot: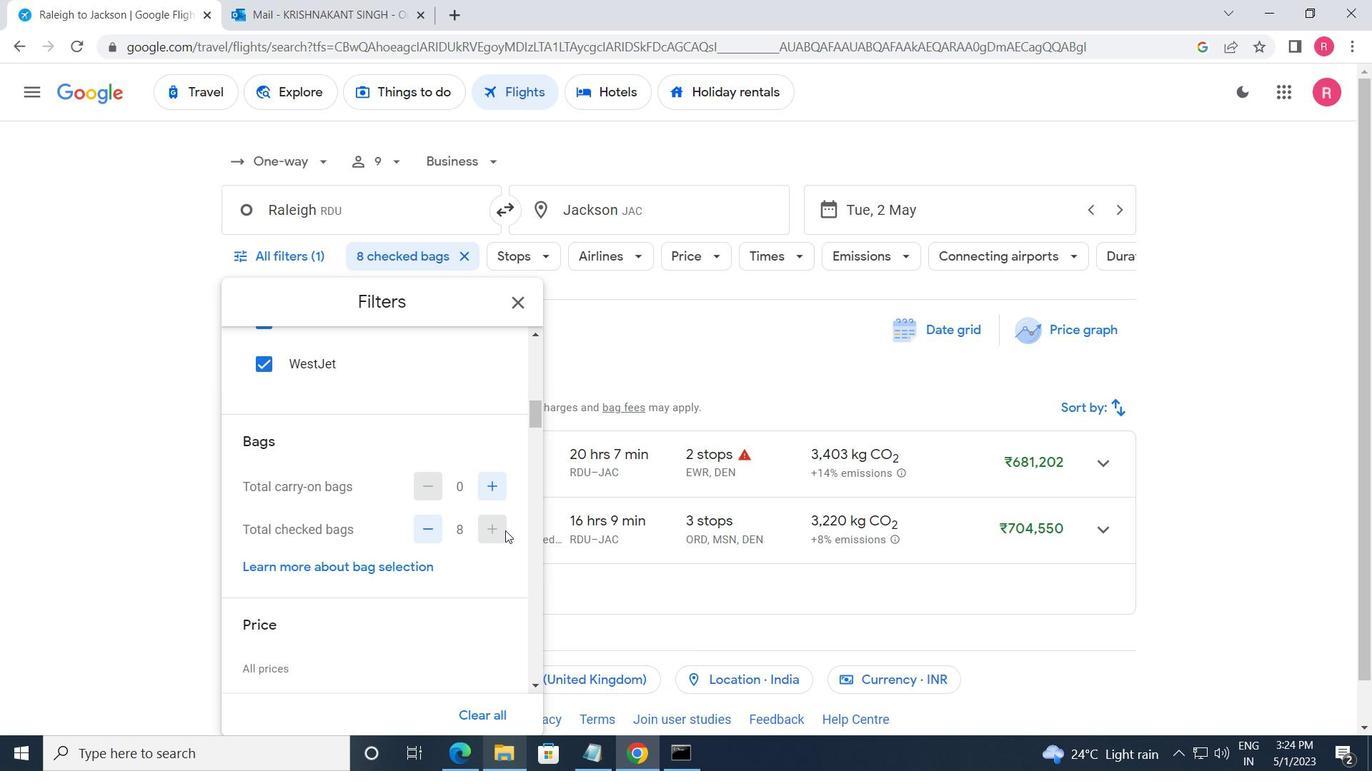 
Action: Mouse moved to (504, 615)
Screenshot: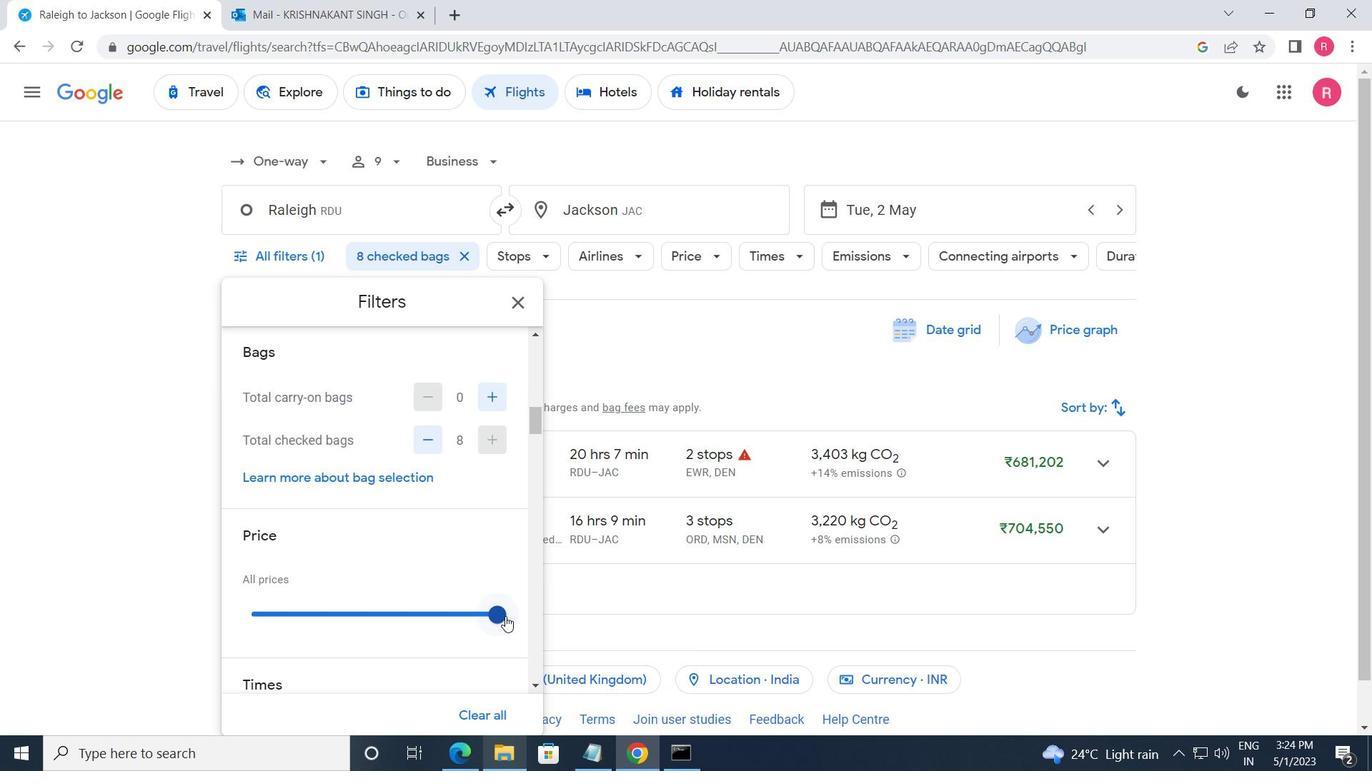 
Action: Mouse pressed left at (504, 615)
Screenshot: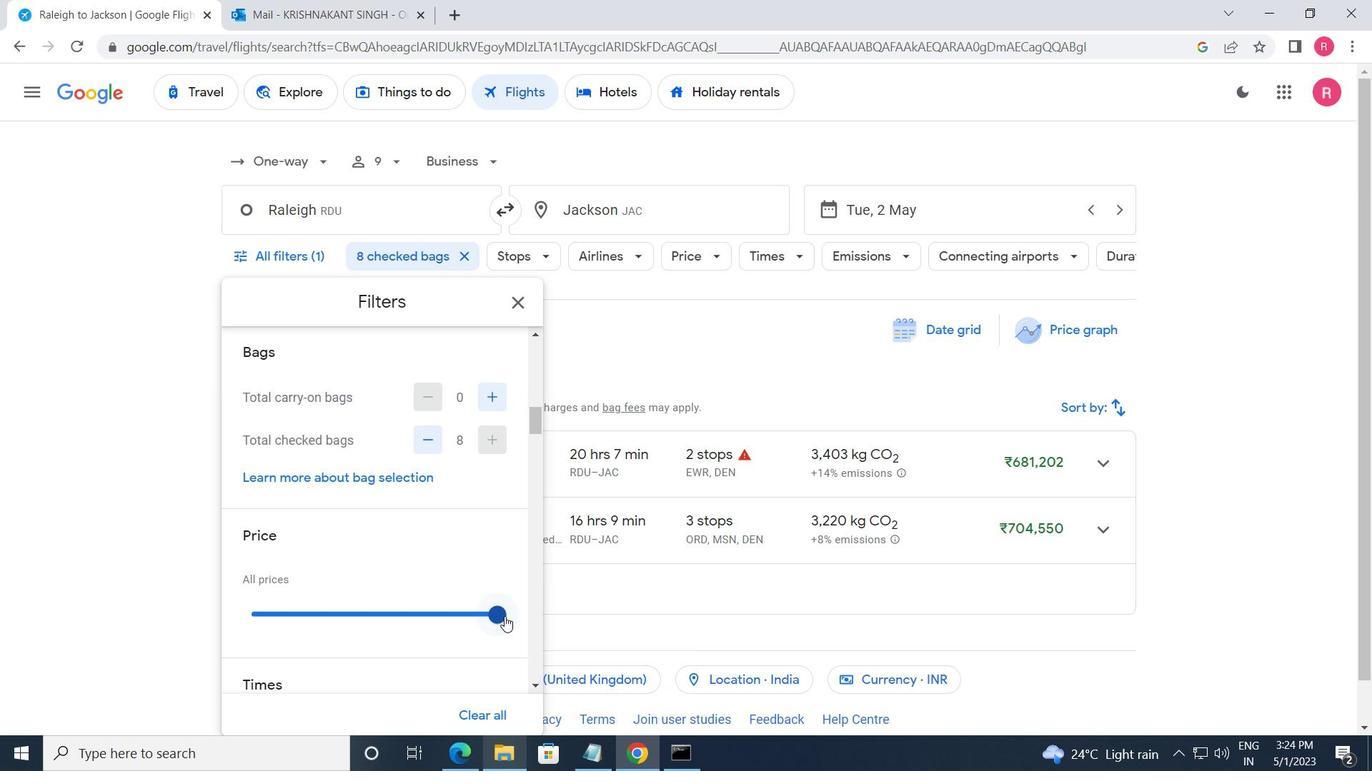 
Action: Mouse moved to (401, 606)
Screenshot: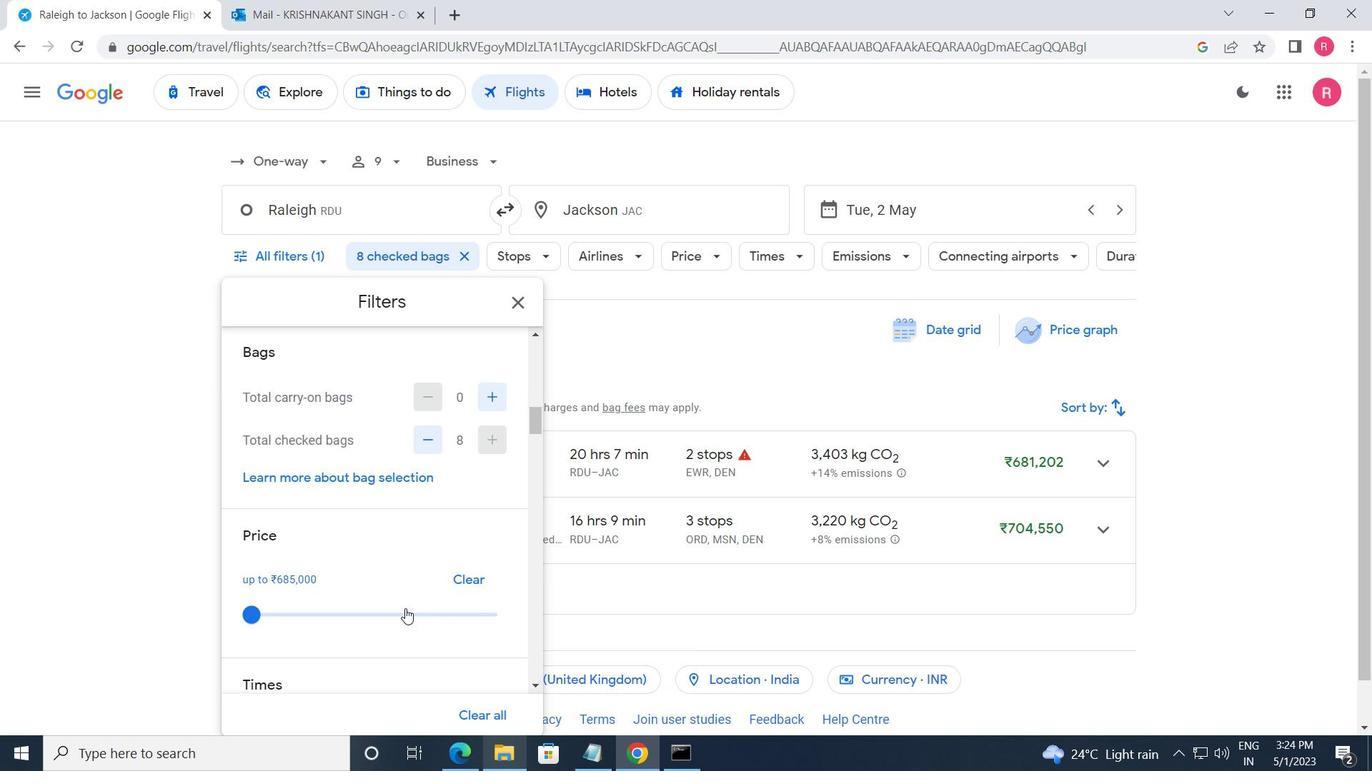 
Action: Mouse scrolled (401, 605) with delta (0, 0)
Screenshot: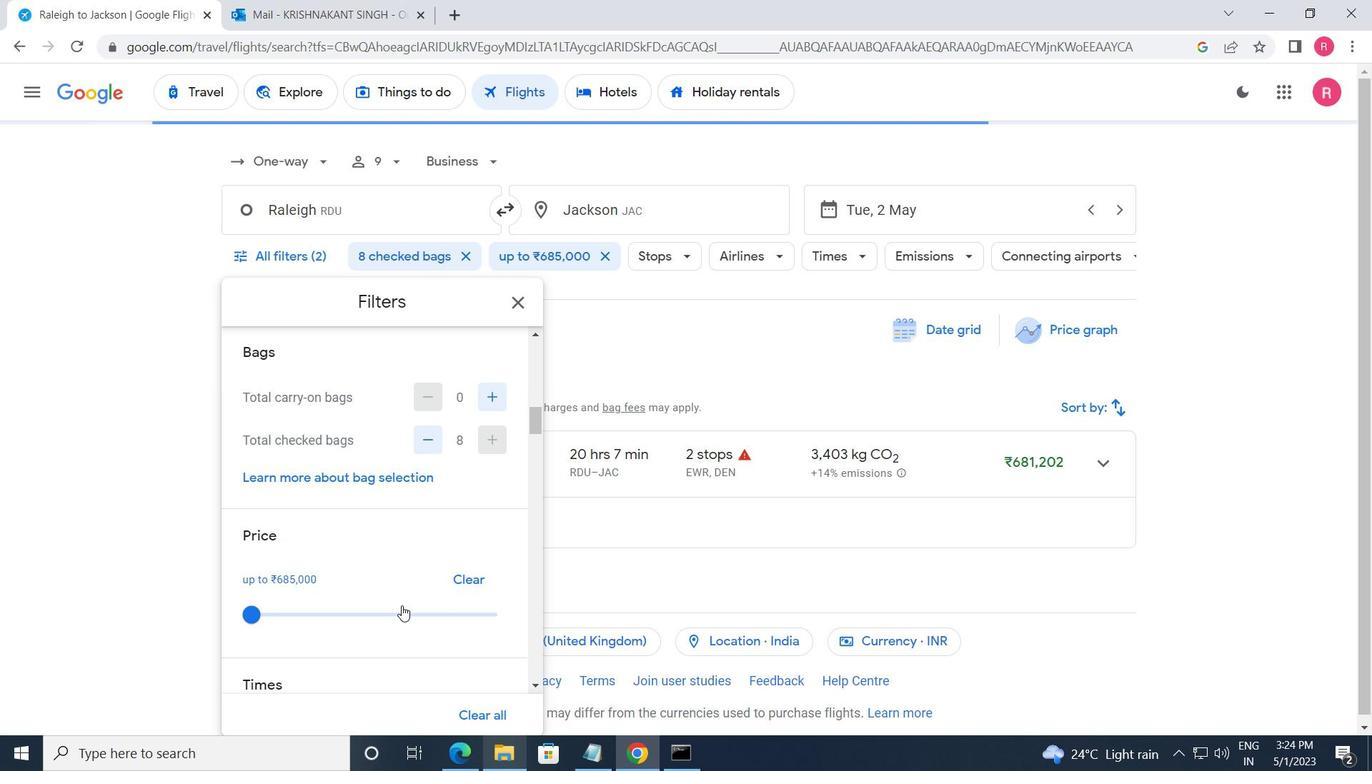 
Action: Mouse scrolled (401, 605) with delta (0, 0)
Screenshot: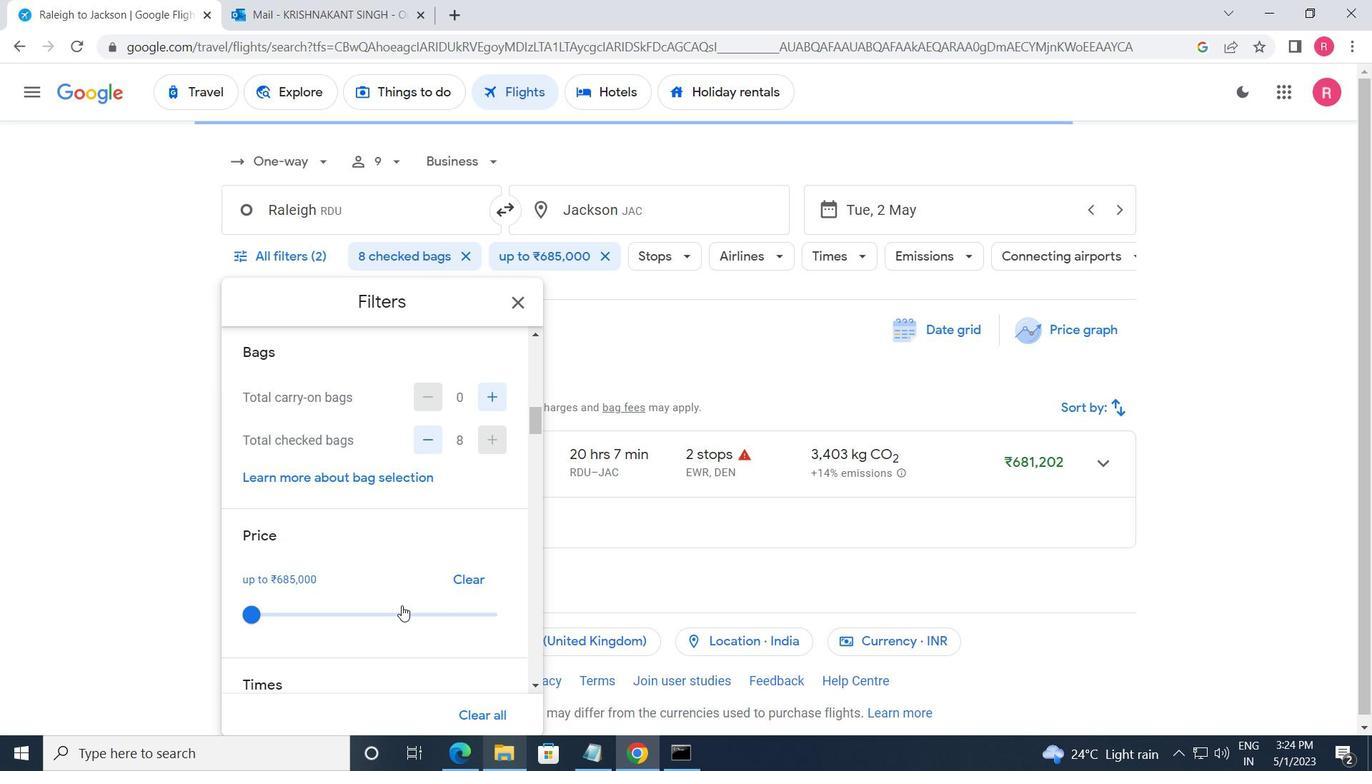 
Action: Mouse moved to (265, 636)
Screenshot: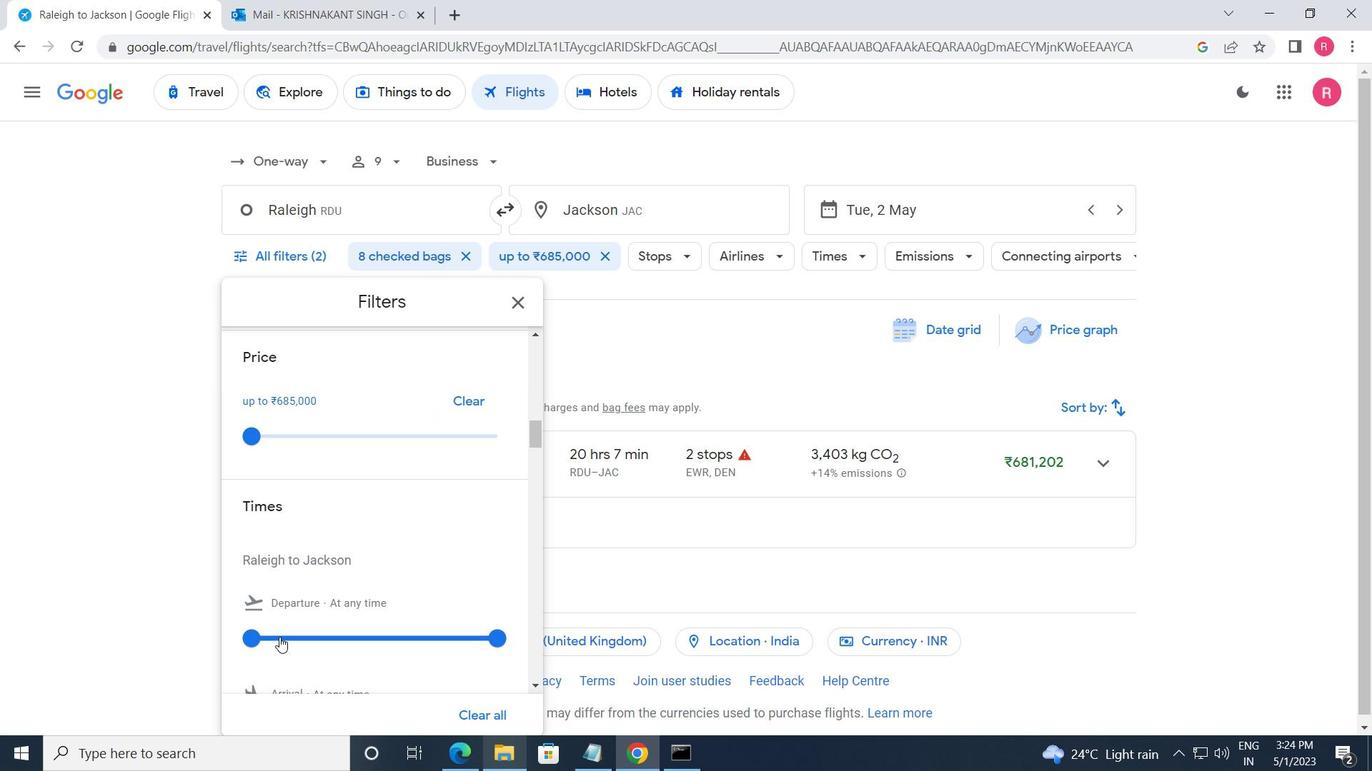 
Action: Mouse pressed left at (265, 636)
Screenshot: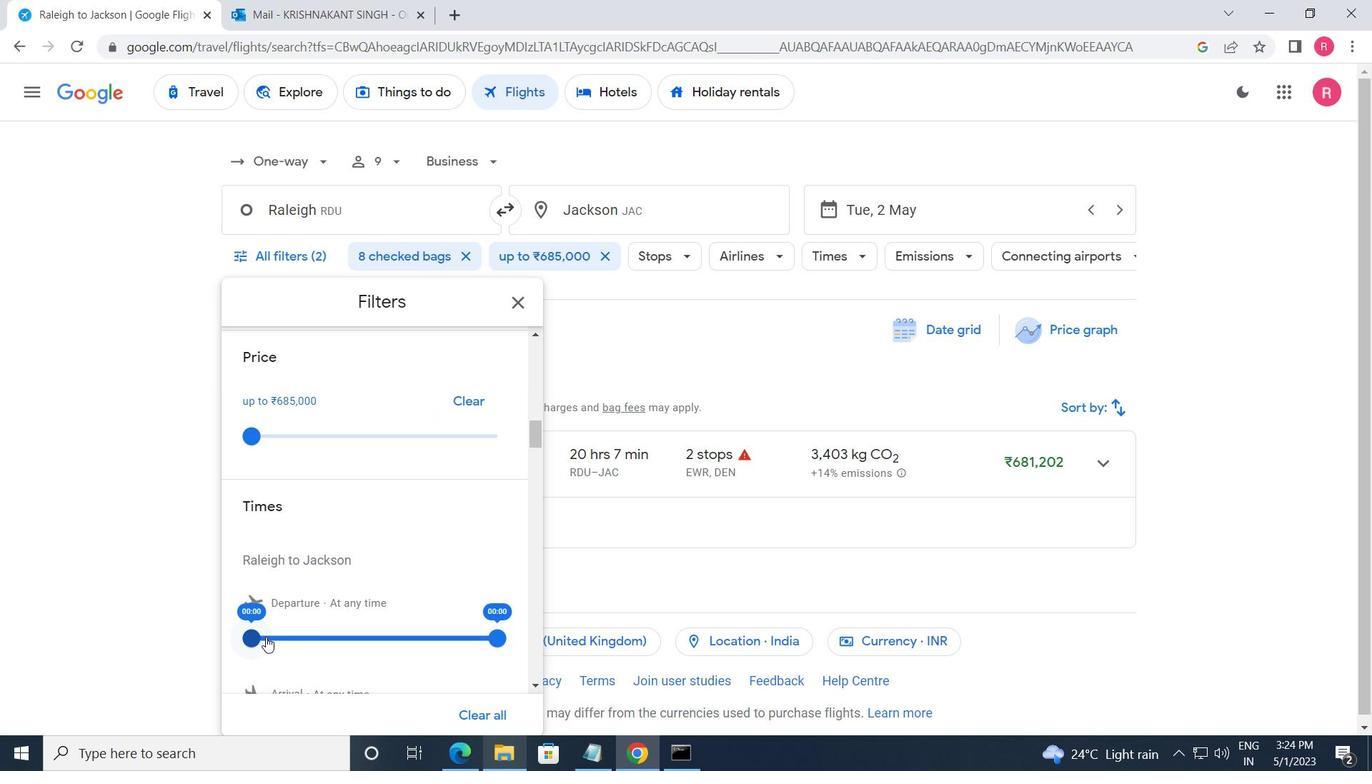 
Action: Mouse moved to (503, 643)
Screenshot: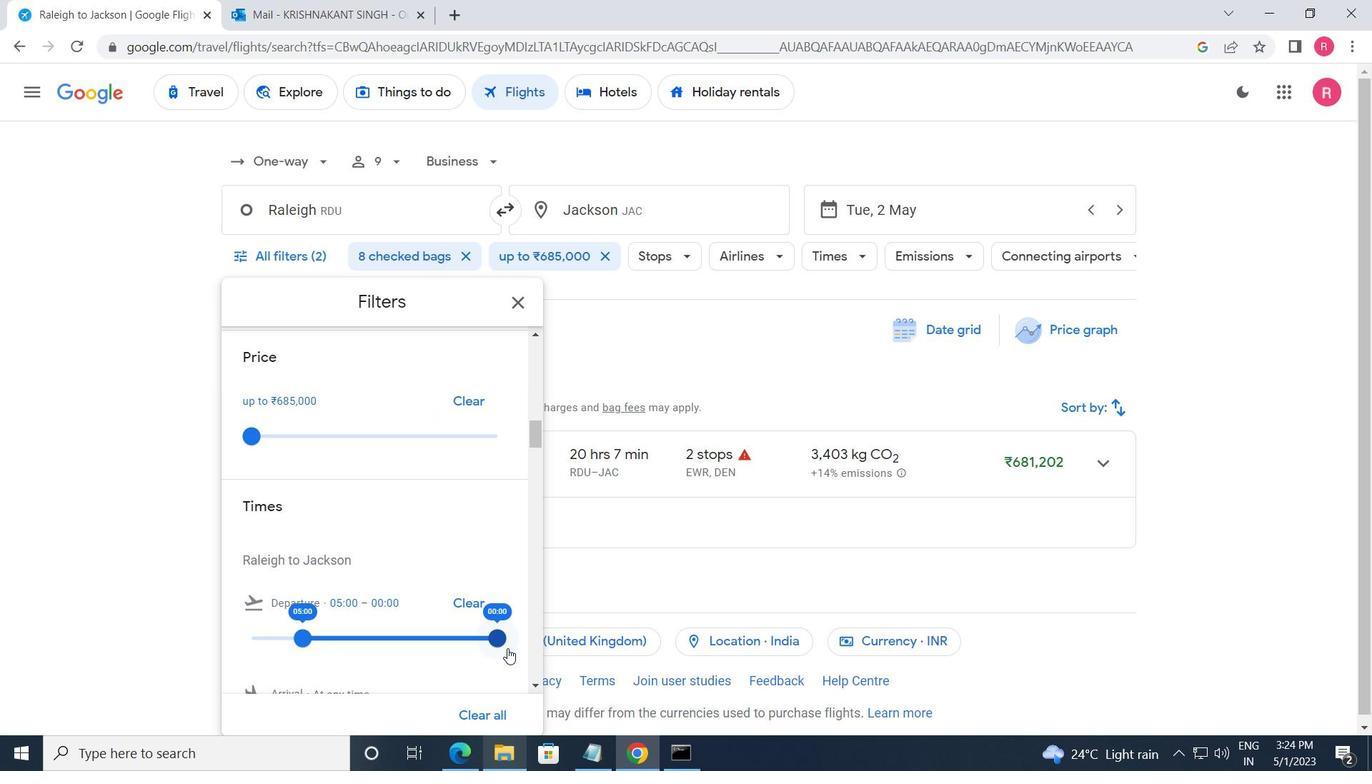 
Action: Mouse pressed left at (503, 643)
Screenshot: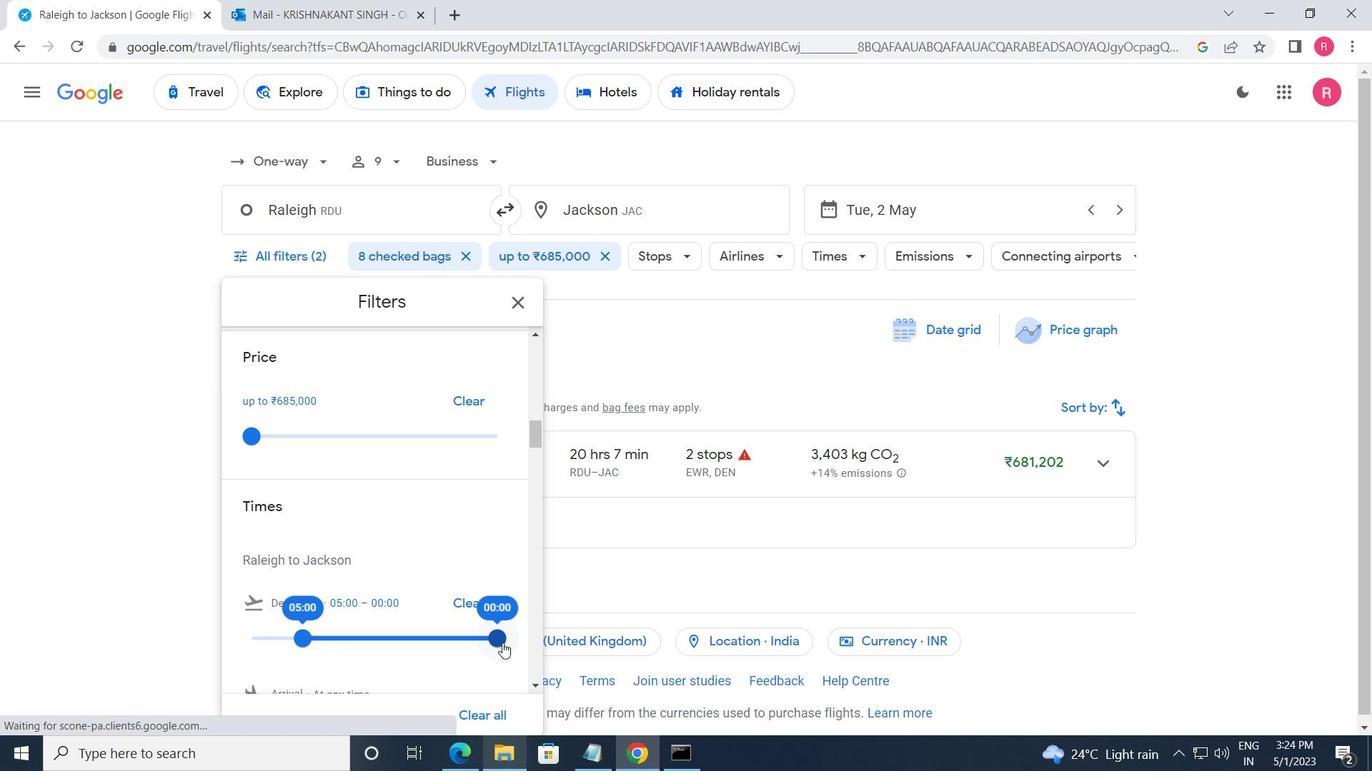 
Action: Mouse moved to (510, 304)
Screenshot: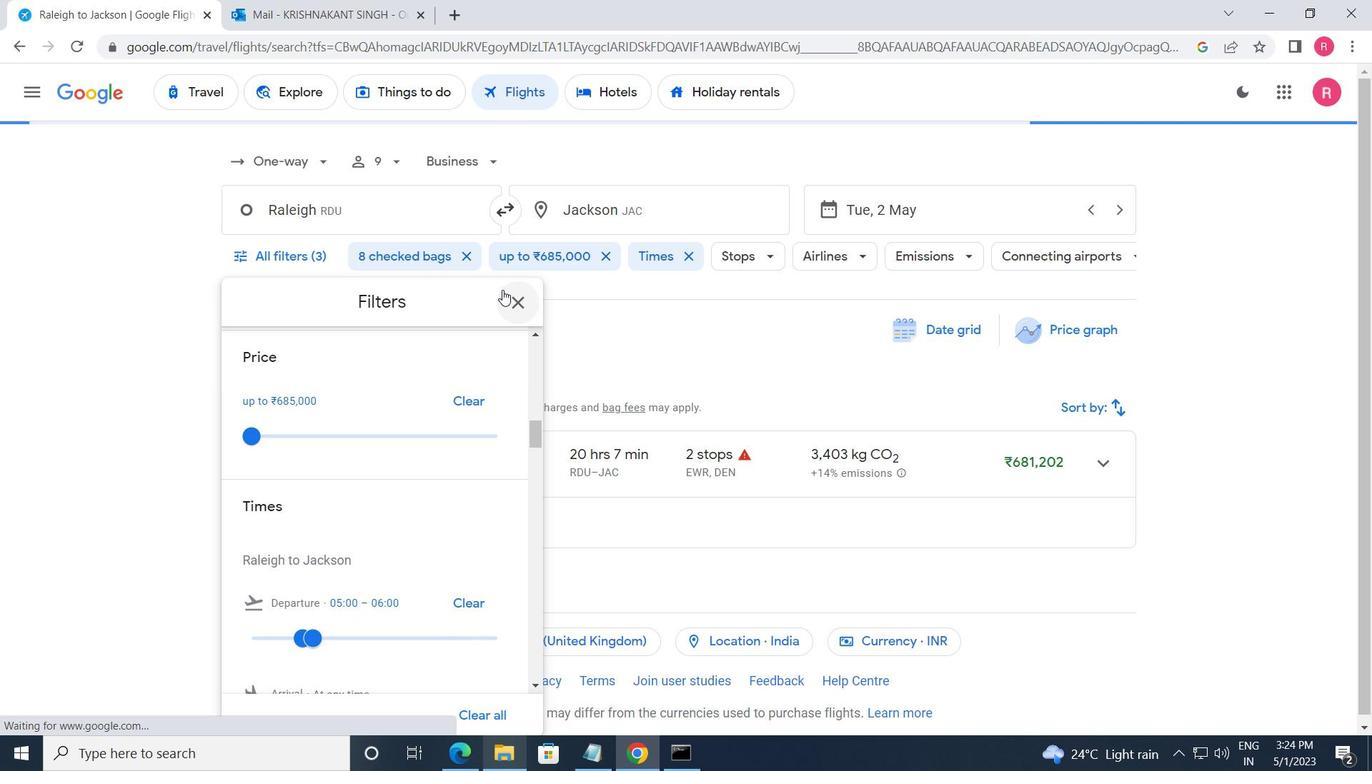 
Action: Mouse pressed left at (510, 304)
Screenshot: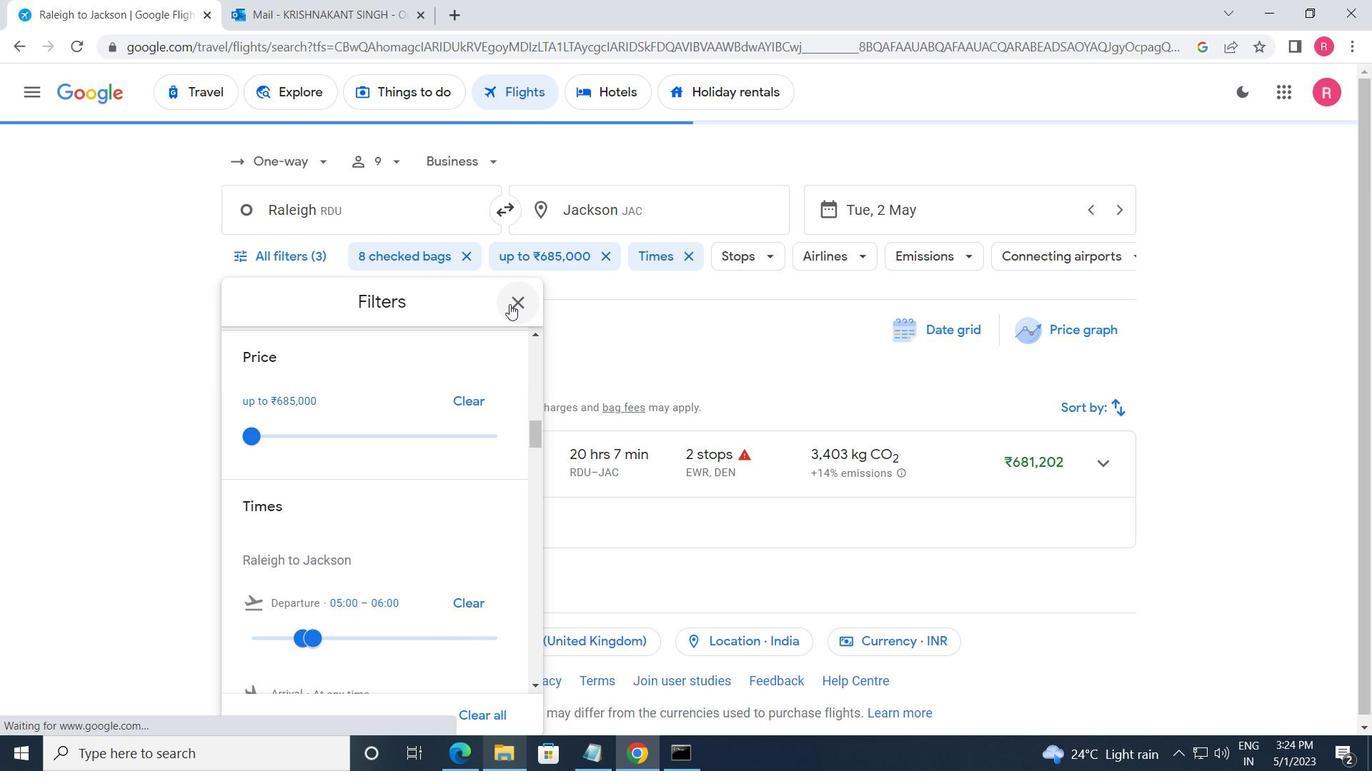 
Action: Mouse moved to (511, 316)
Screenshot: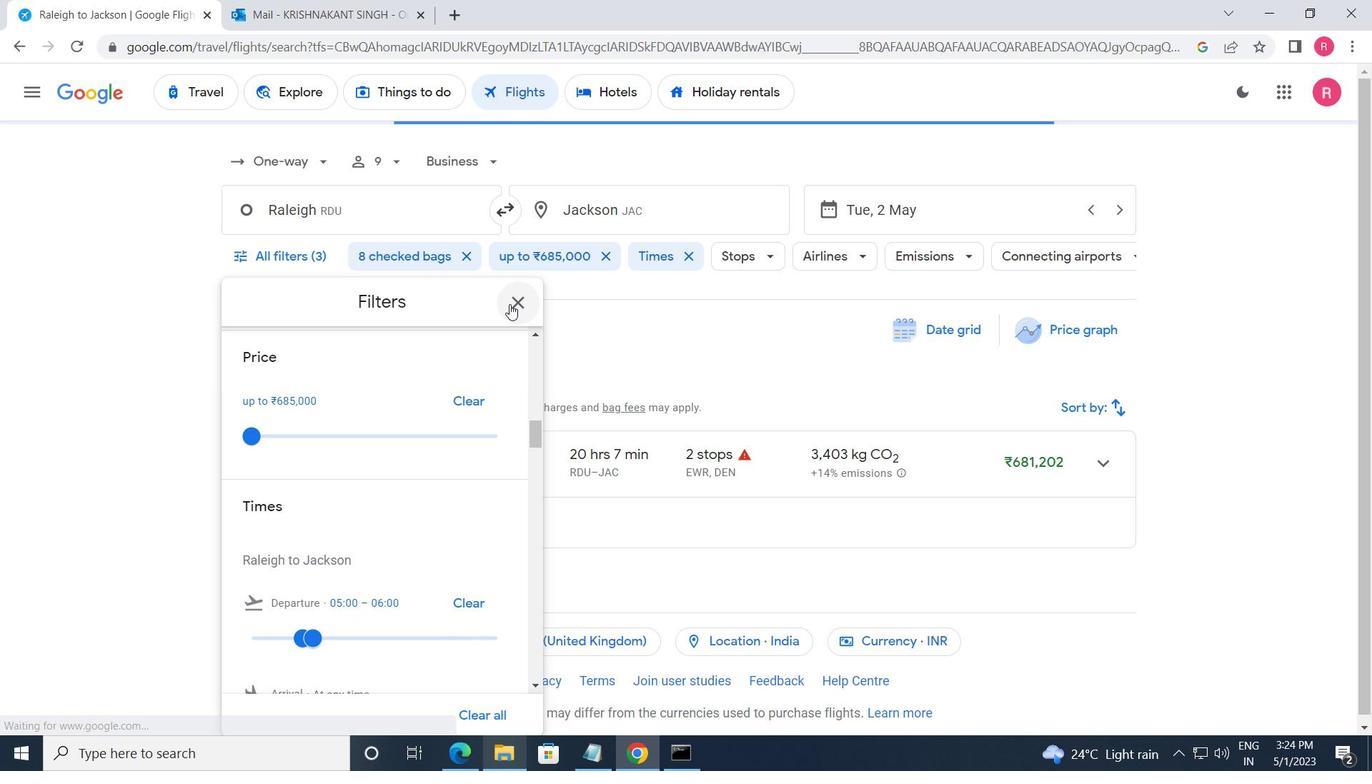 
